 Task: Find connections with filter location Tengrela with filter topic #Managementwith filter profile language French with filter current company Huntsman Corporation with filter school Subodh Public School with filter industry Meat Products Manufacturing with filter service category WordPress Design with filter keywords title Sales Associate
Action: Mouse moved to (611, 83)
Screenshot: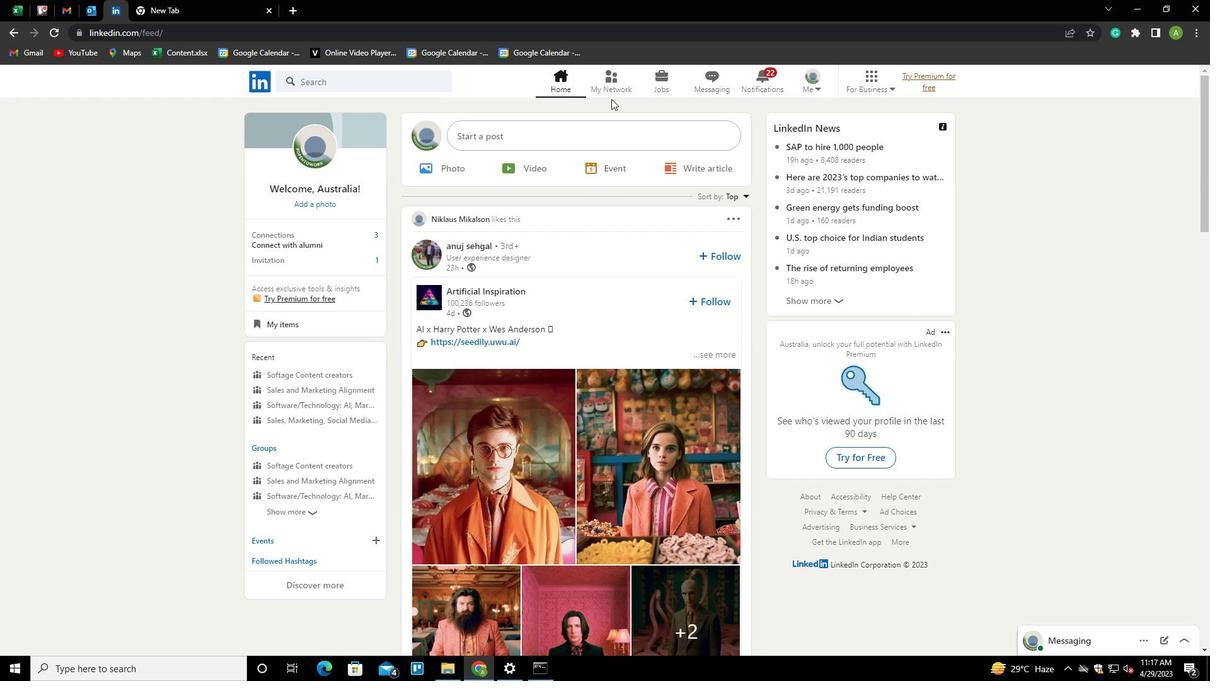 
Action: Mouse pressed left at (611, 83)
Screenshot: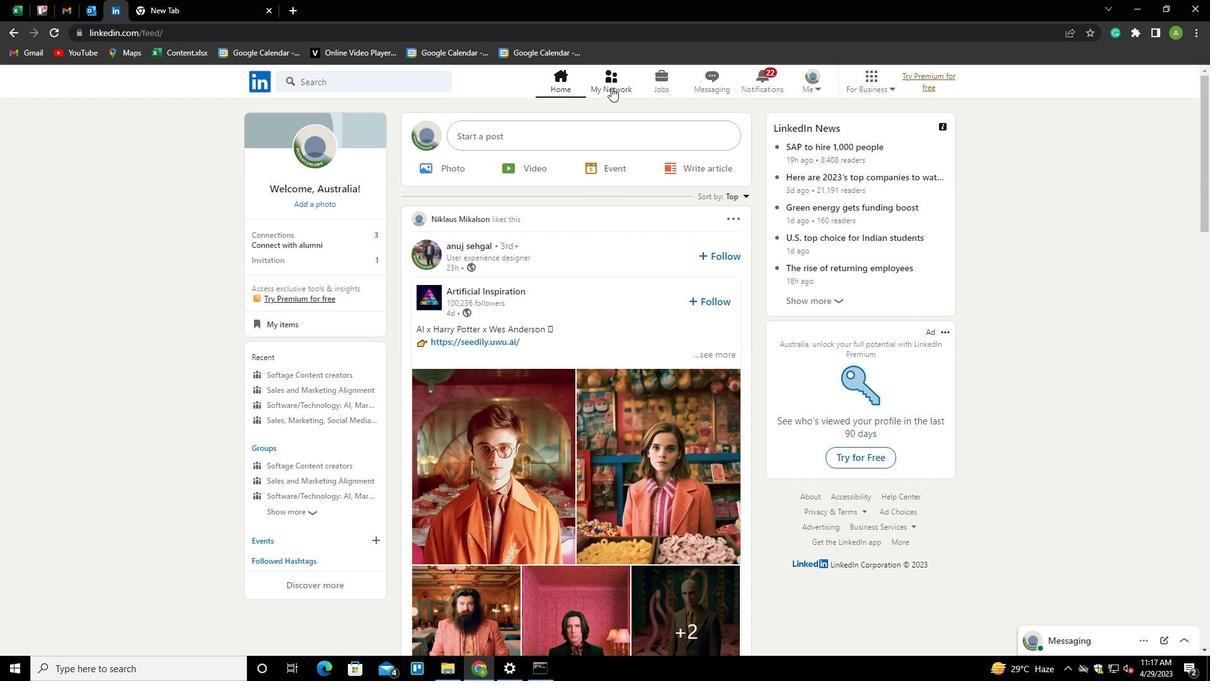 
Action: Mouse moved to (345, 148)
Screenshot: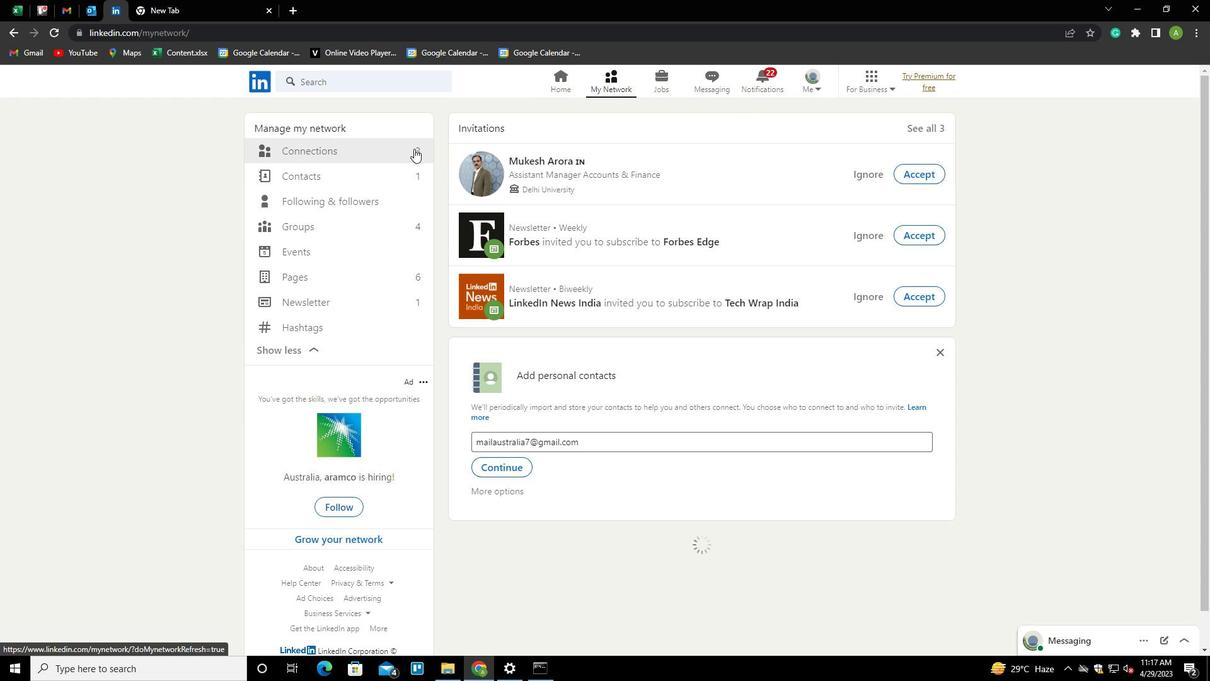 
Action: Mouse pressed left at (345, 148)
Screenshot: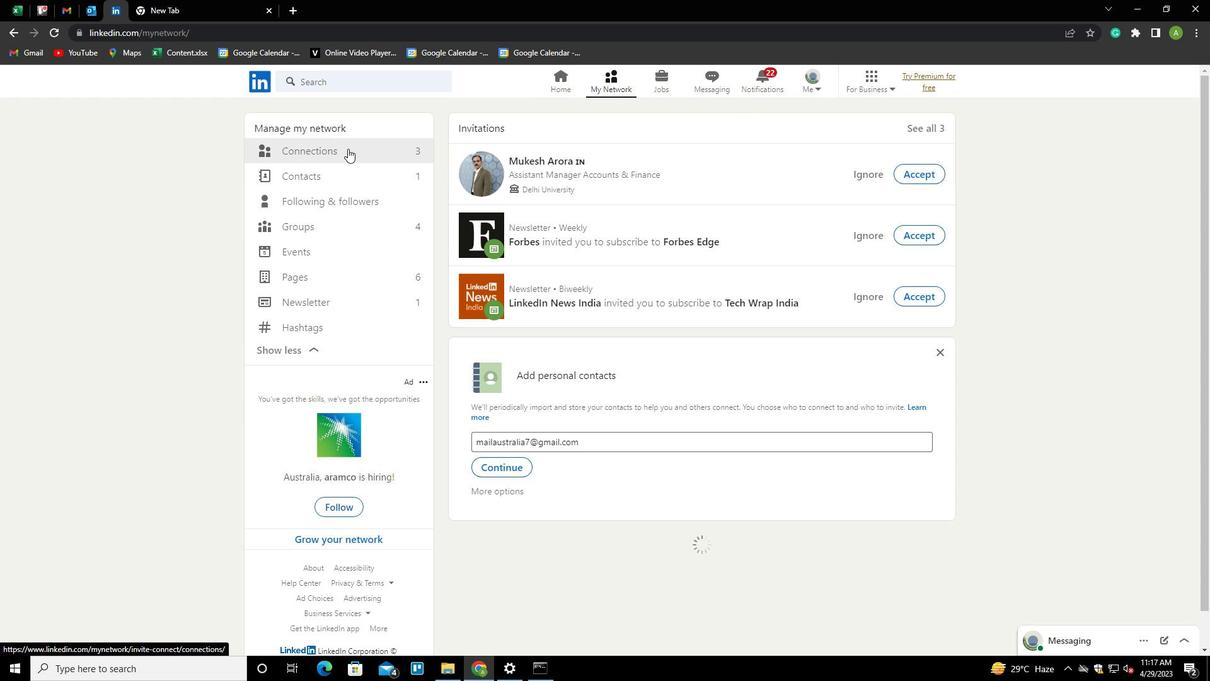 
Action: Mouse moved to (682, 155)
Screenshot: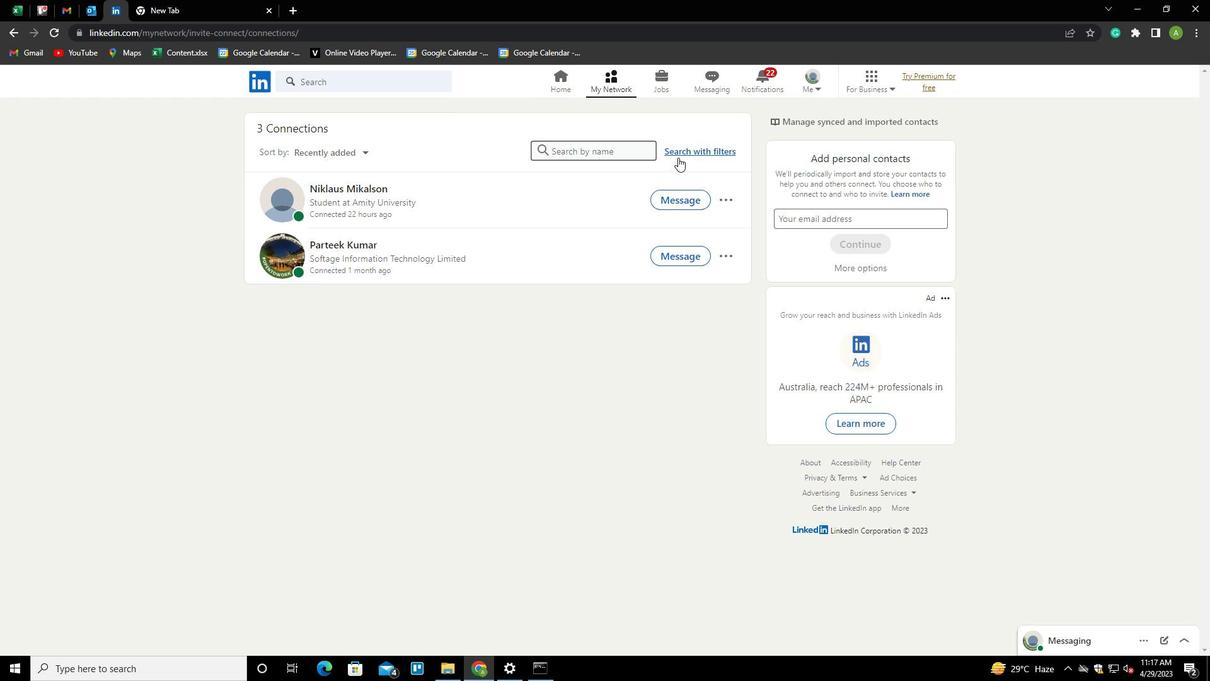 
Action: Mouse pressed left at (682, 155)
Screenshot: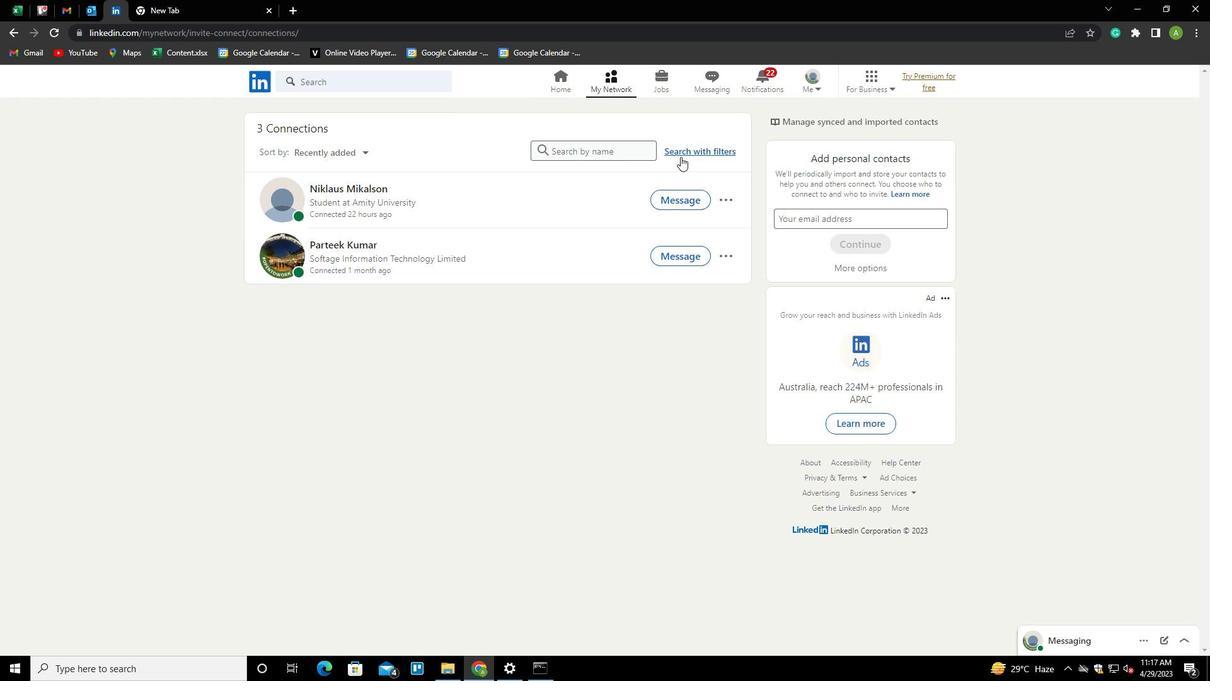 
Action: Mouse moved to (642, 115)
Screenshot: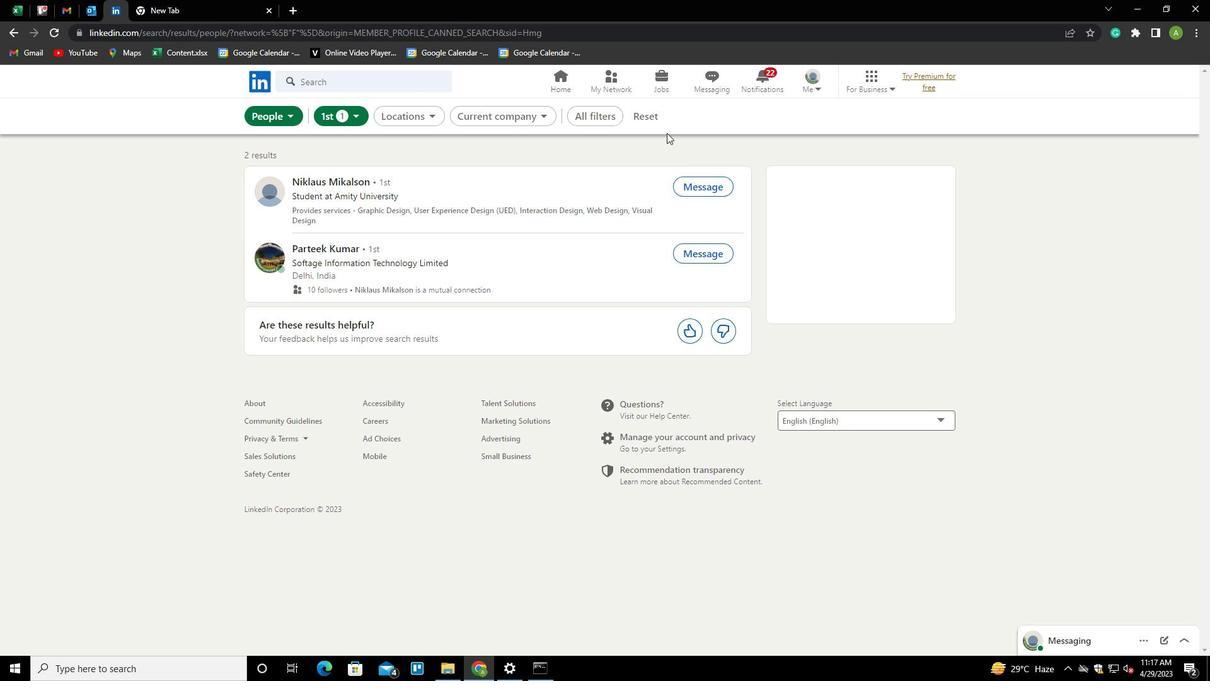 
Action: Mouse pressed left at (642, 115)
Screenshot: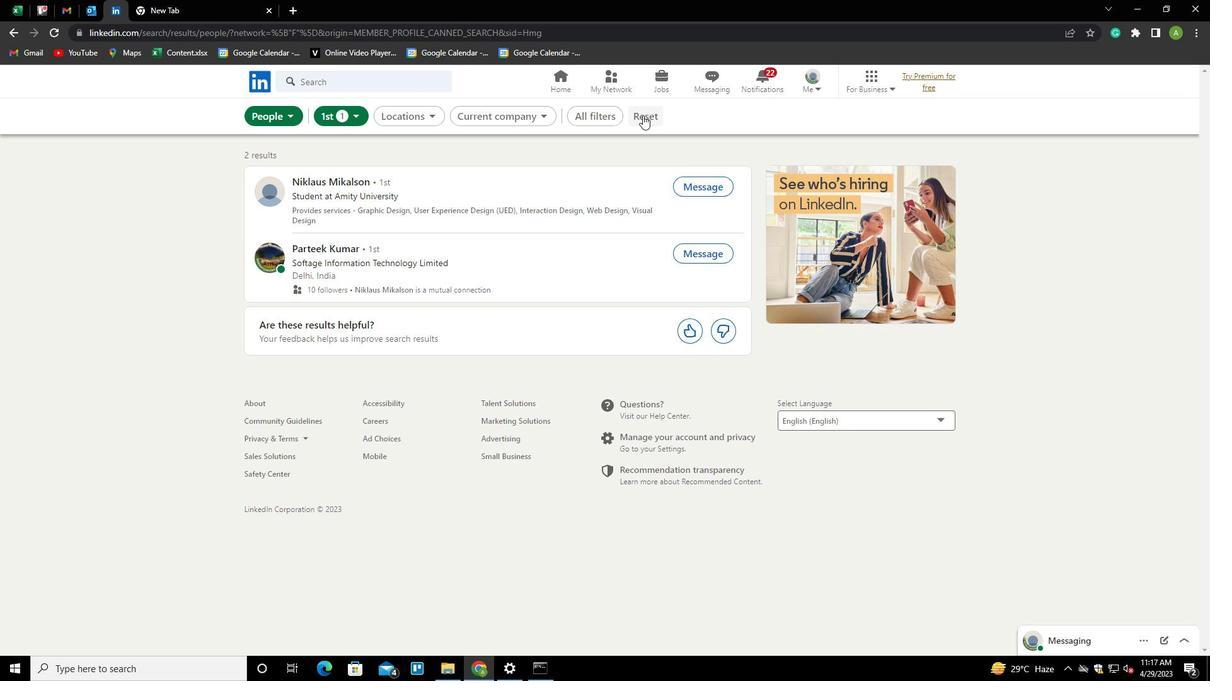 
Action: Mouse moved to (636, 114)
Screenshot: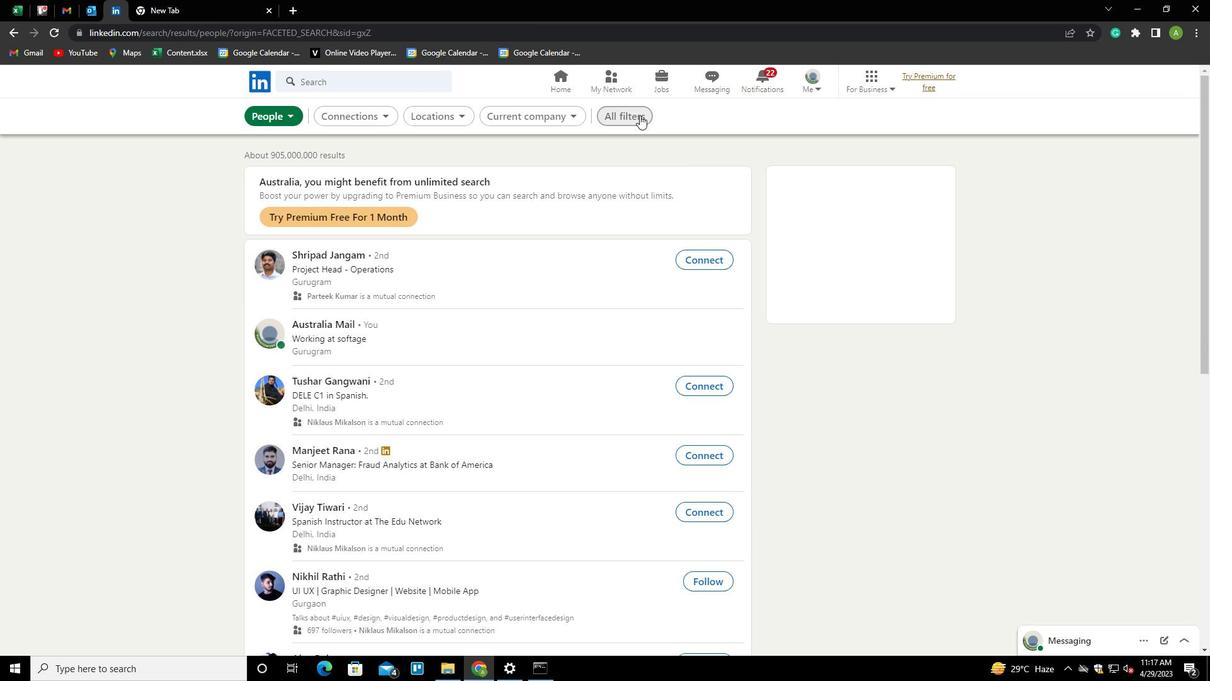 
Action: Mouse pressed left at (636, 114)
Screenshot: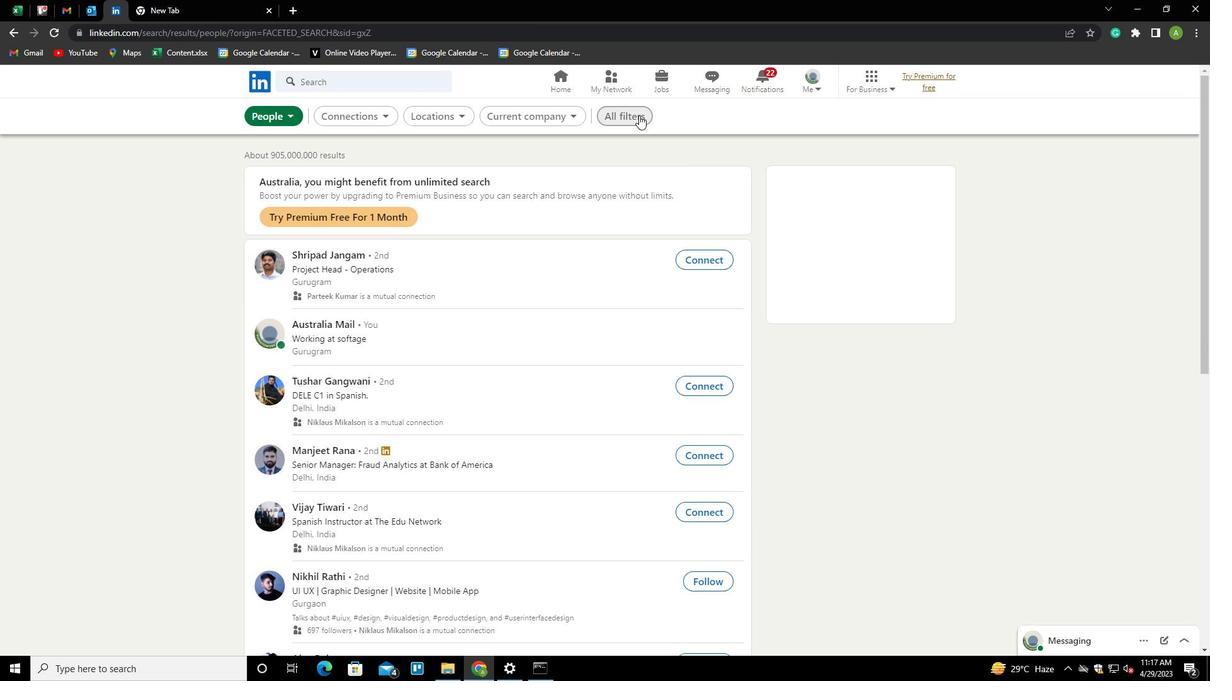 
Action: Mouse moved to (892, 295)
Screenshot: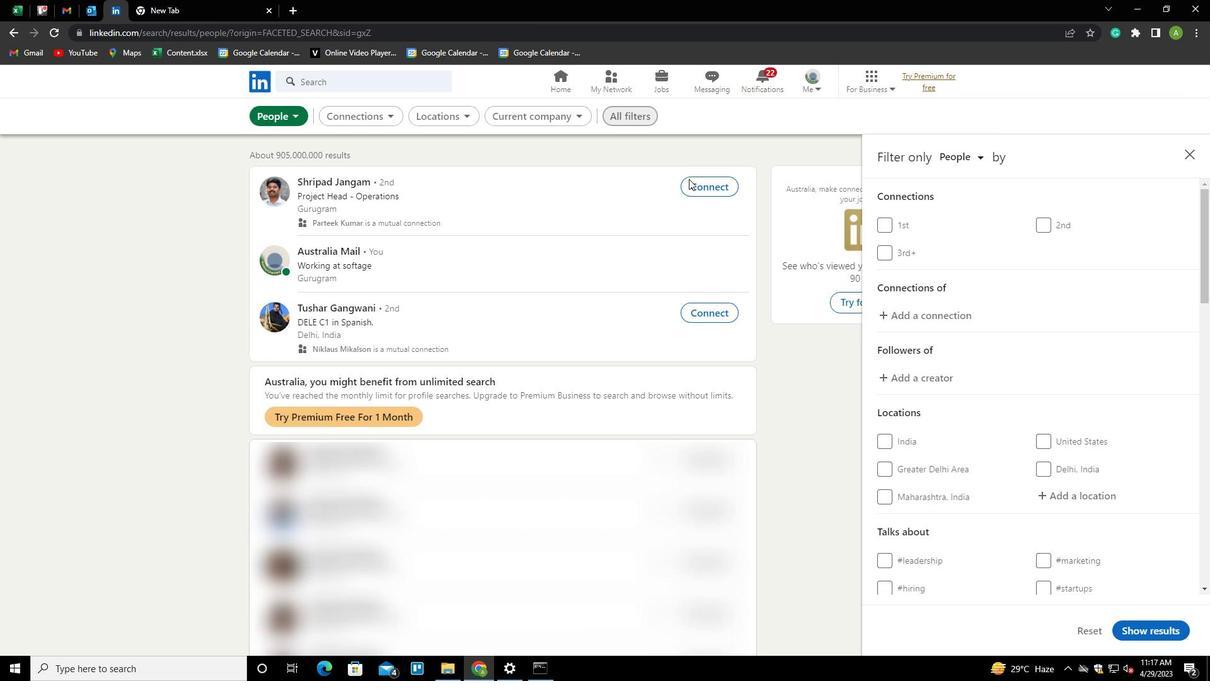 
Action: Mouse scrolled (892, 294) with delta (0, 0)
Screenshot: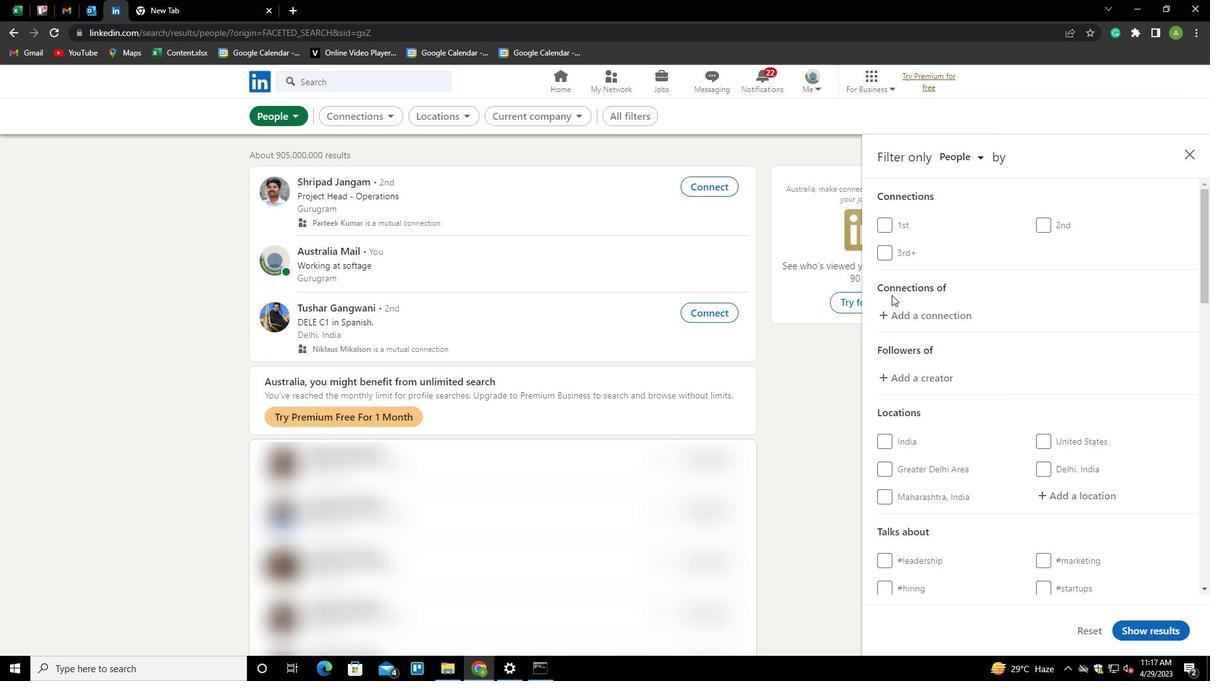 
Action: Mouse scrolled (892, 294) with delta (0, 0)
Screenshot: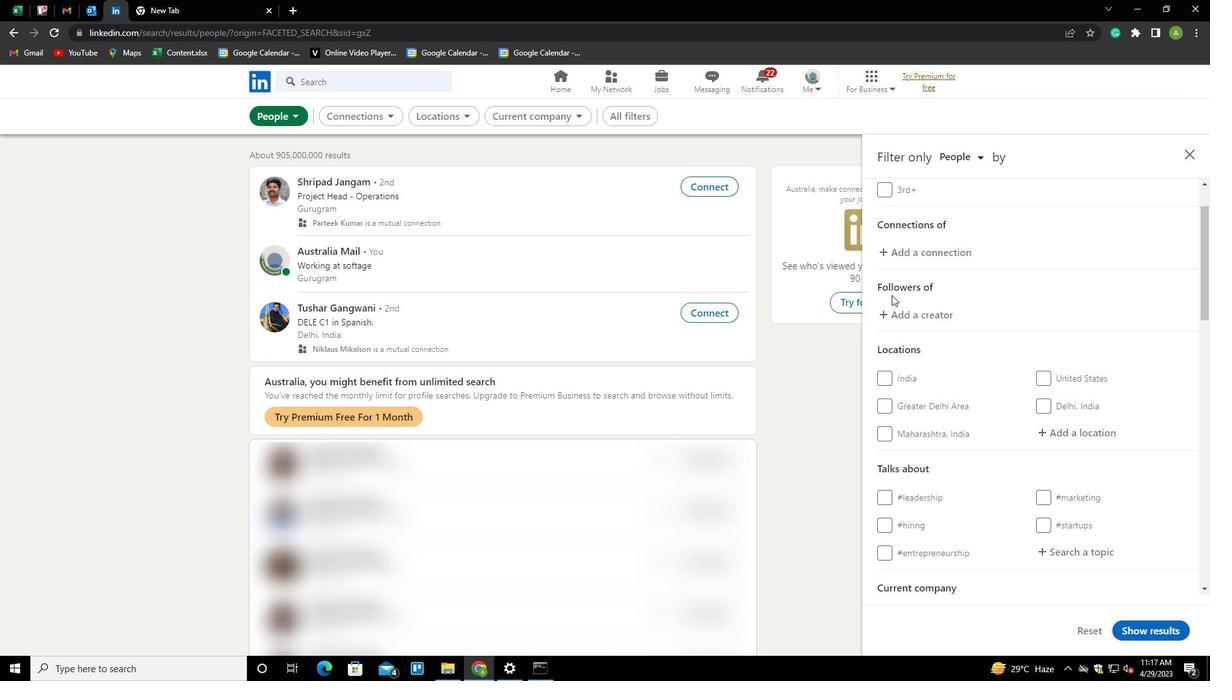 
Action: Mouse scrolled (892, 294) with delta (0, 0)
Screenshot: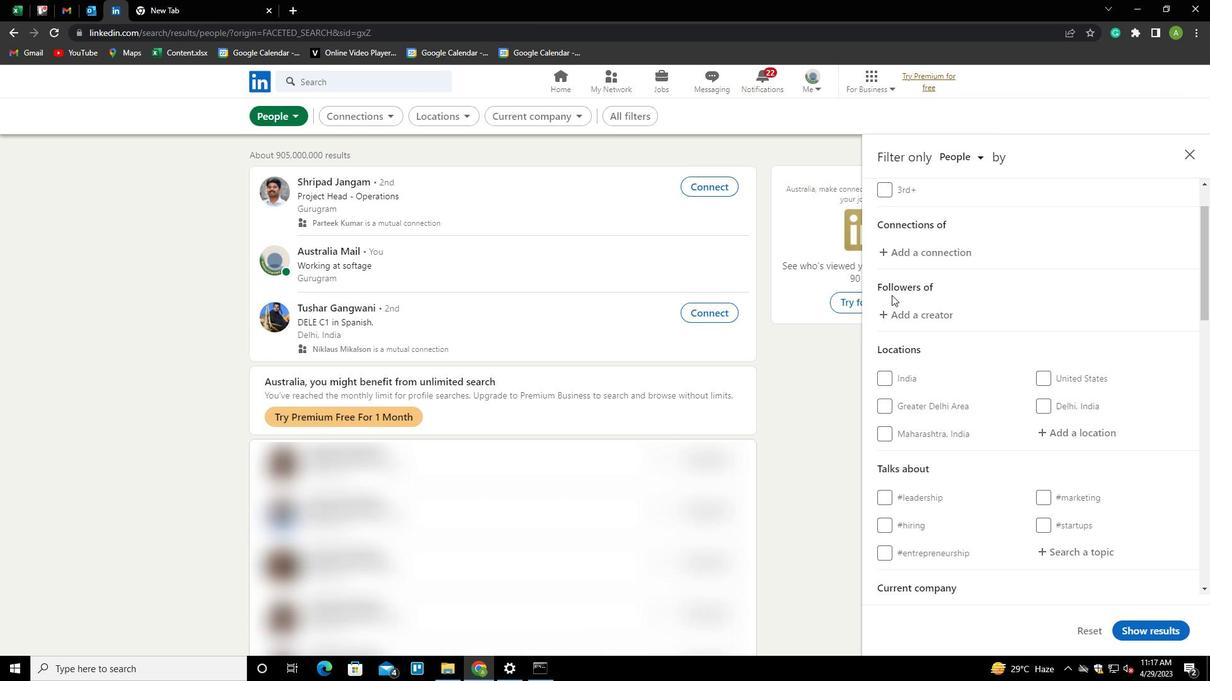 
Action: Mouse moved to (1042, 303)
Screenshot: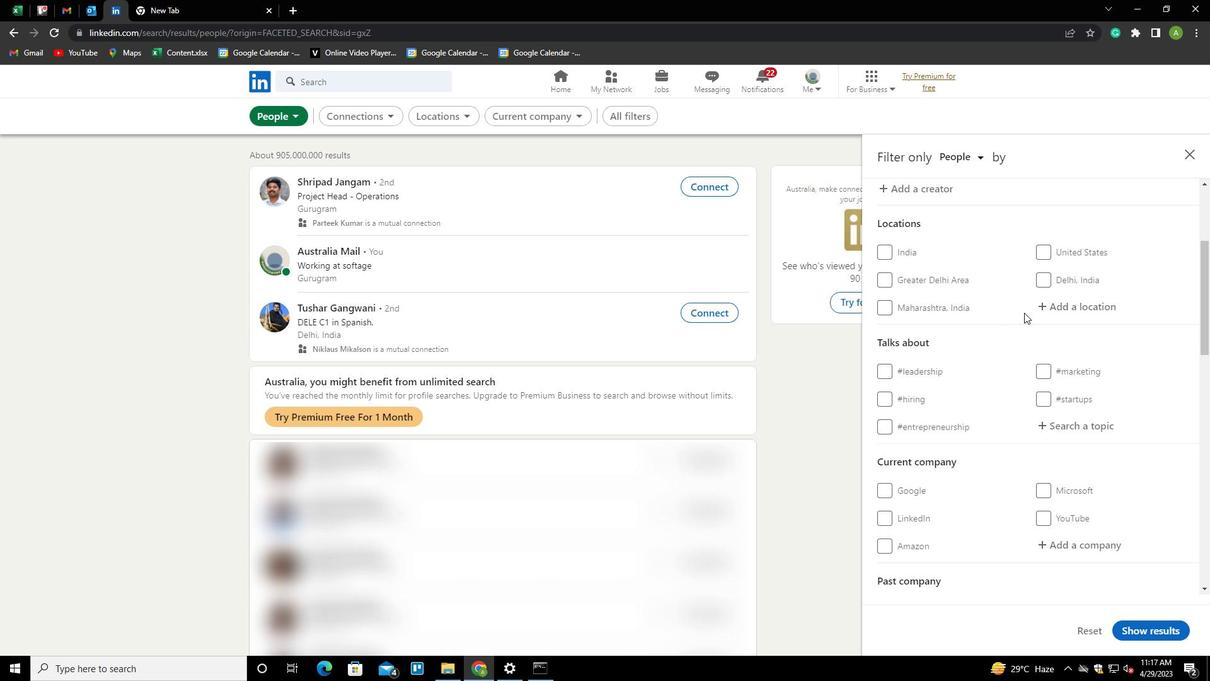 
Action: Mouse pressed left at (1042, 303)
Screenshot: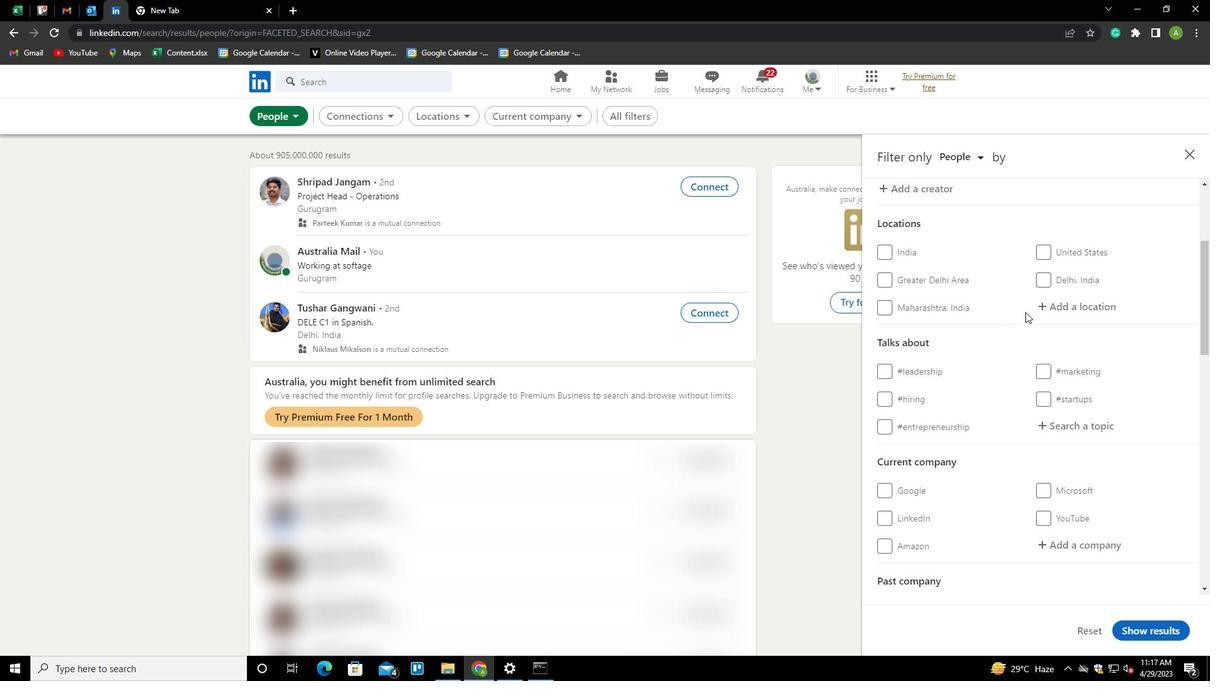 
Action: Mouse moved to (1052, 305)
Screenshot: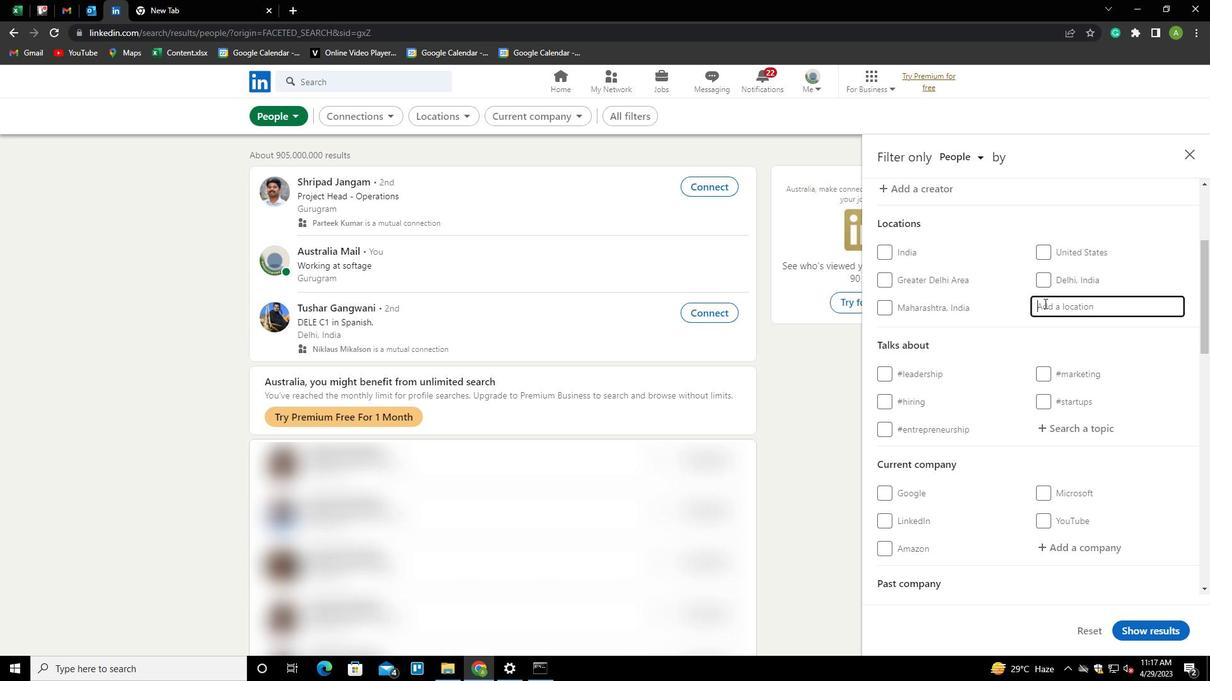 
Action: Mouse pressed left at (1052, 305)
Screenshot: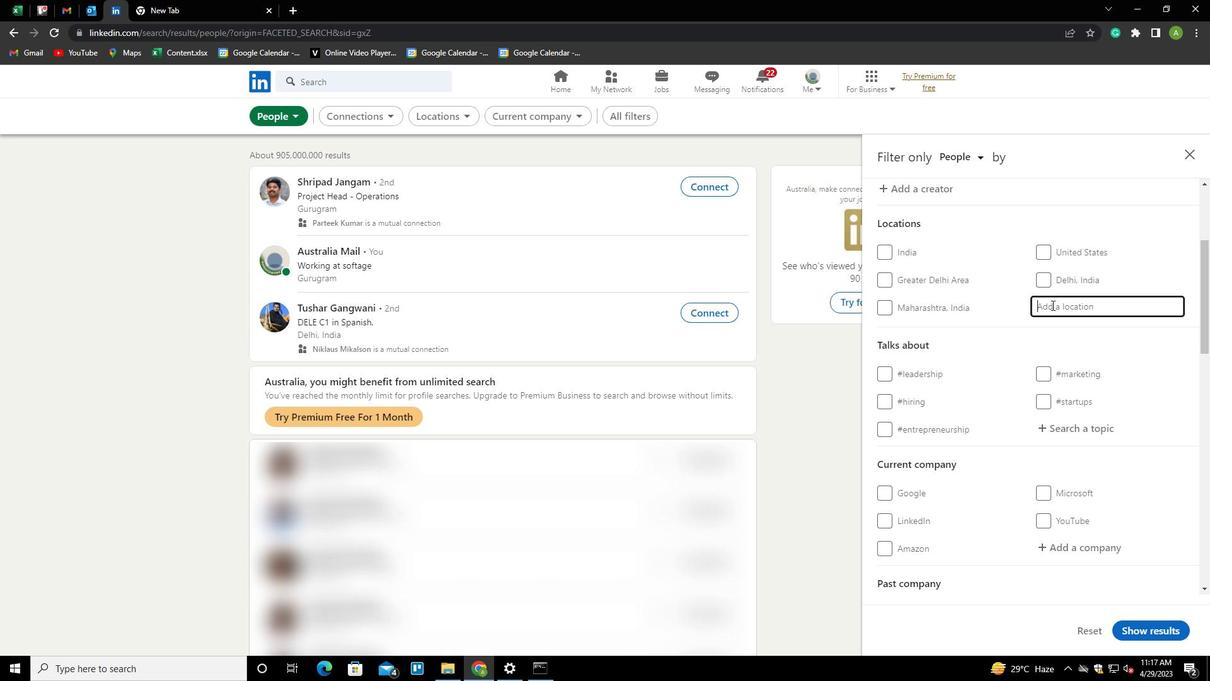 
Action: Key pressed <Key.shift>TENGRELA<Key.down><Key.enter>
Screenshot: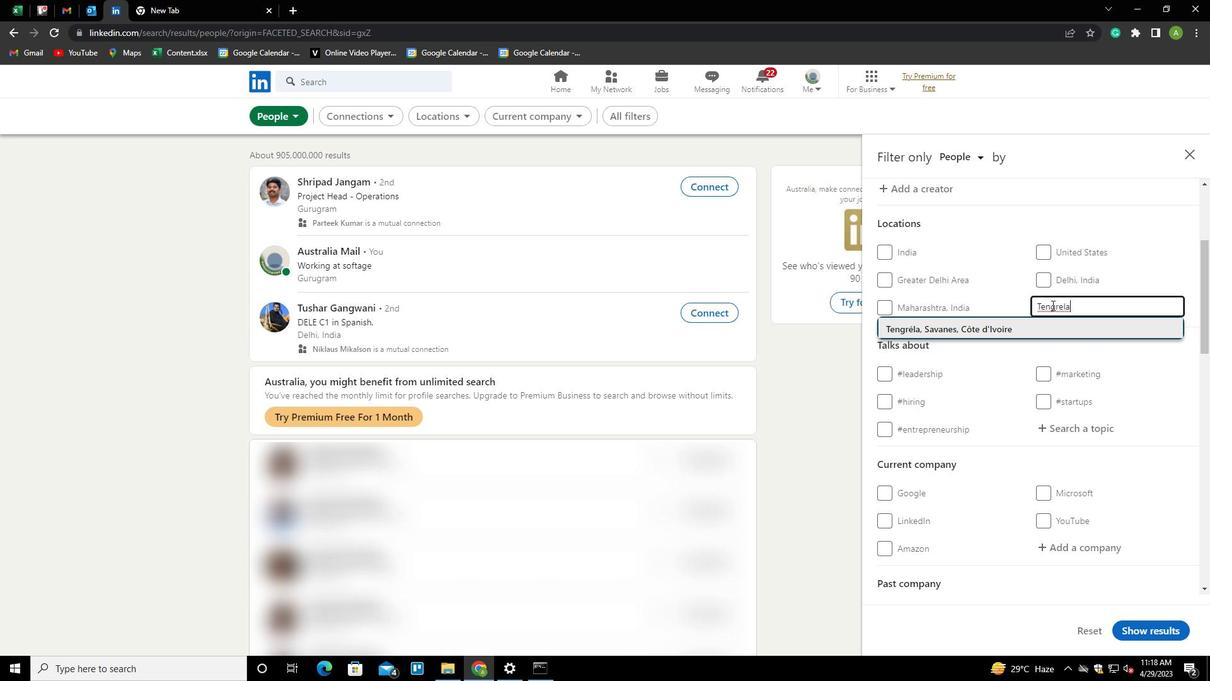
Action: Mouse scrolled (1052, 304) with delta (0, 0)
Screenshot: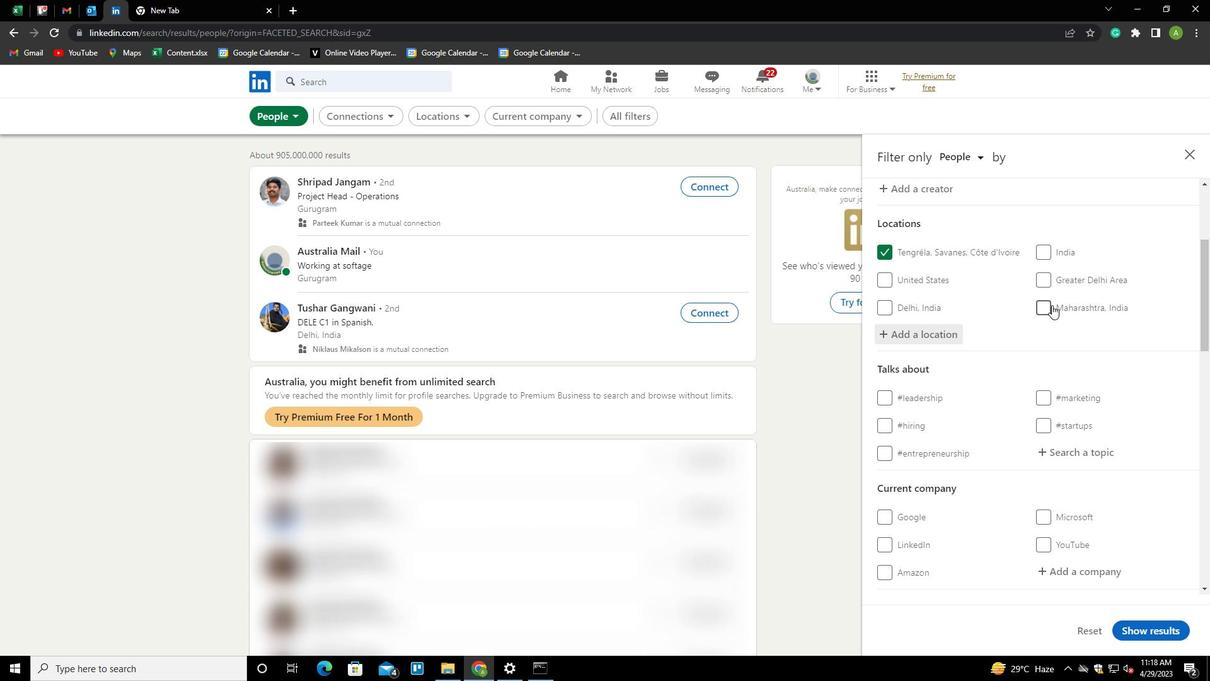
Action: Mouse scrolled (1052, 304) with delta (0, 0)
Screenshot: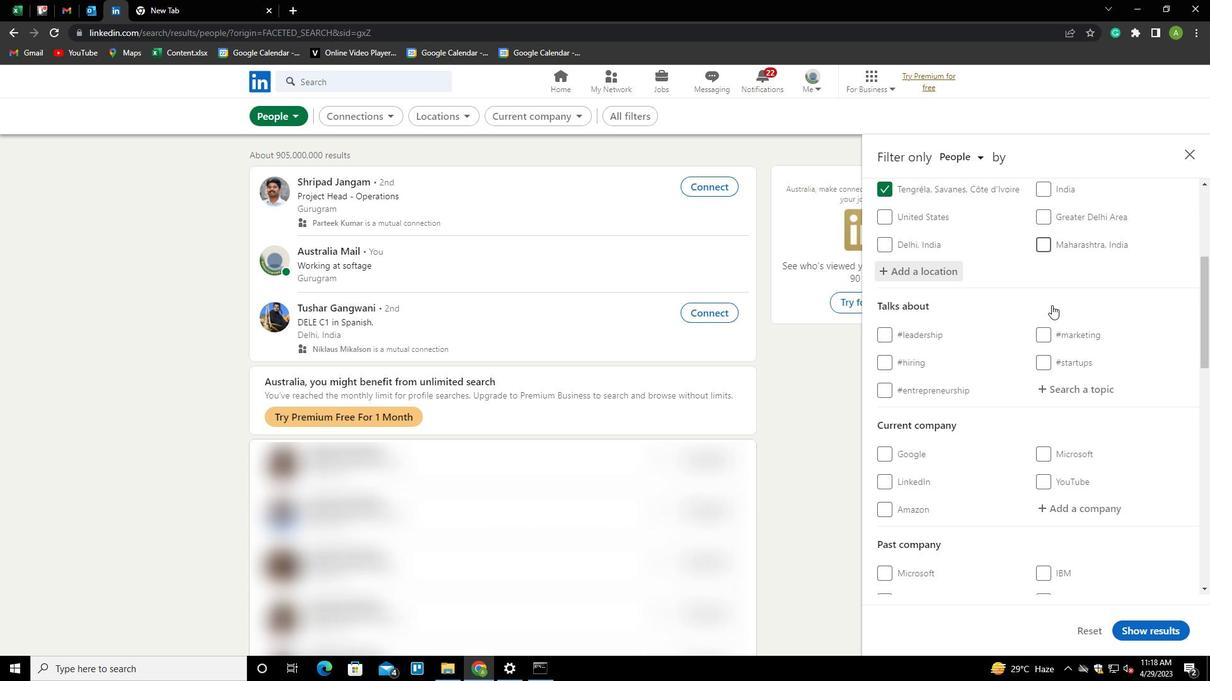 
Action: Mouse scrolled (1052, 304) with delta (0, 0)
Screenshot: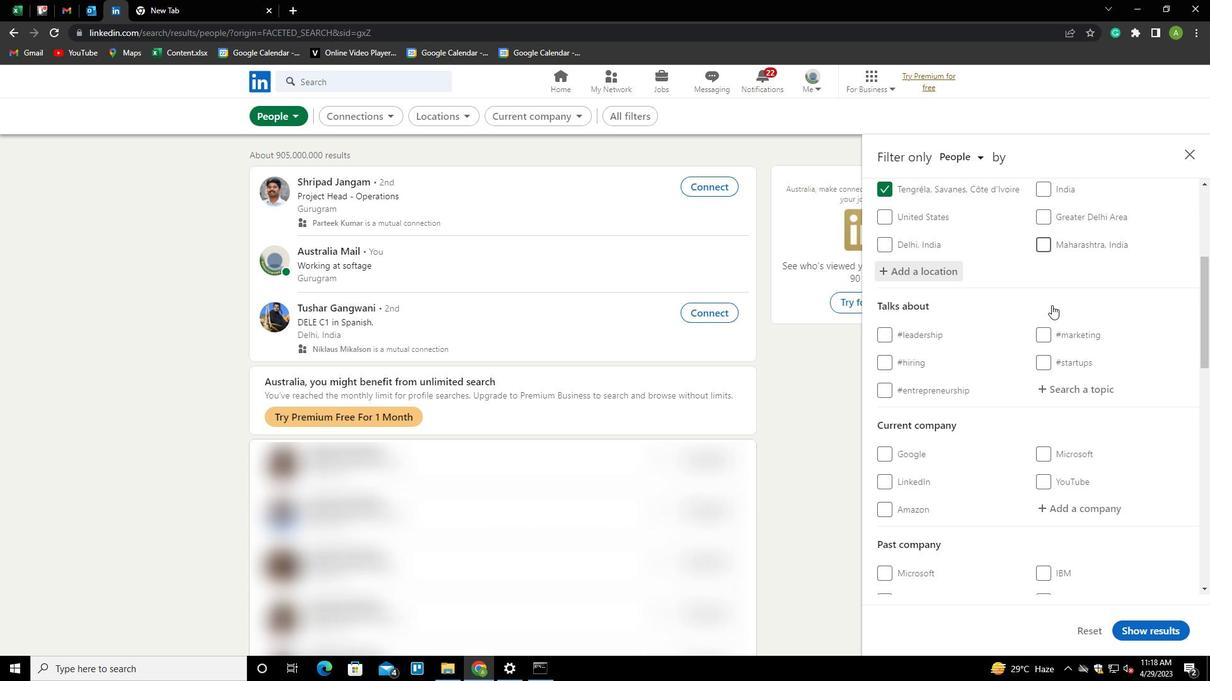 
Action: Mouse moved to (1063, 268)
Screenshot: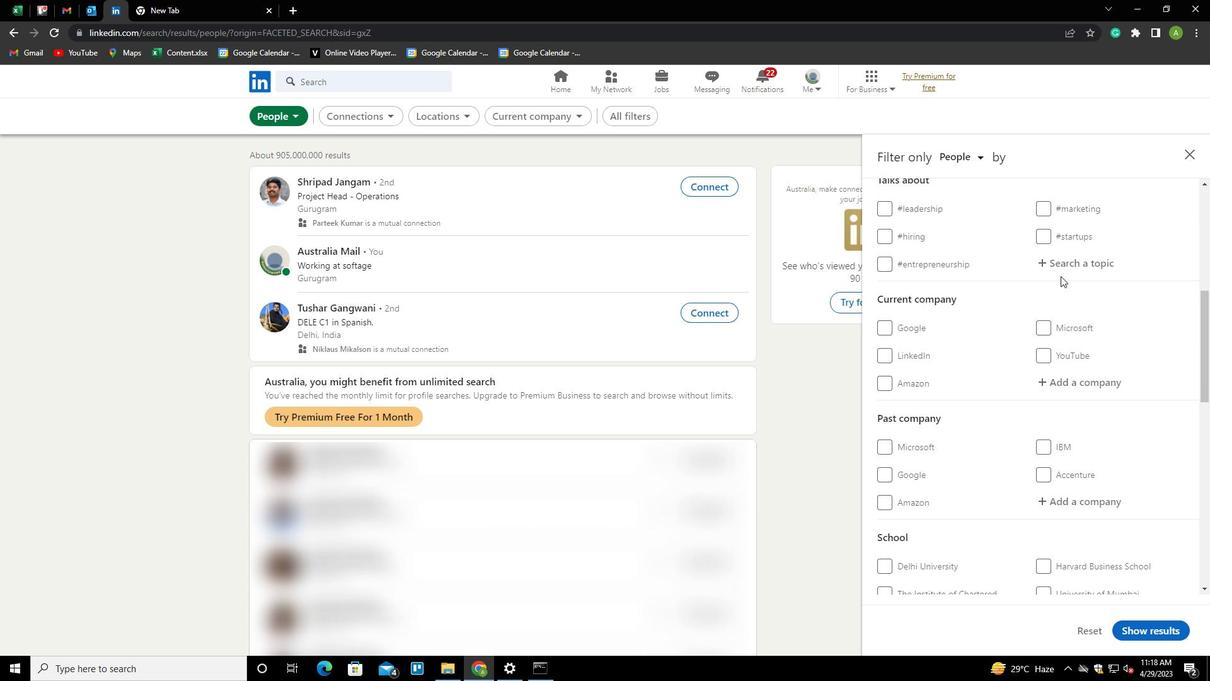 
Action: Mouse pressed left at (1063, 268)
Screenshot: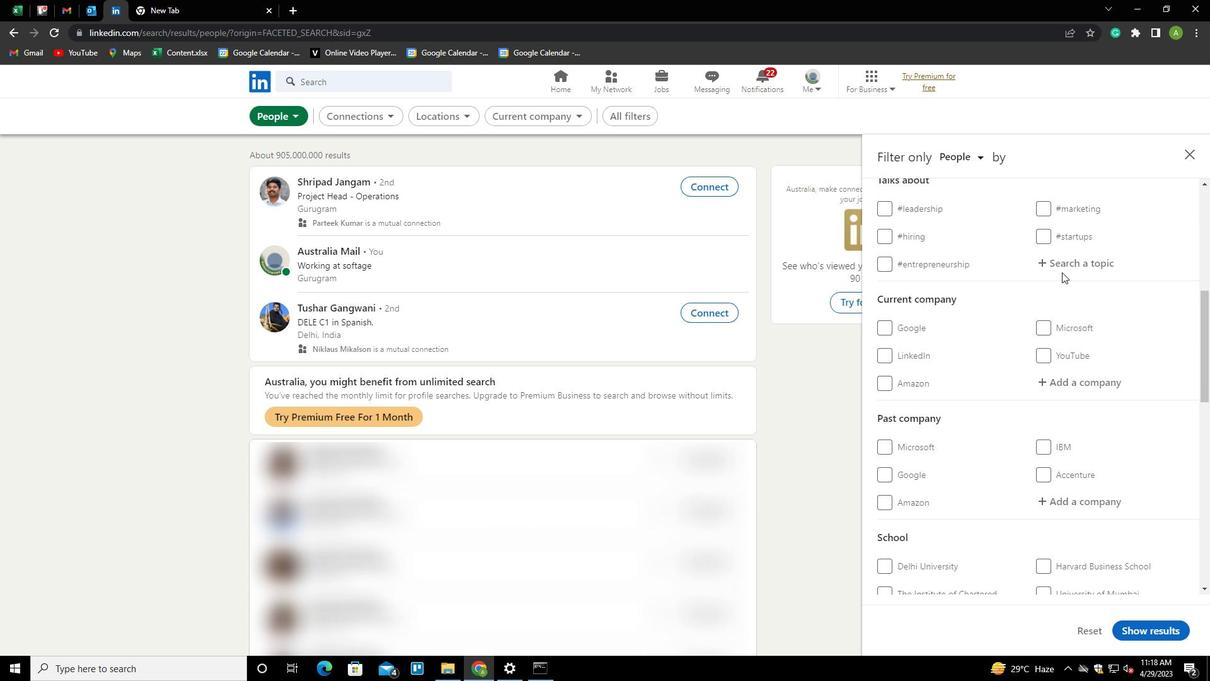 
Action: Key pressed <Key.shift>MANGEMENT<Key.down><Key.enter>
Screenshot: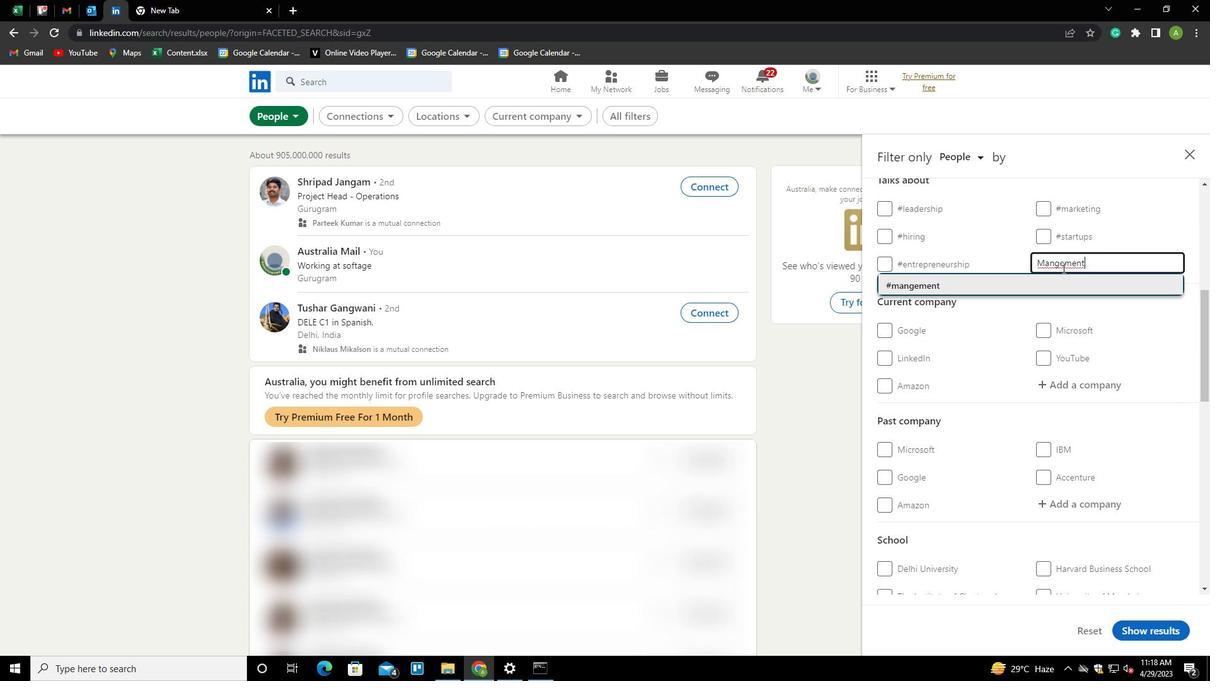 
Action: Mouse scrolled (1063, 267) with delta (0, 0)
Screenshot: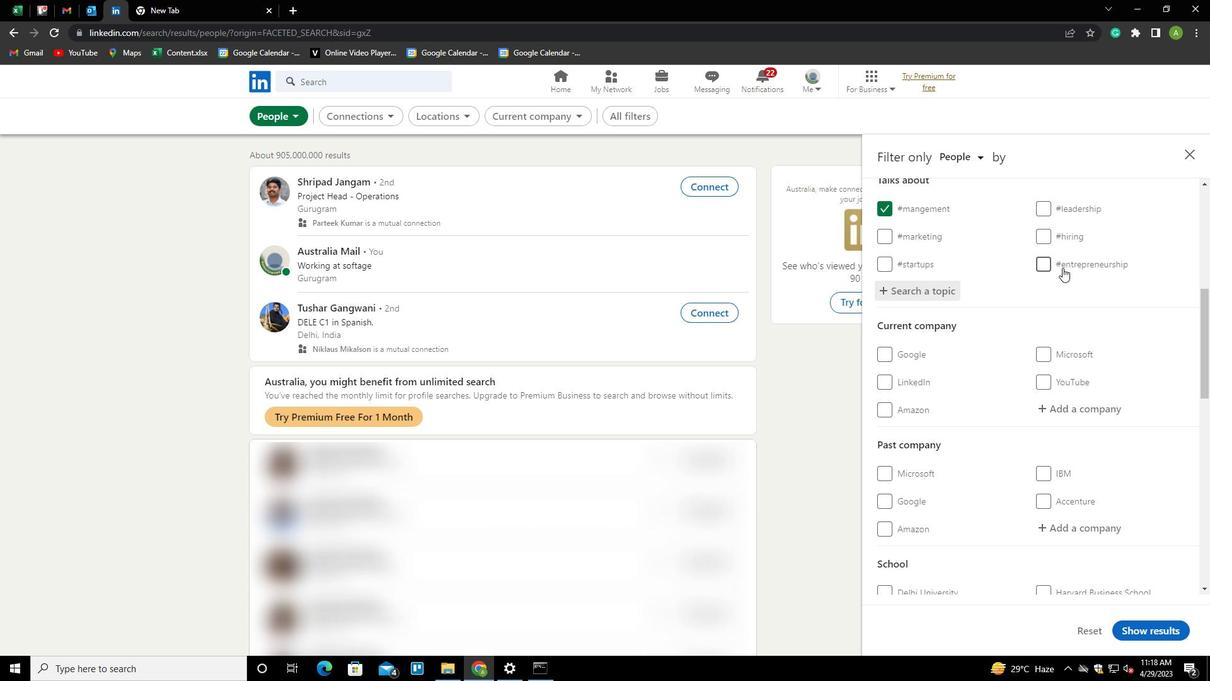 
Action: Mouse scrolled (1063, 267) with delta (0, 0)
Screenshot: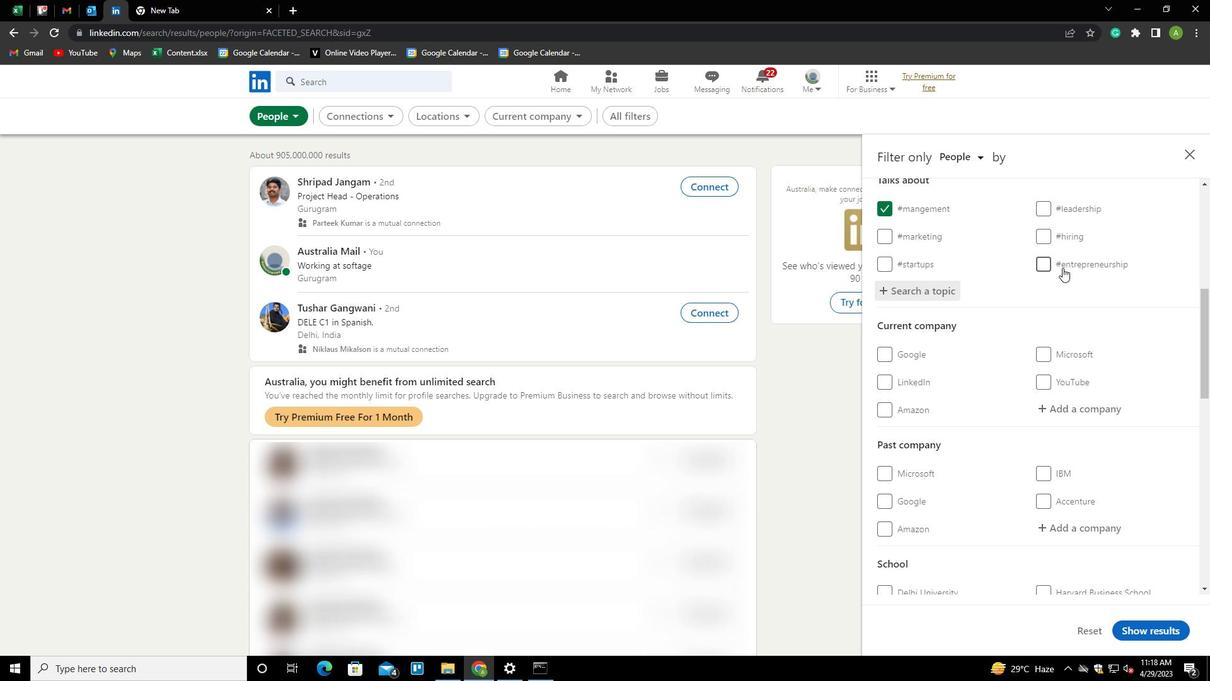 
Action: Mouse scrolled (1063, 267) with delta (0, 0)
Screenshot: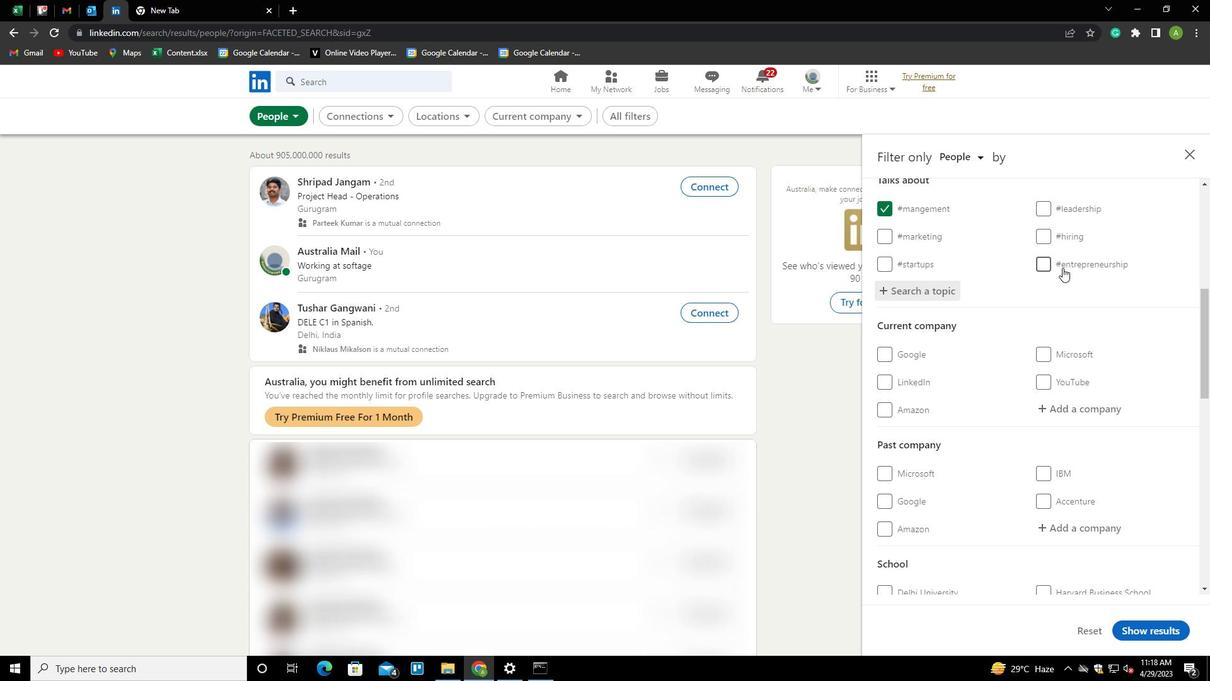 
Action: Mouse scrolled (1063, 267) with delta (0, 0)
Screenshot: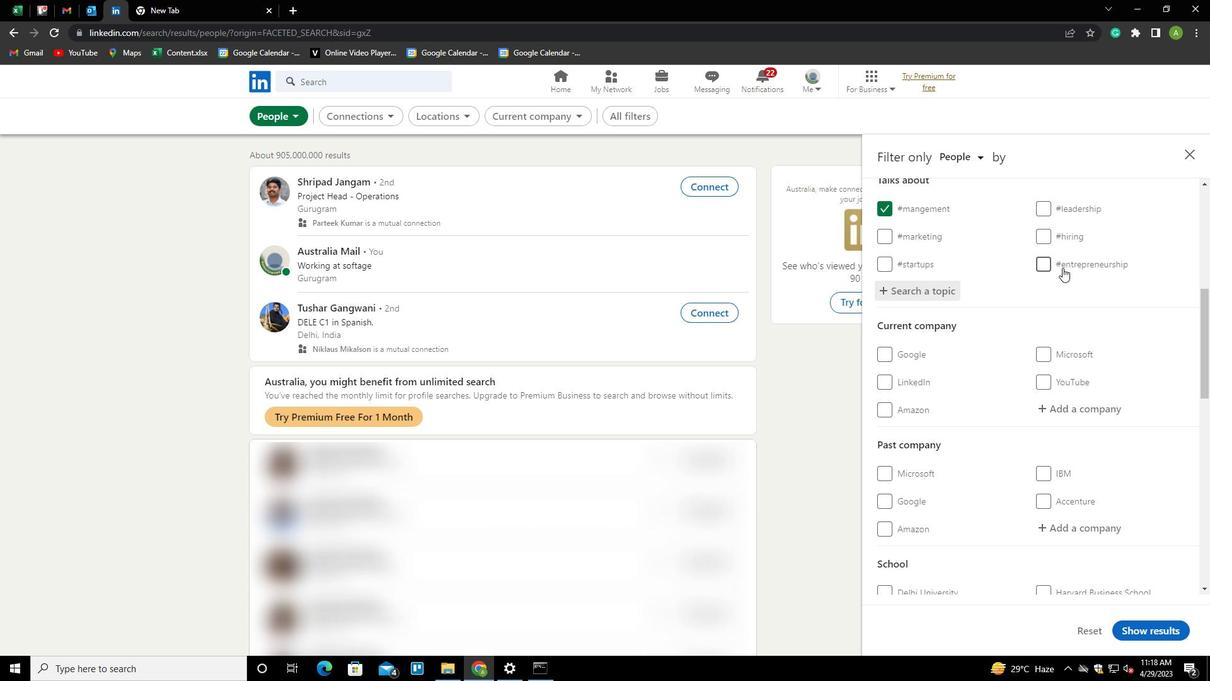 
Action: Mouse scrolled (1063, 267) with delta (0, 0)
Screenshot: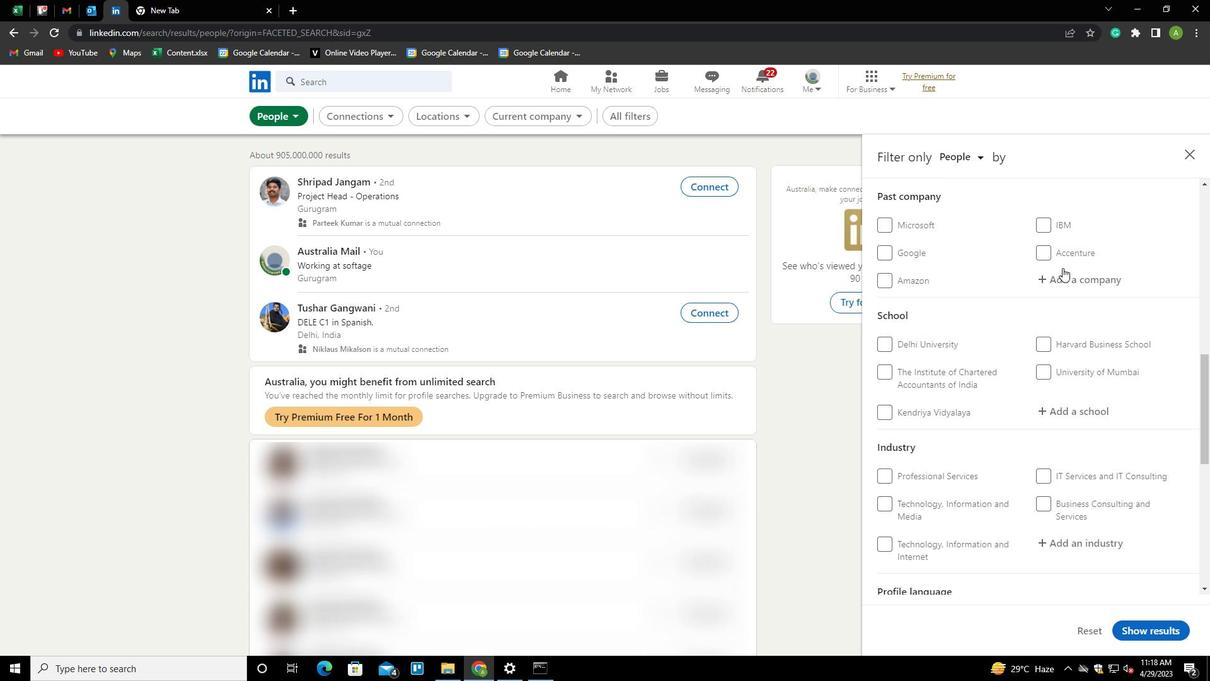 
Action: Mouse scrolled (1063, 267) with delta (0, 0)
Screenshot: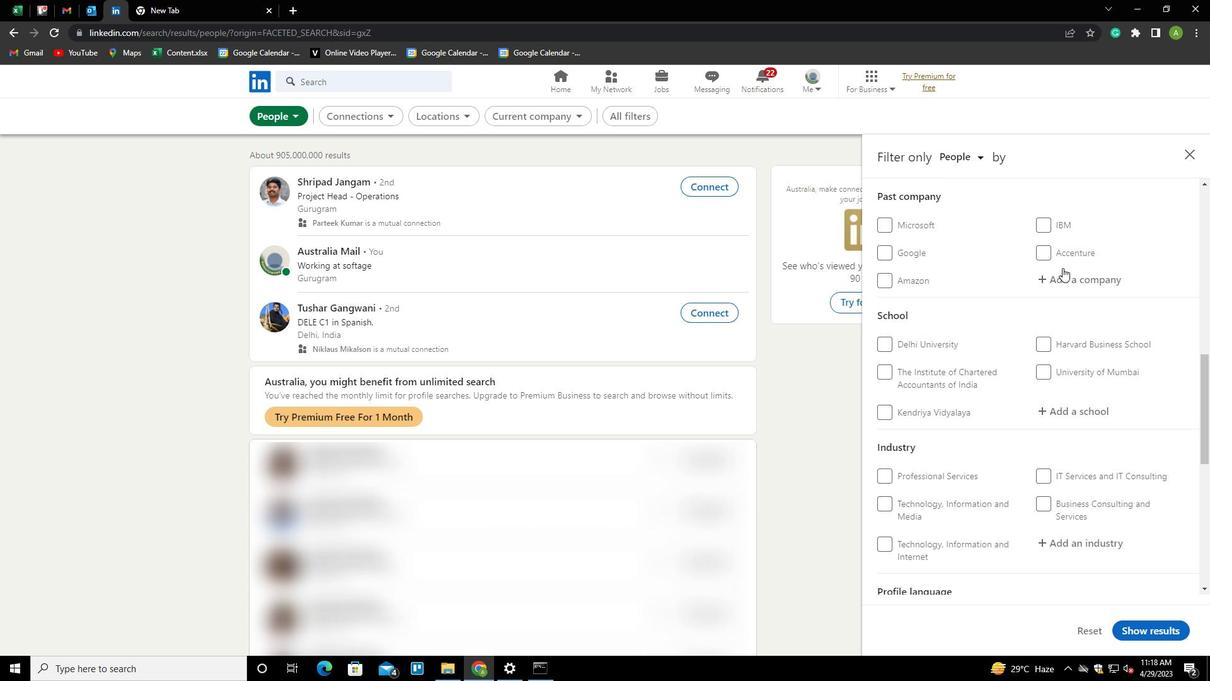 
Action: Mouse scrolled (1063, 267) with delta (0, 0)
Screenshot: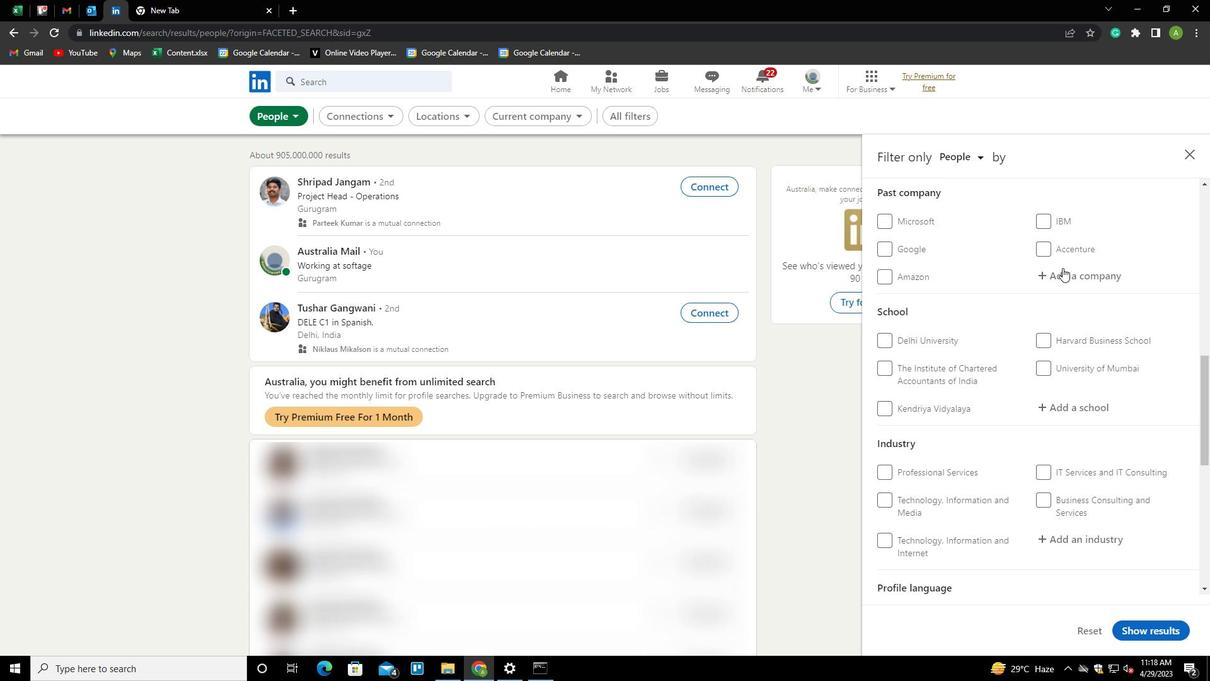 
Action: Mouse scrolled (1063, 267) with delta (0, 0)
Screenshot: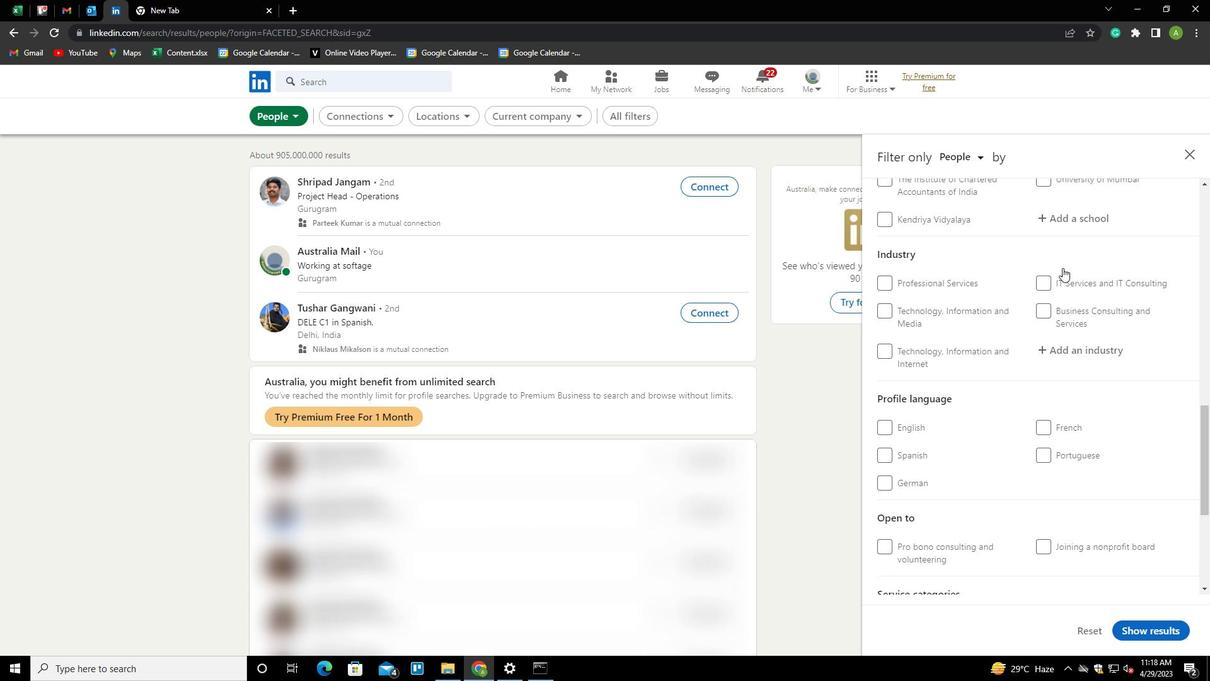 
Action: Mouse scrolled (1063, 267) with delta (0, 0)
Screenshot: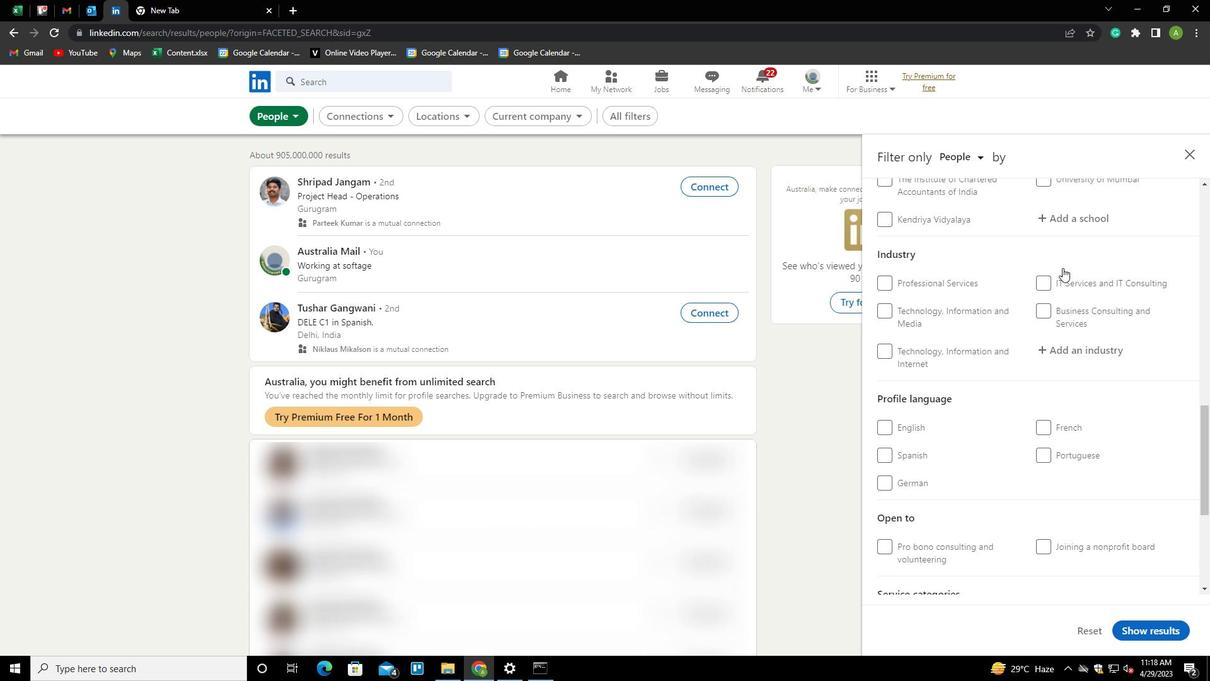 
Action: Mouse moved to (1051, 298)
Screenshot: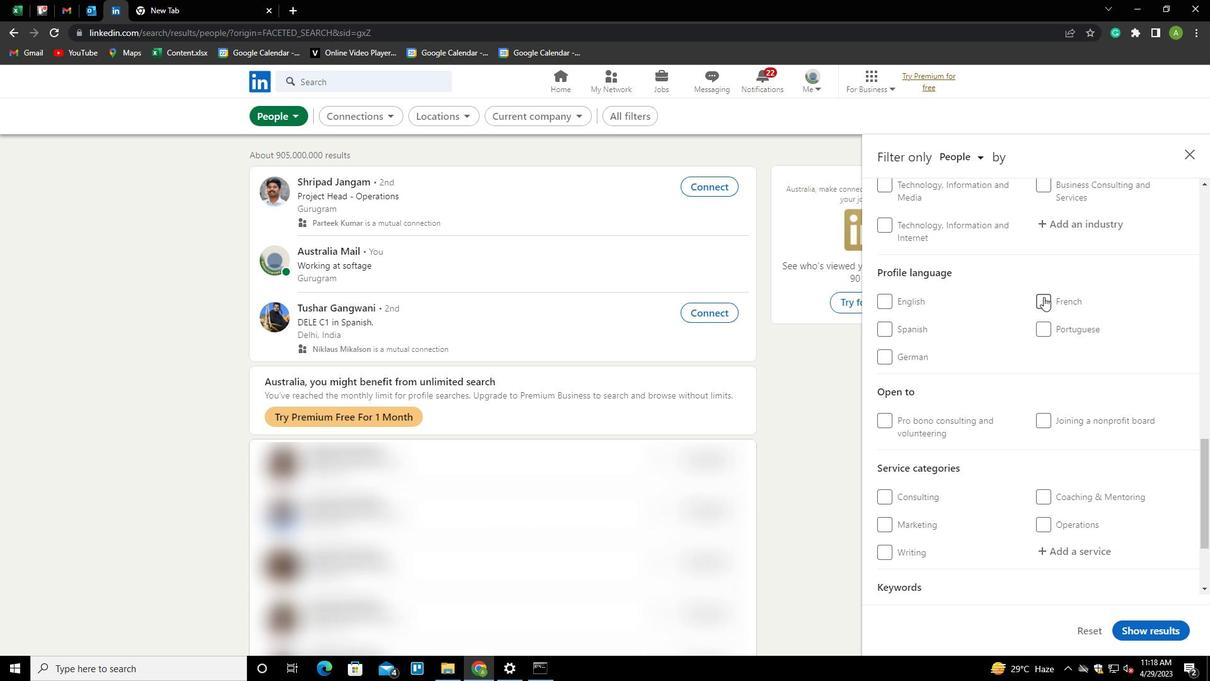 
Action: Mouse pressed left at (1051, 298)
Screenshot: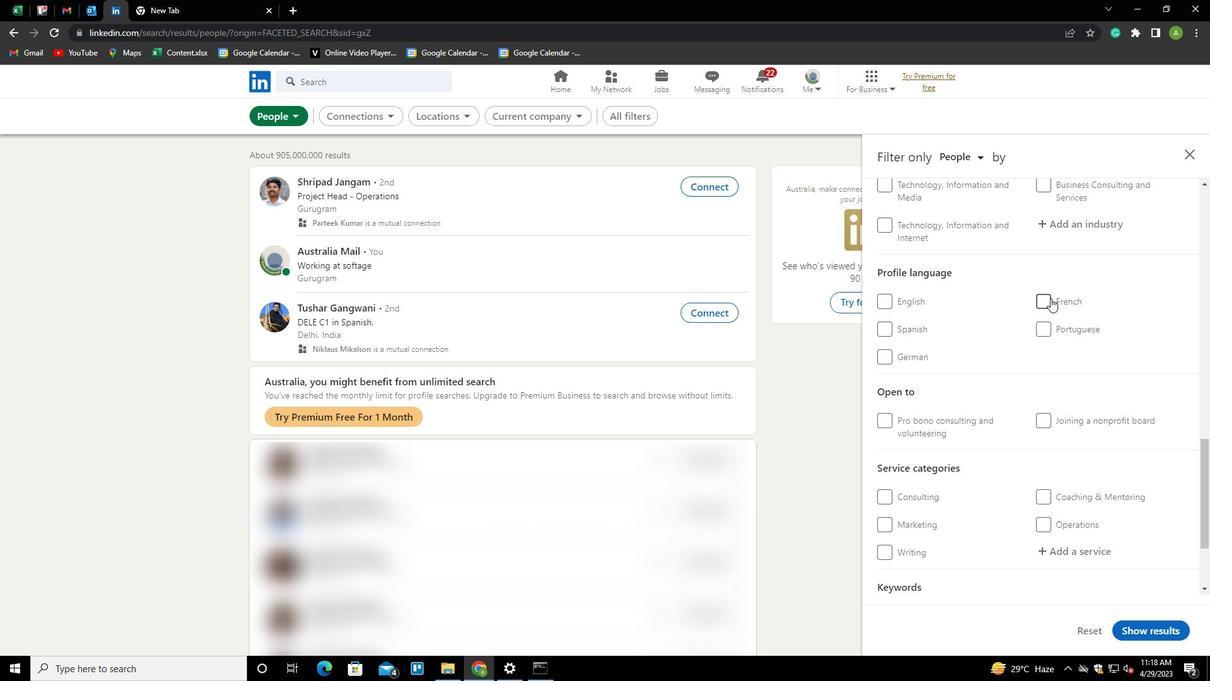 
Action: Mouse moved to (1075, 321)
Screenshot: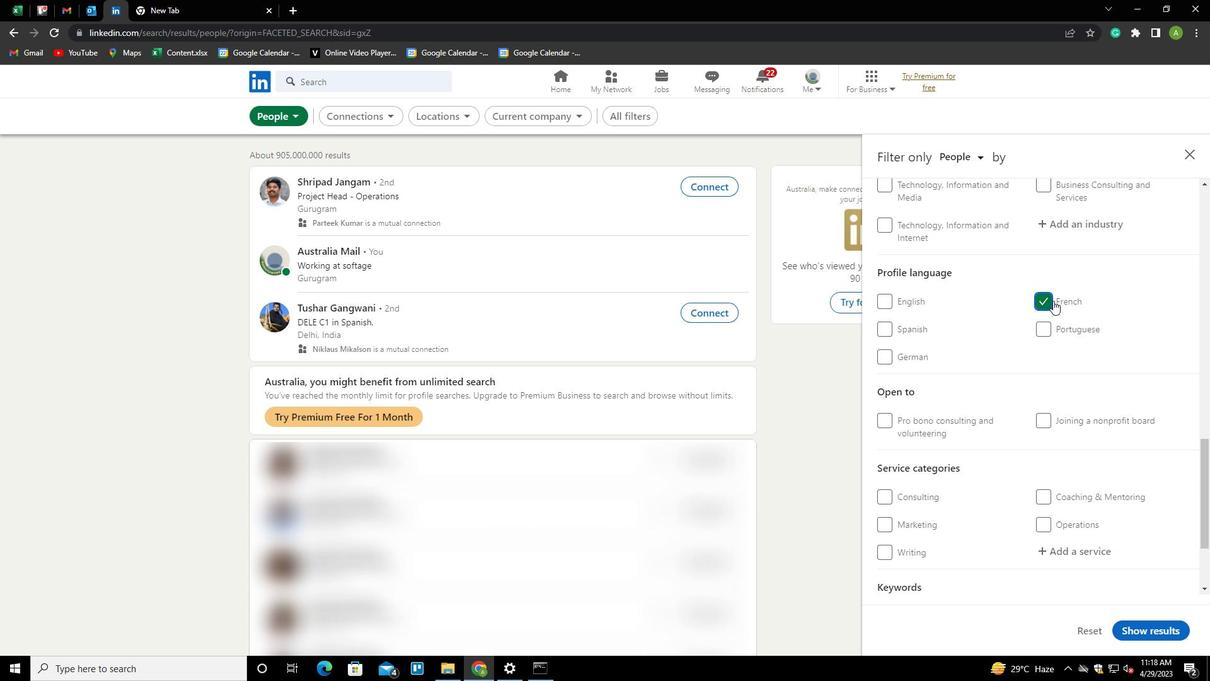 
Action: Mouse scrolled (1075, 322) with delta (0, 0)
Screenshot: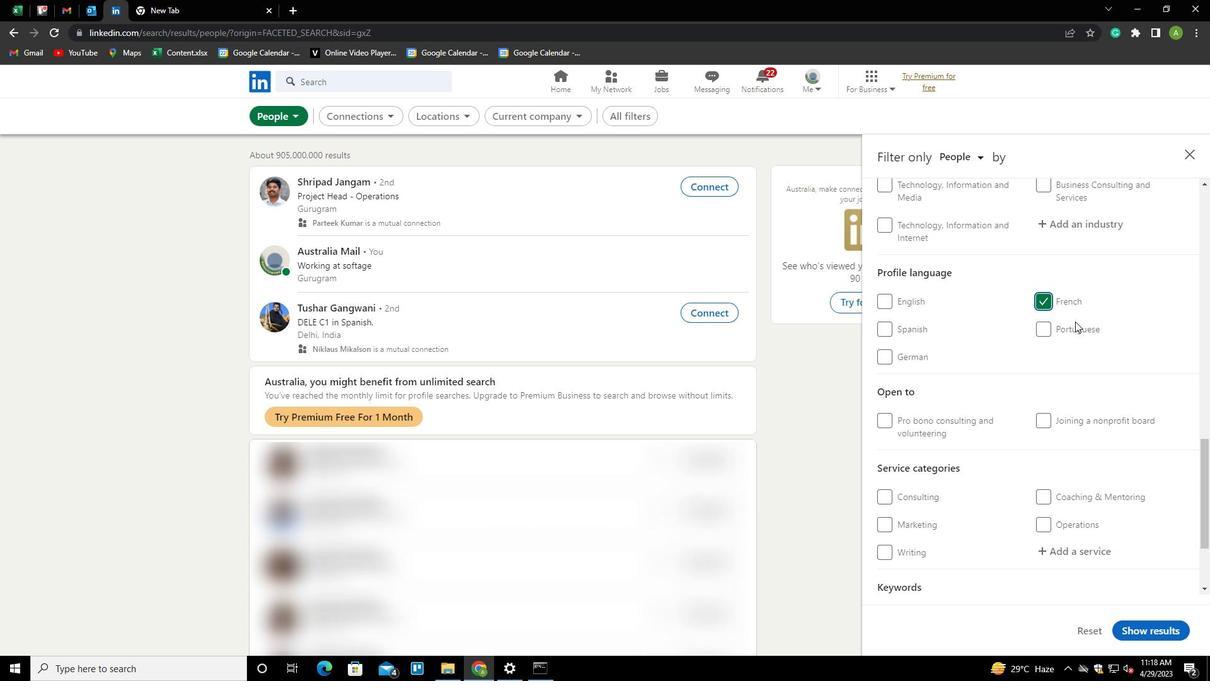 
Action: Mouse scrolled (1075, 322) with delta (0, 0)
Screenshot: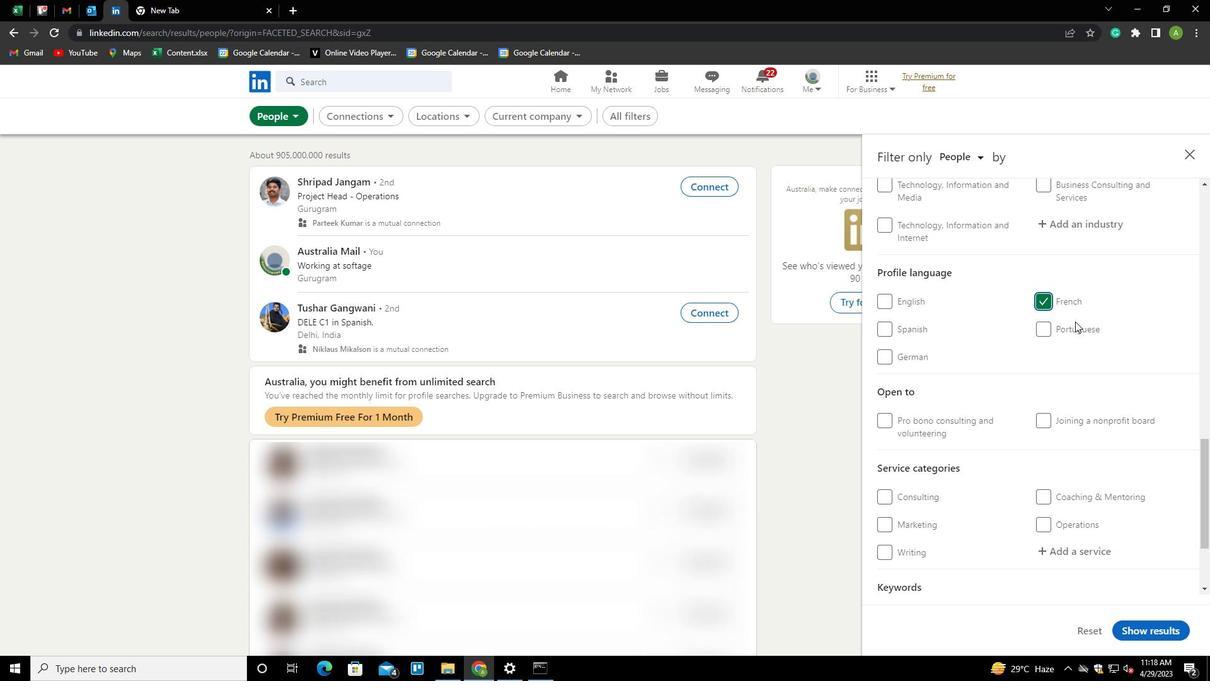 
Action: Mouse scrolled (1075, 322) with delta (0, 0)
Screenshot: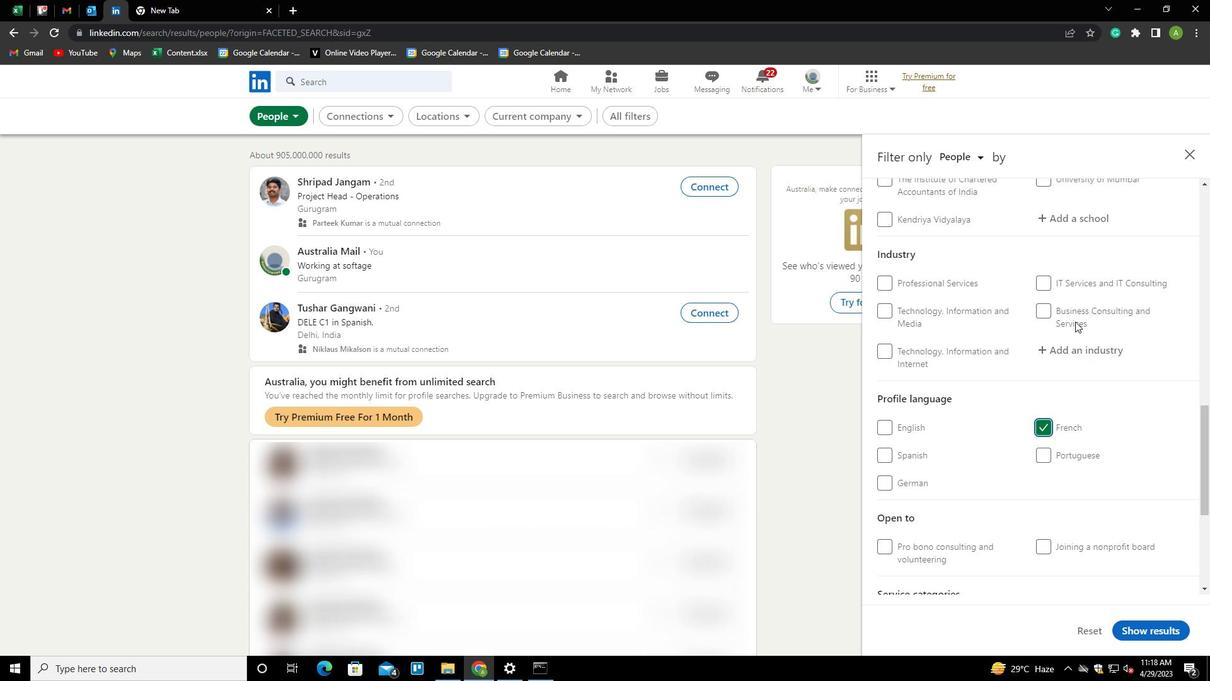 
Action: Mouse scrolled (1075, 322) with delta (0, 0)
Screenshot: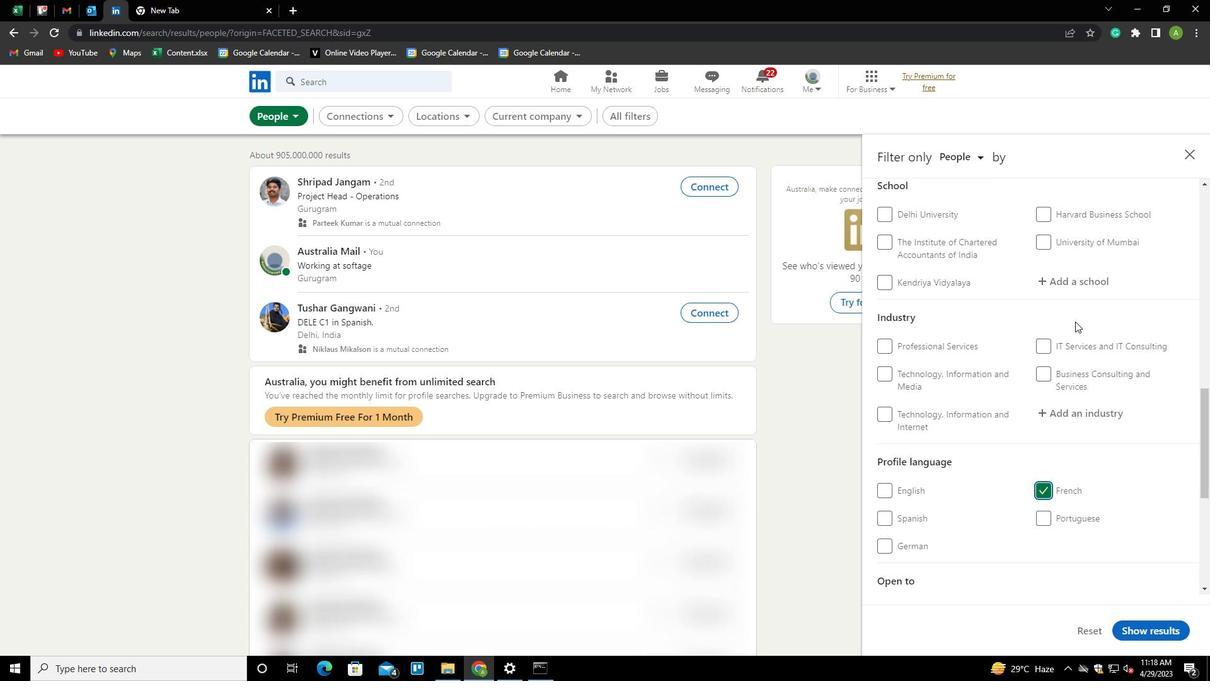 
Action: Mouse scrolled (1075, 322) with delta (0, 0)
Screenshot: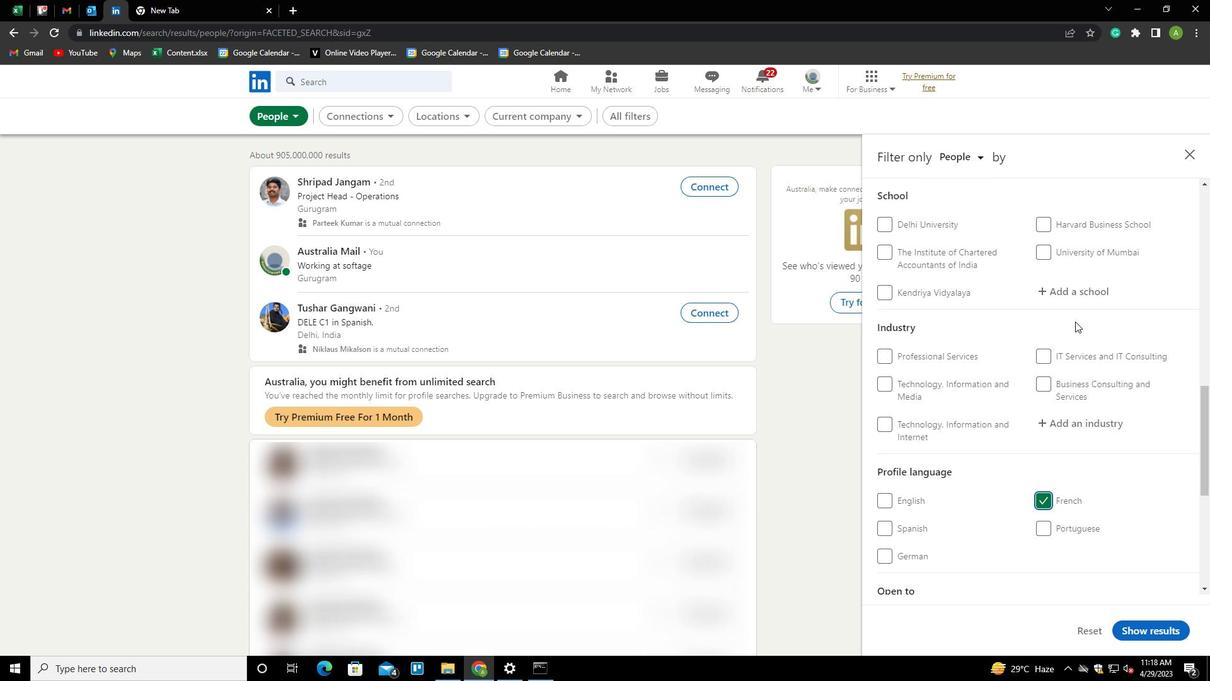 
Action: Mouse scrolled (1075, 322) with delta (0, 0)
Screenshot: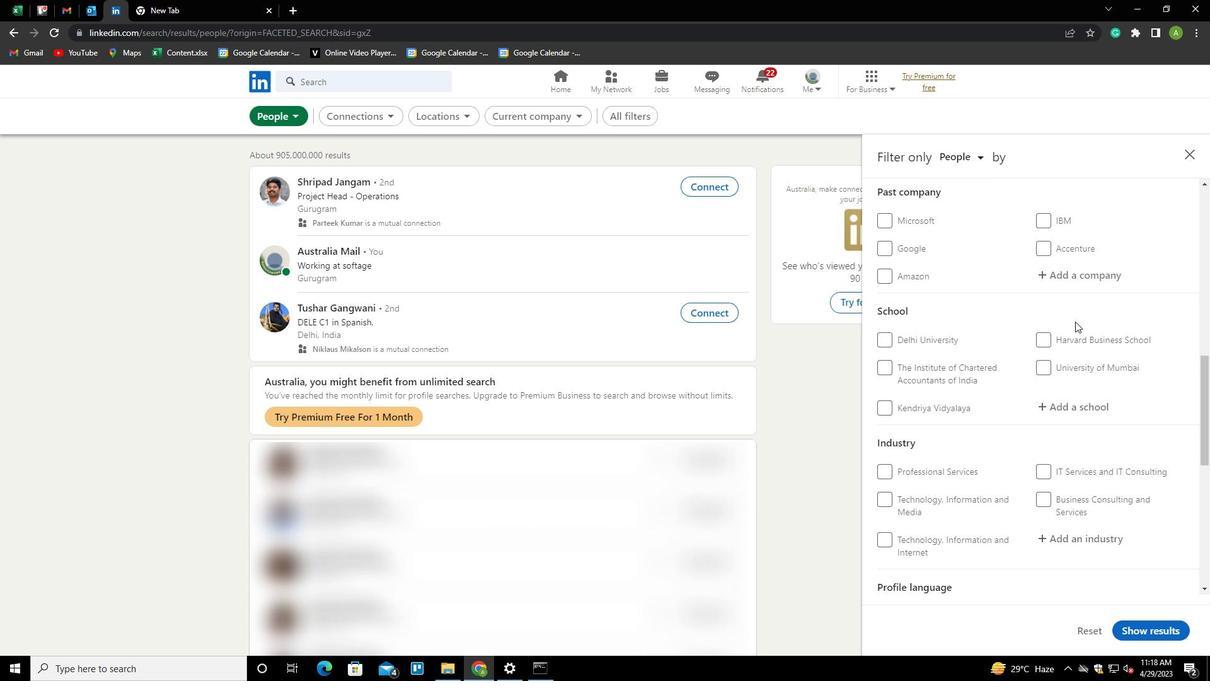 
Action: Mouse scrolled (1075, 322) with delta (0, 0)
Screenshot: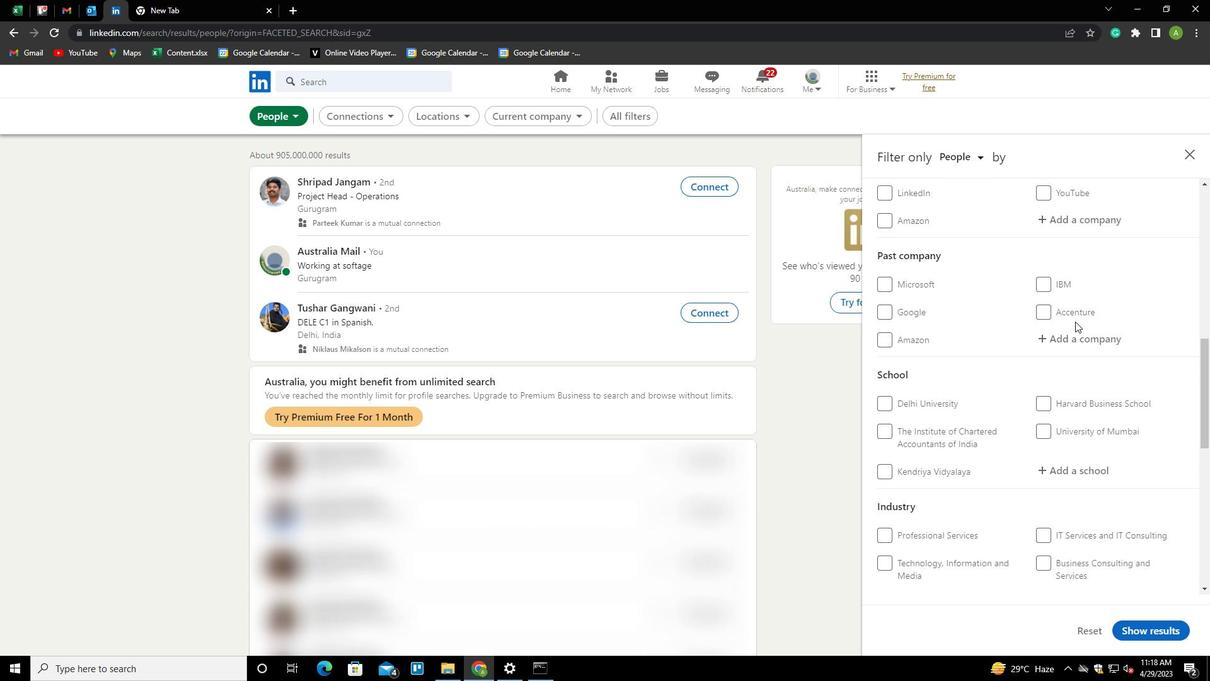 
Action: Mouse scrolled (1075, 322) with delta (0, 0)
Screenshot: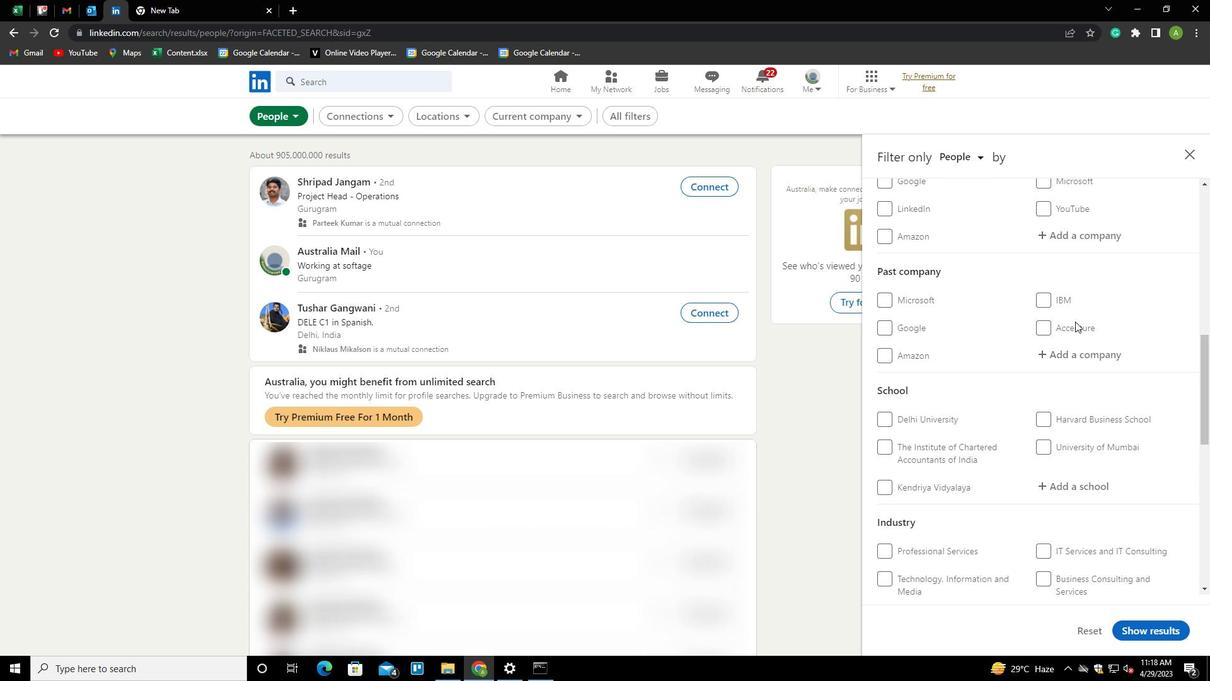 
Action: Mouse moved to (1078, 344)
Screenshot: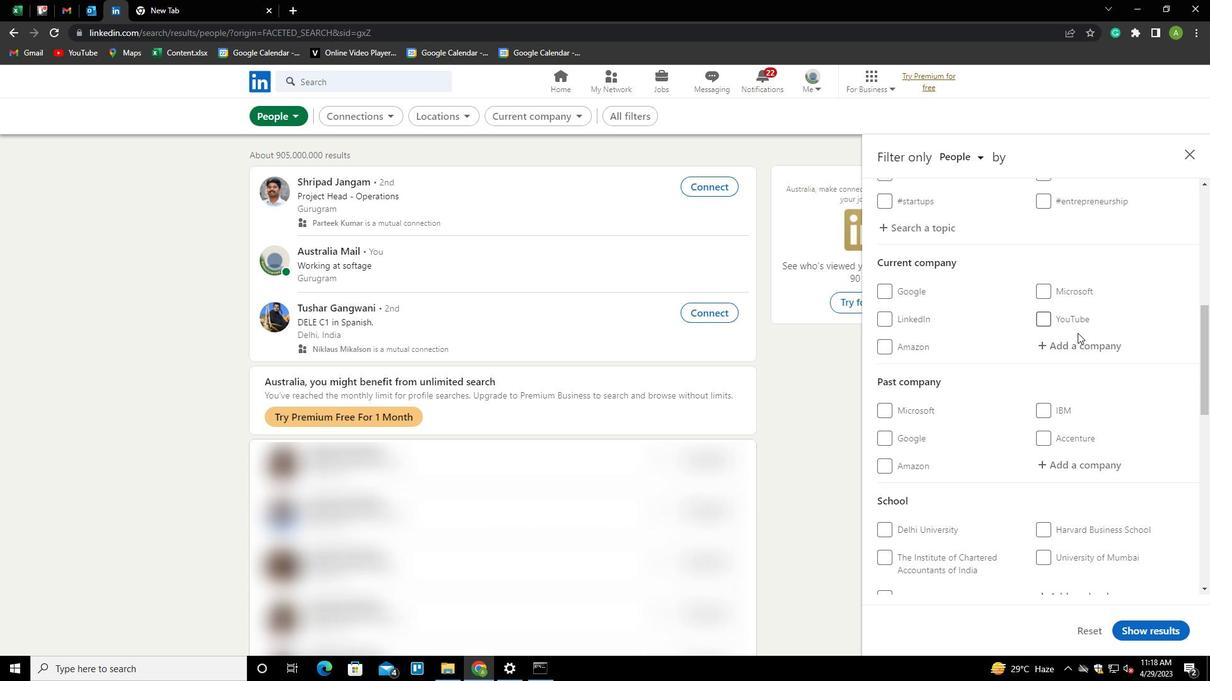 
Action: Mouse pressed left at (1078, 344)
Screenshot: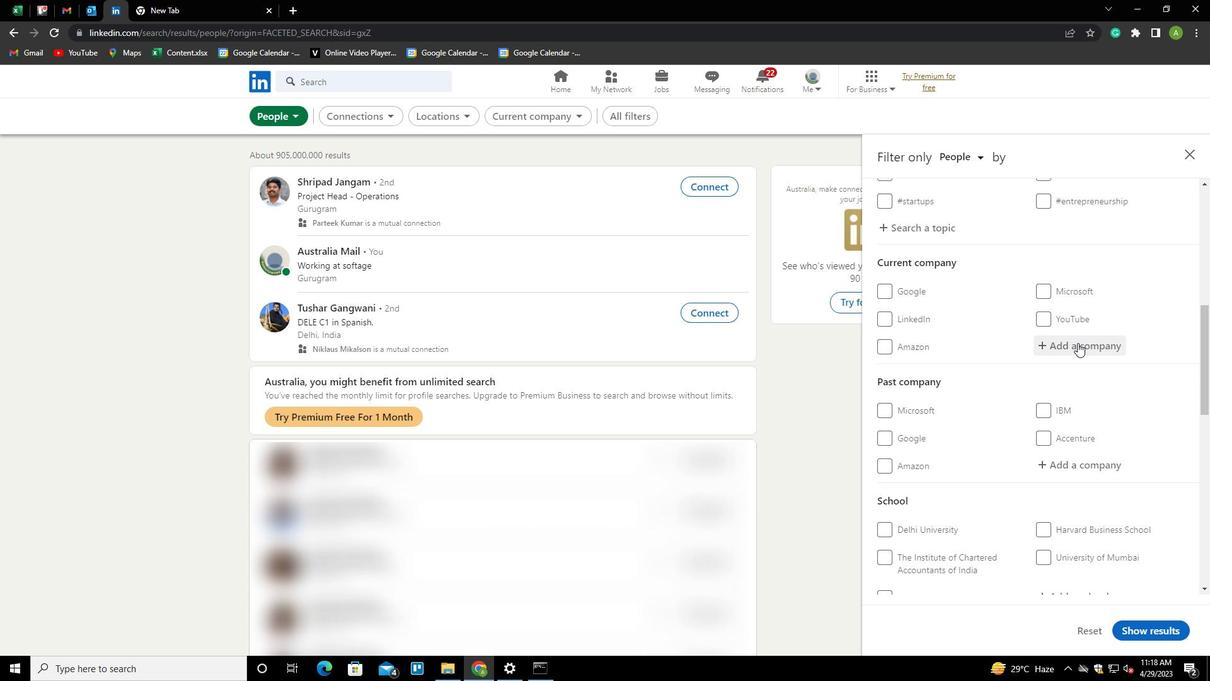 
Action: Key pressed <Key.shift>HUNTS<Key.space>M<Key.backspace><Key.backspace>MAN<Key.down><Key.enter>
Screenshot: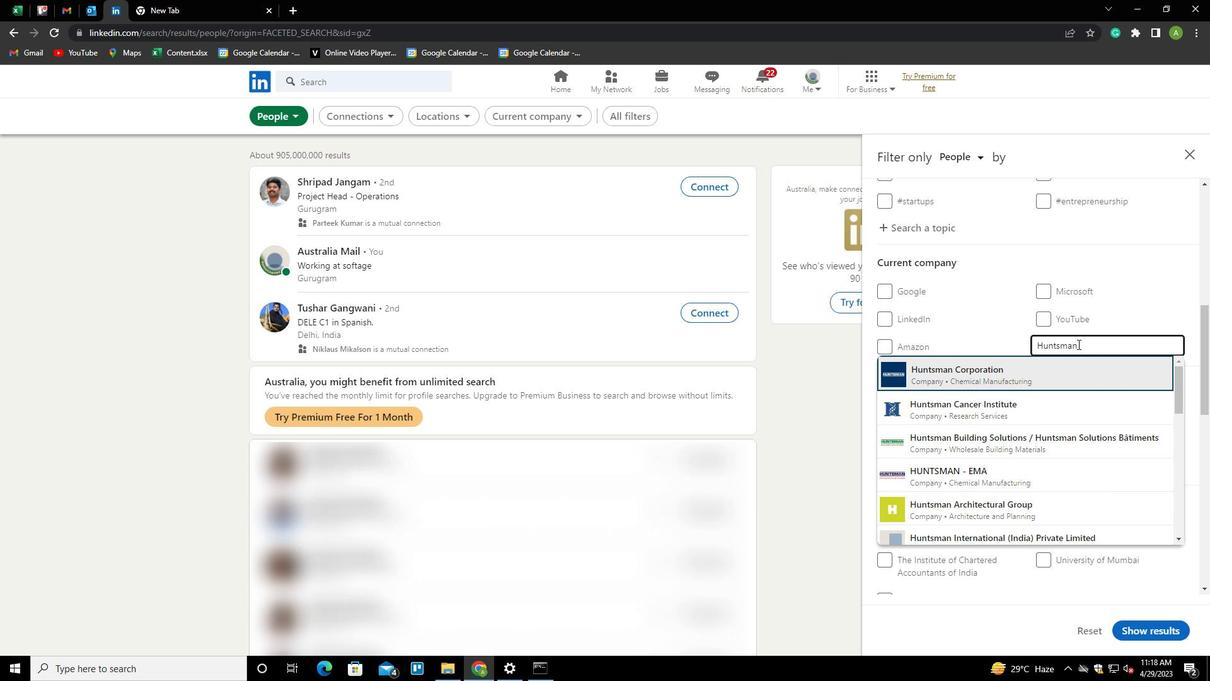
Action: Mouse moved to (1078, 315)
Screenshot: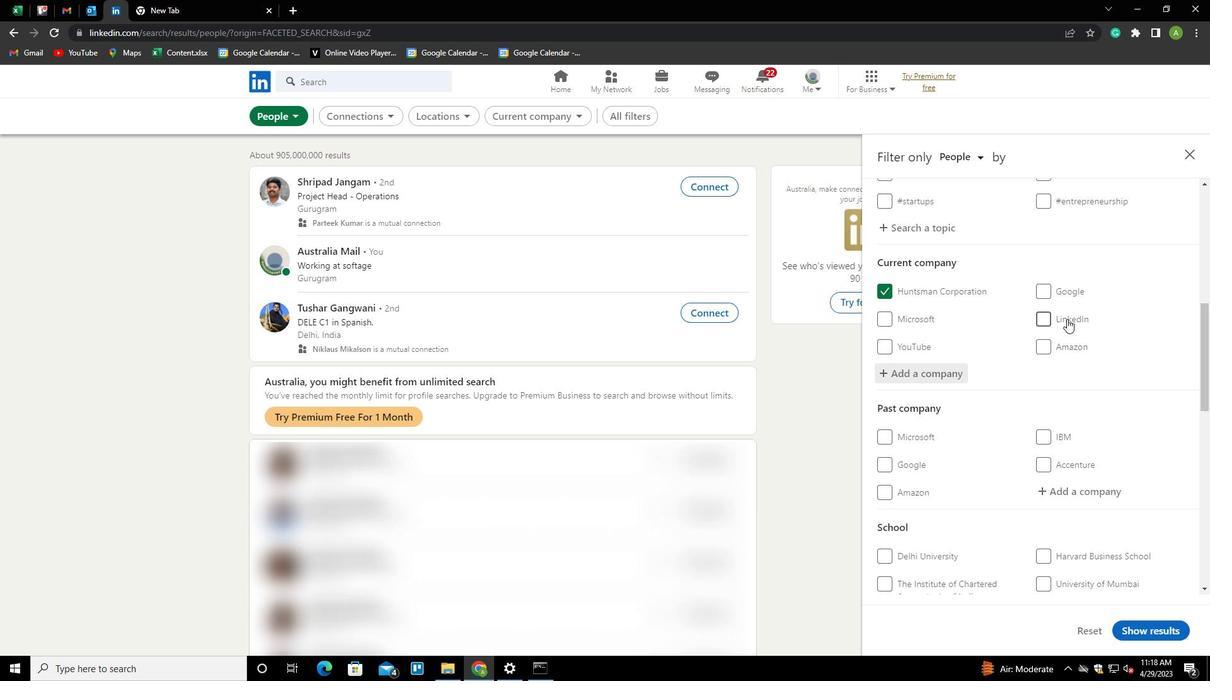 
Action: Mouse scrolled (1078, 314) with delta (0, 0)
Screenshot: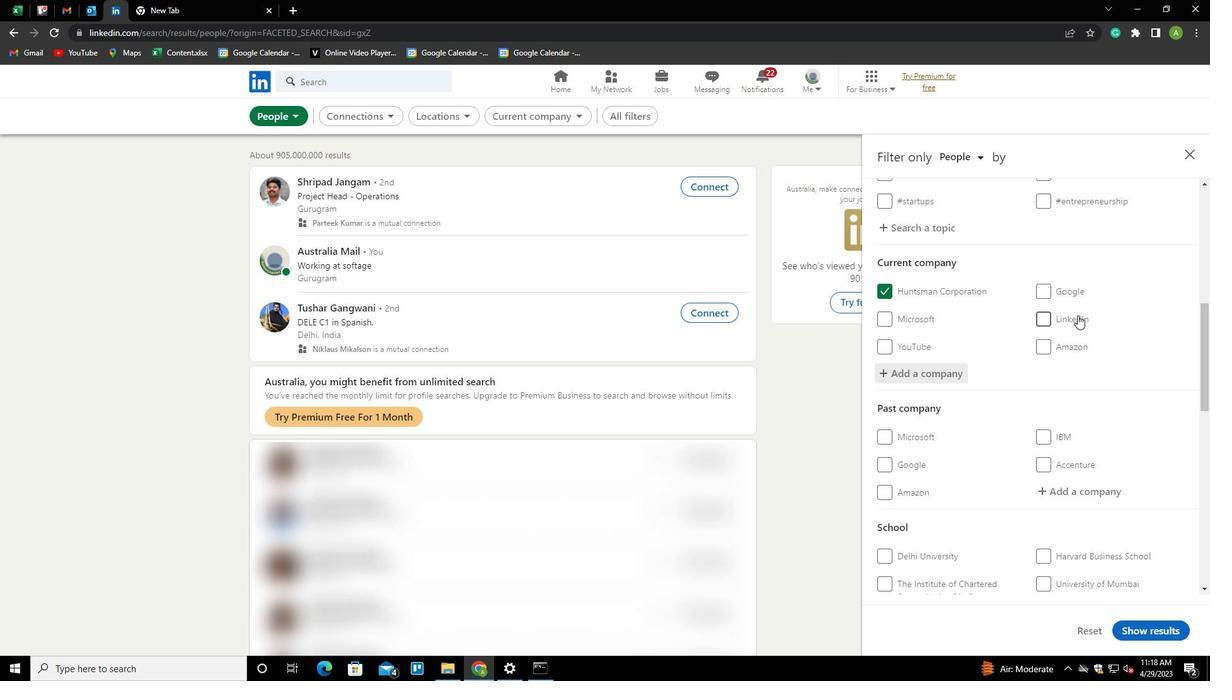 
Action: Mouse moved to (1078, 315)
Screenshot: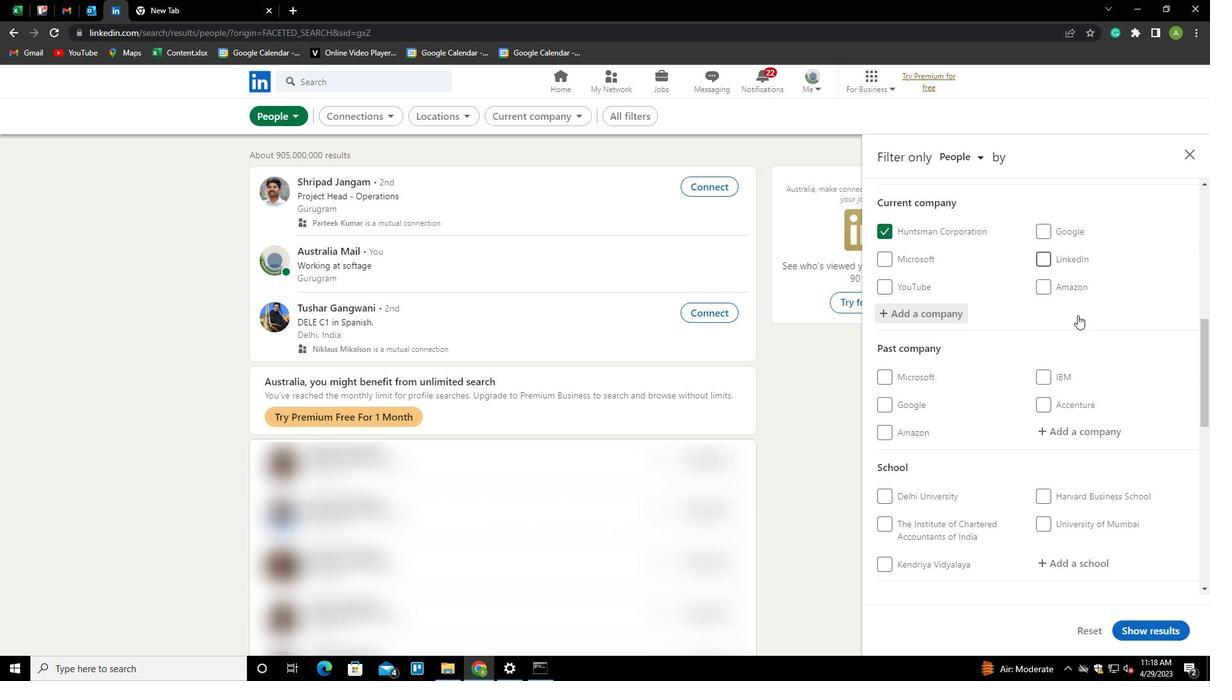 
Action: Mouse scrolled (1078, 315) with delta (0, 0)
Screenshot: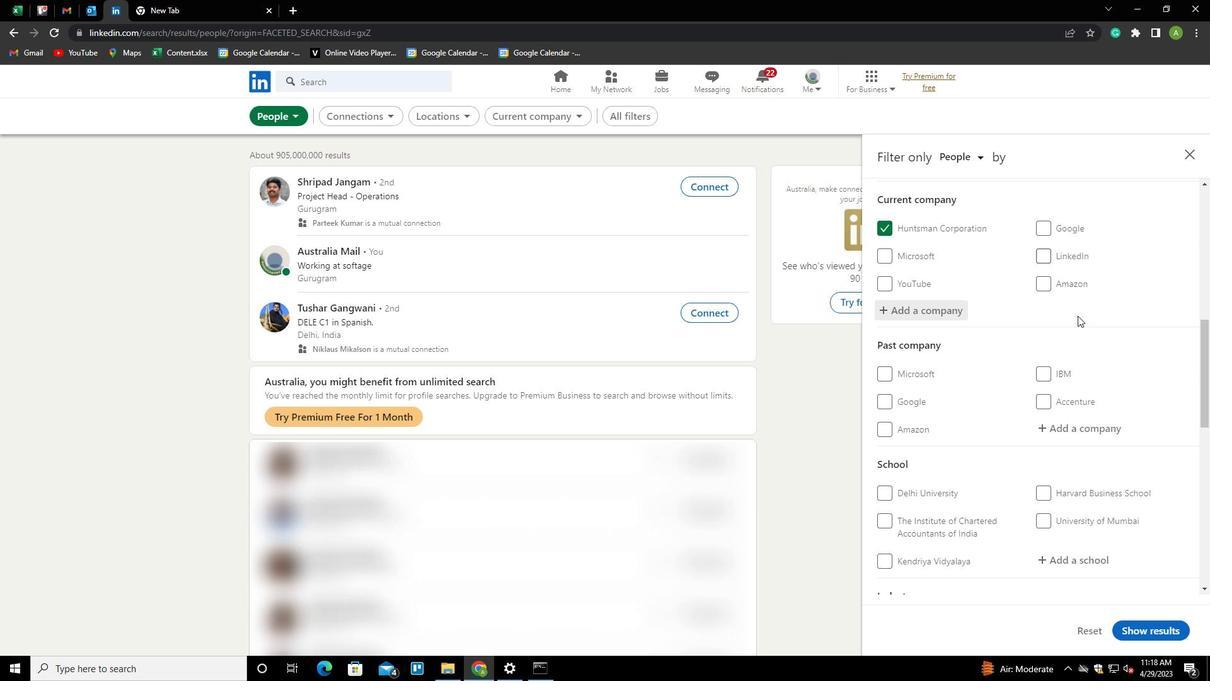 
Action: Mouse scrolled (1078, 315) with delta (0, 0)
Screenshot: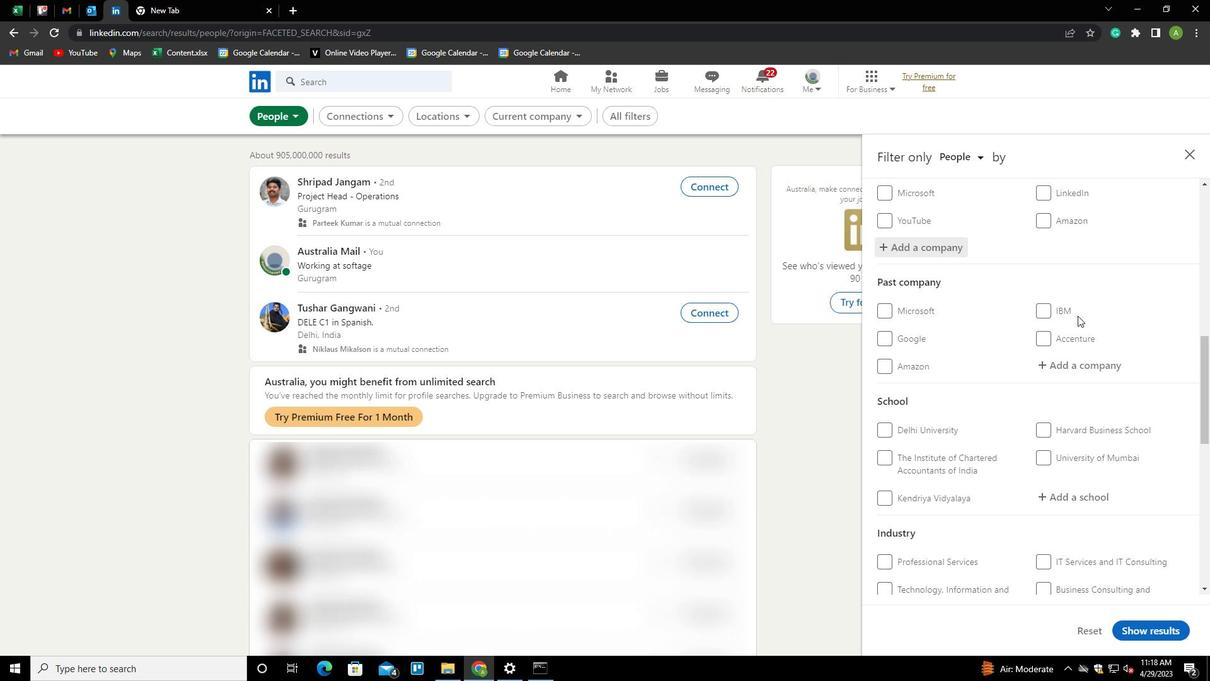 
Action: Mouse scrolled (1078, 315) with delta (0, 0)
Screenshot: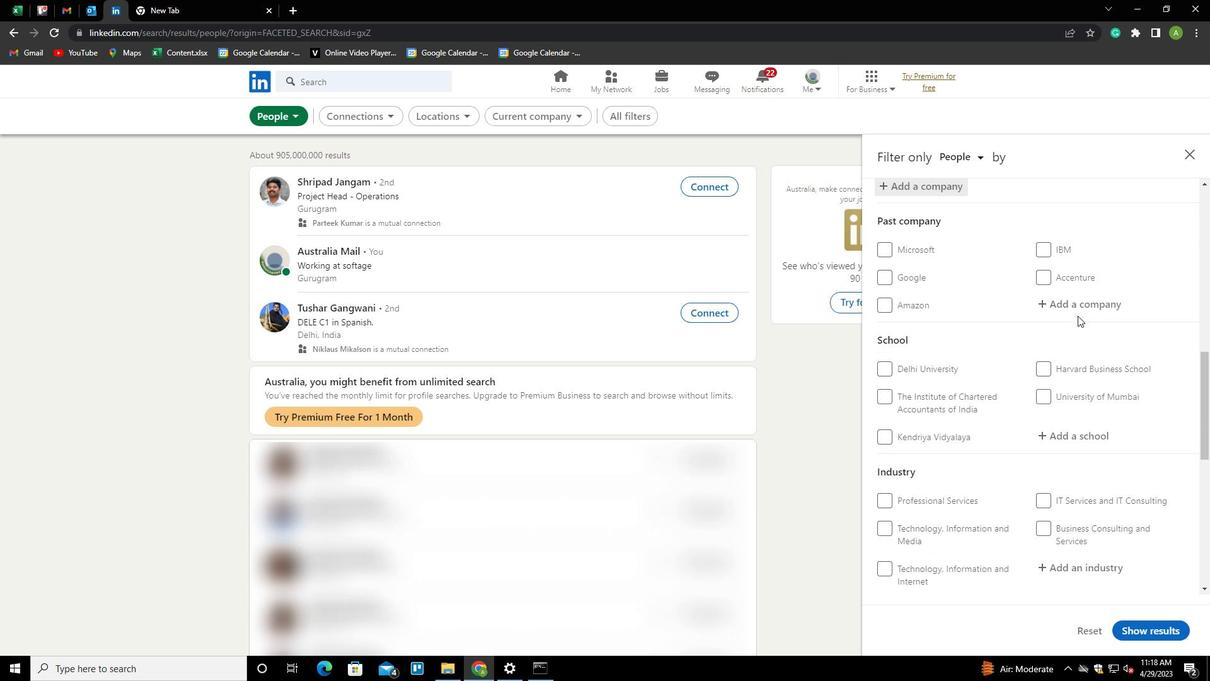 
Action: Mouse scrolled (1078, 315) with delta (0, 0)
Screenshot: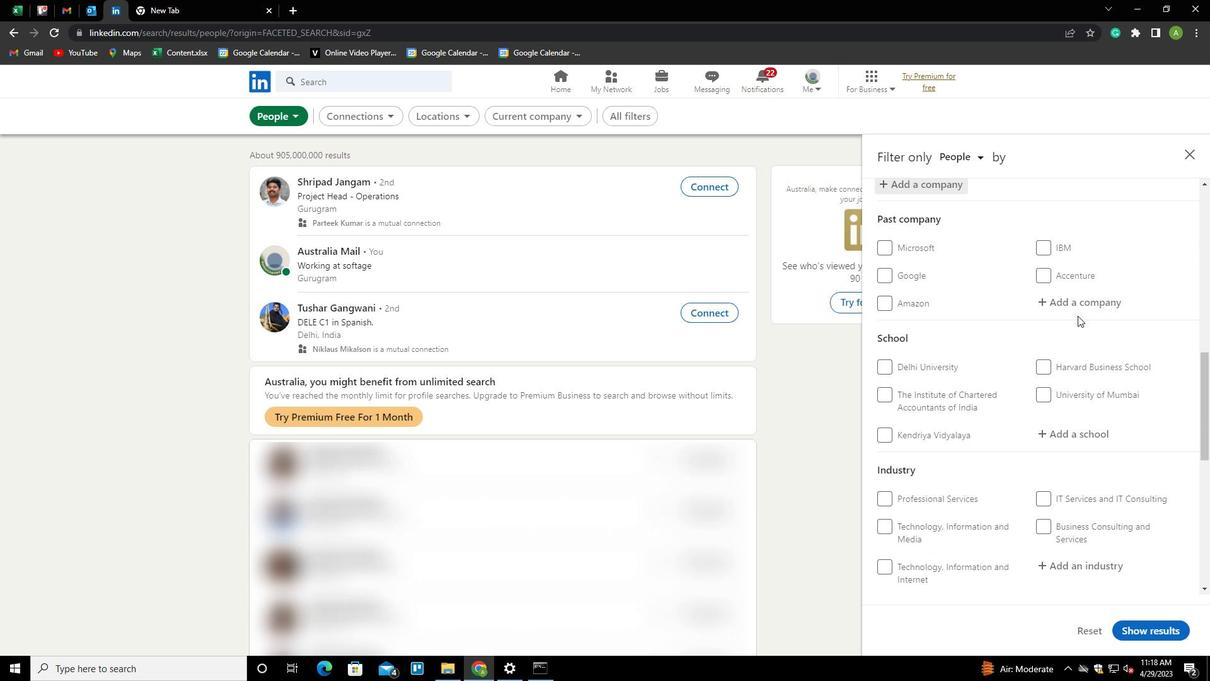 
Action: Mouse moved to (1071, 306)
Screenshot: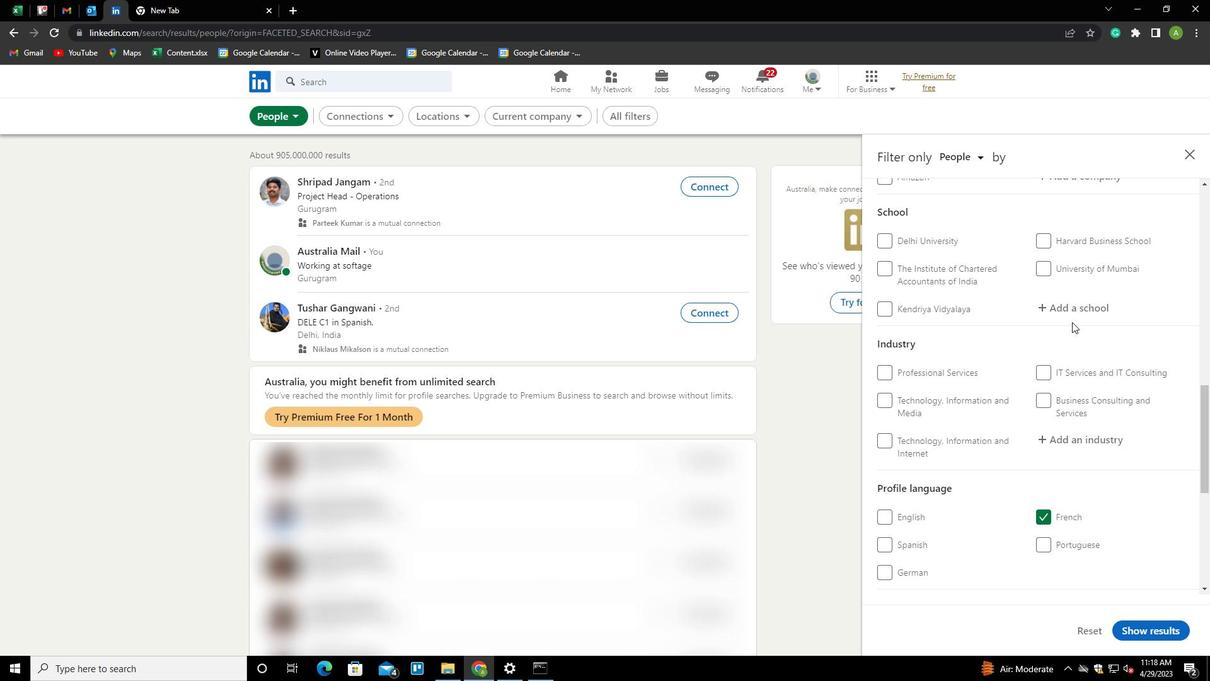 
Action: Mouse pressed left at (1071, 306)
Screenshot: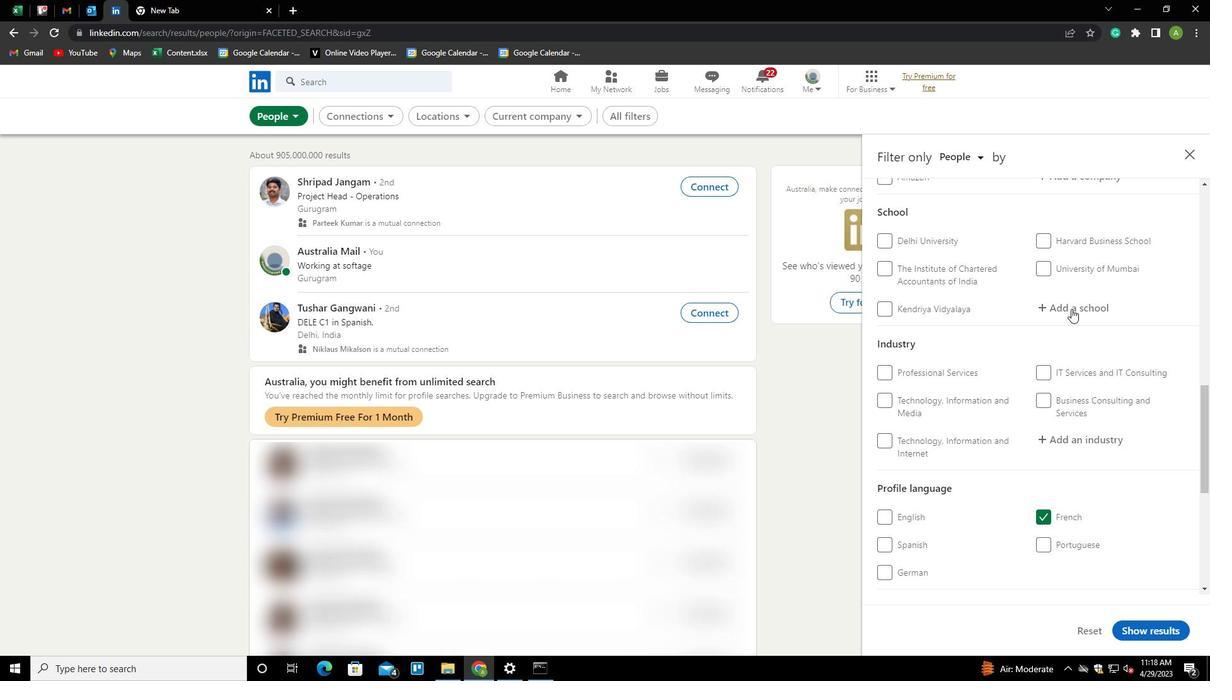 
Action: Key pressed <Key.shift>SUBODH<Key.down><Key.enter>
Screenshot: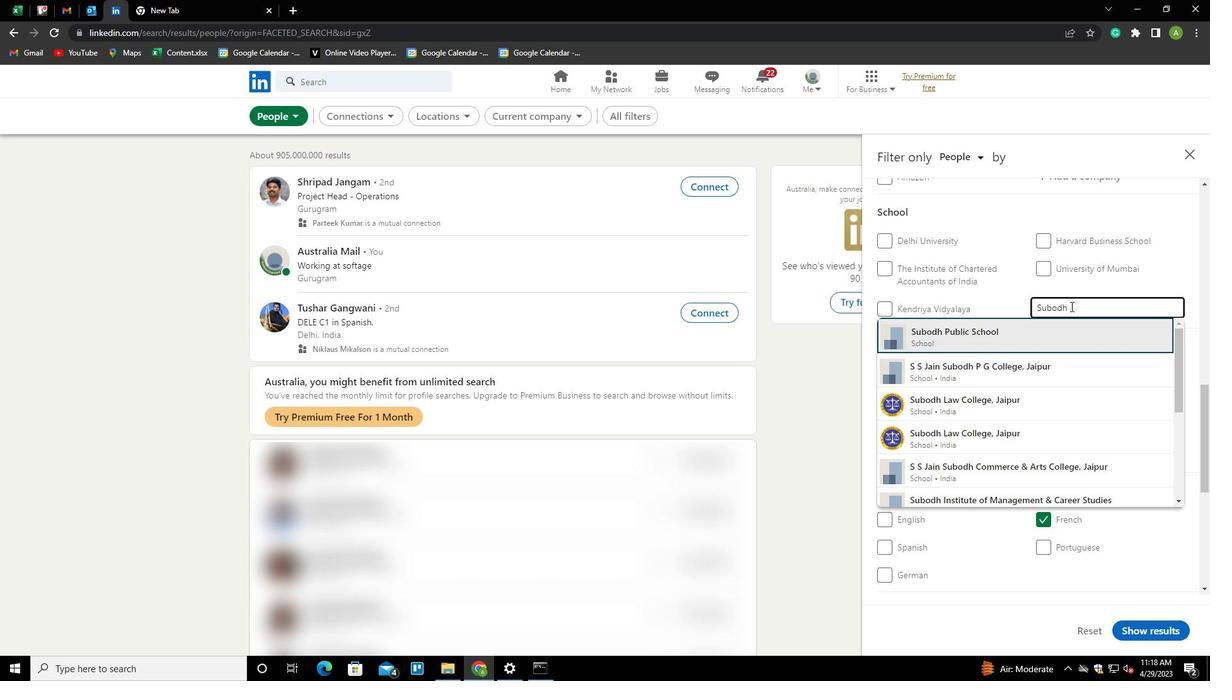 
Action: Mouse scrolled (1071, 305) with delta (0, 0)
Screenshot: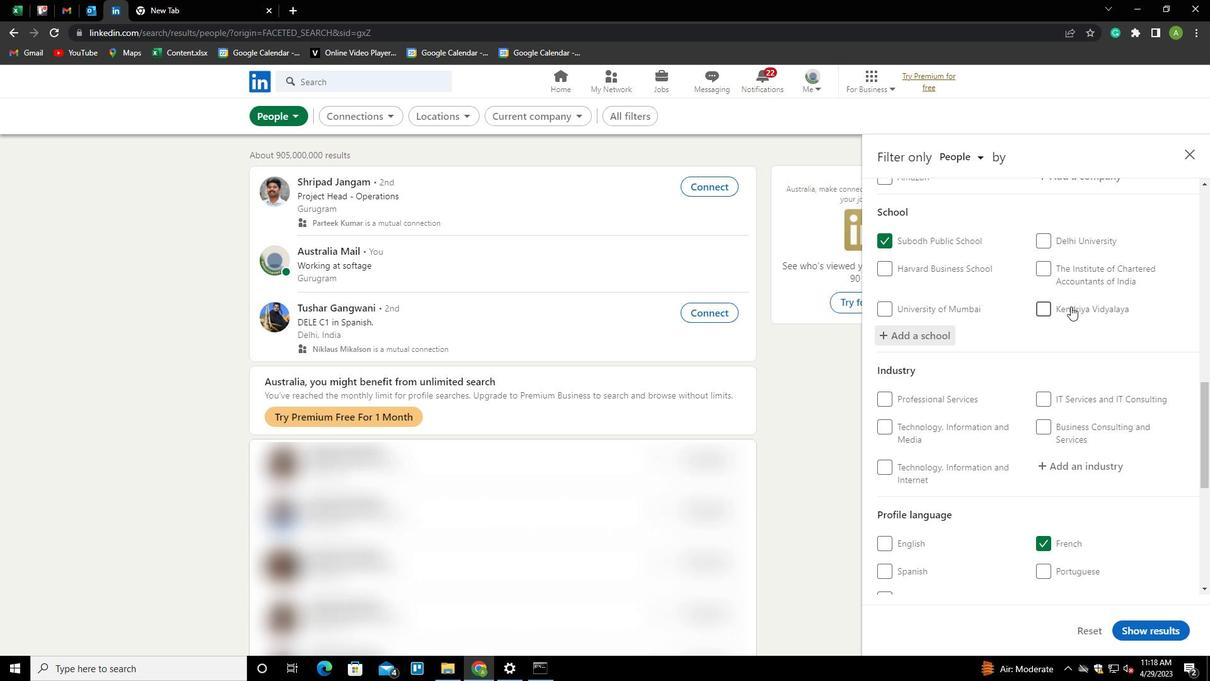 
Action: Mouse scrolled (1071, 305) with delta (0, 0)
Screenshot: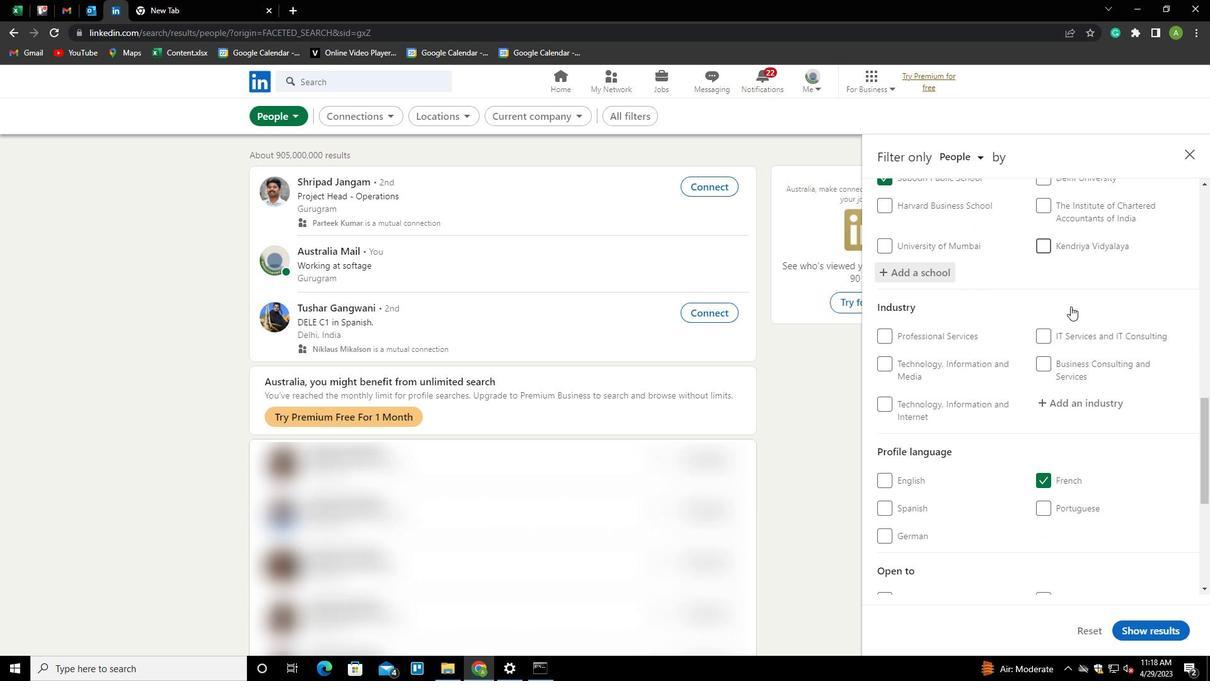 
Action: Mouse moved to (1068, 319)
Screenshot: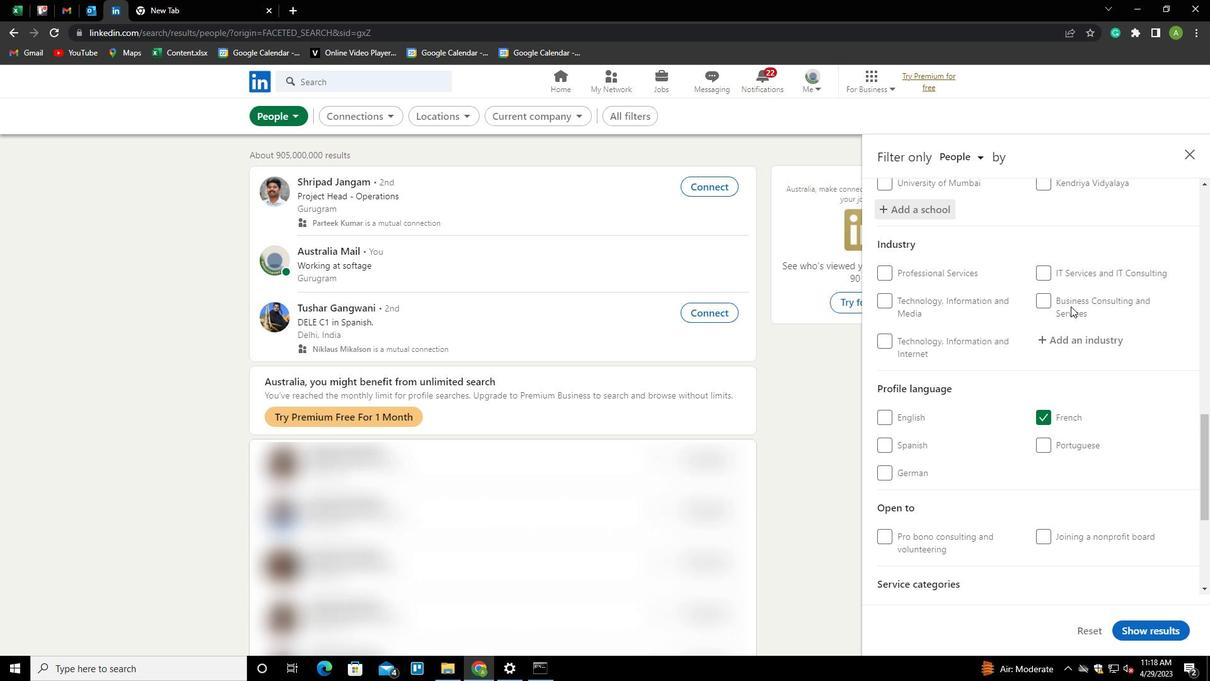 
Action: Mouse scrolled (1068, 318) with delta (0, 0)
Screenshot: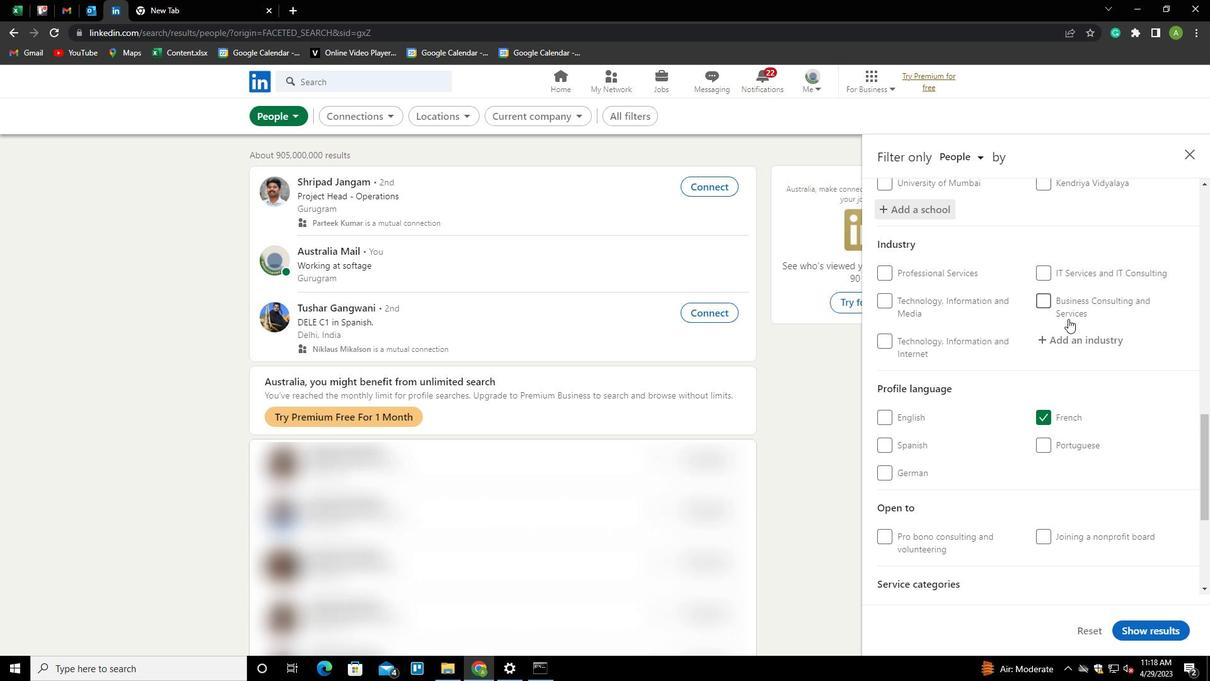 
Action: Mouse scrolled (1068, 318) with delta (0, 0)
Screenshot: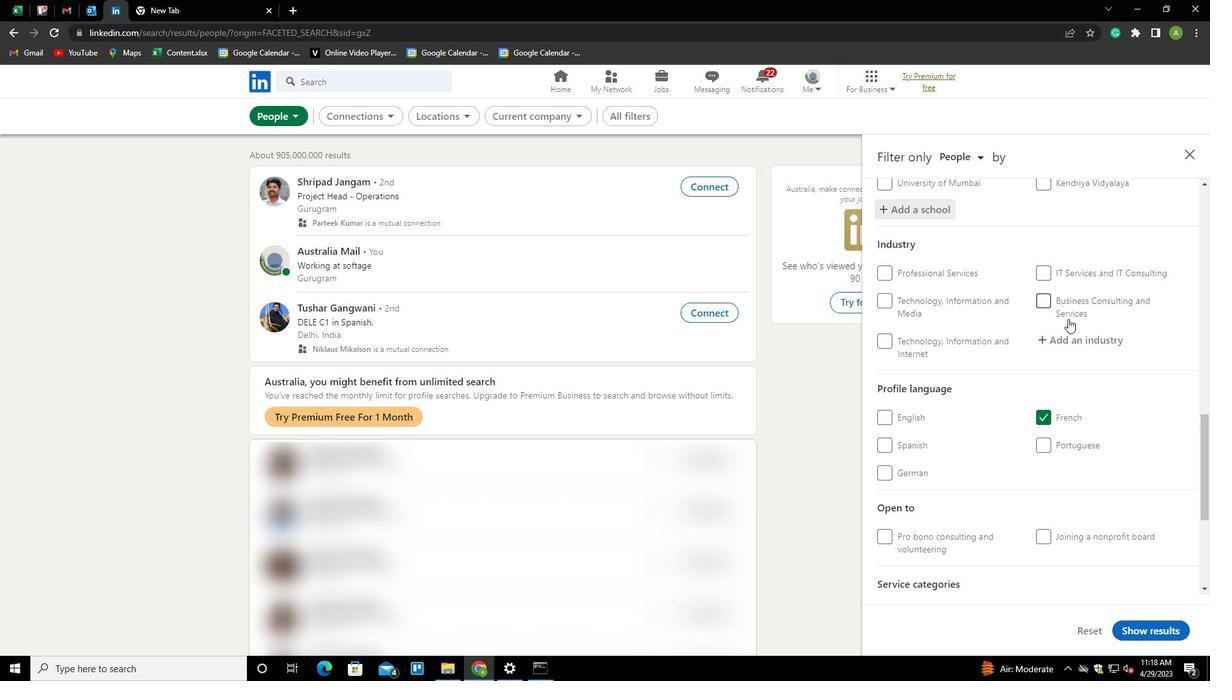 
Action: Mouse moved to (1061, 218)
Screenshot: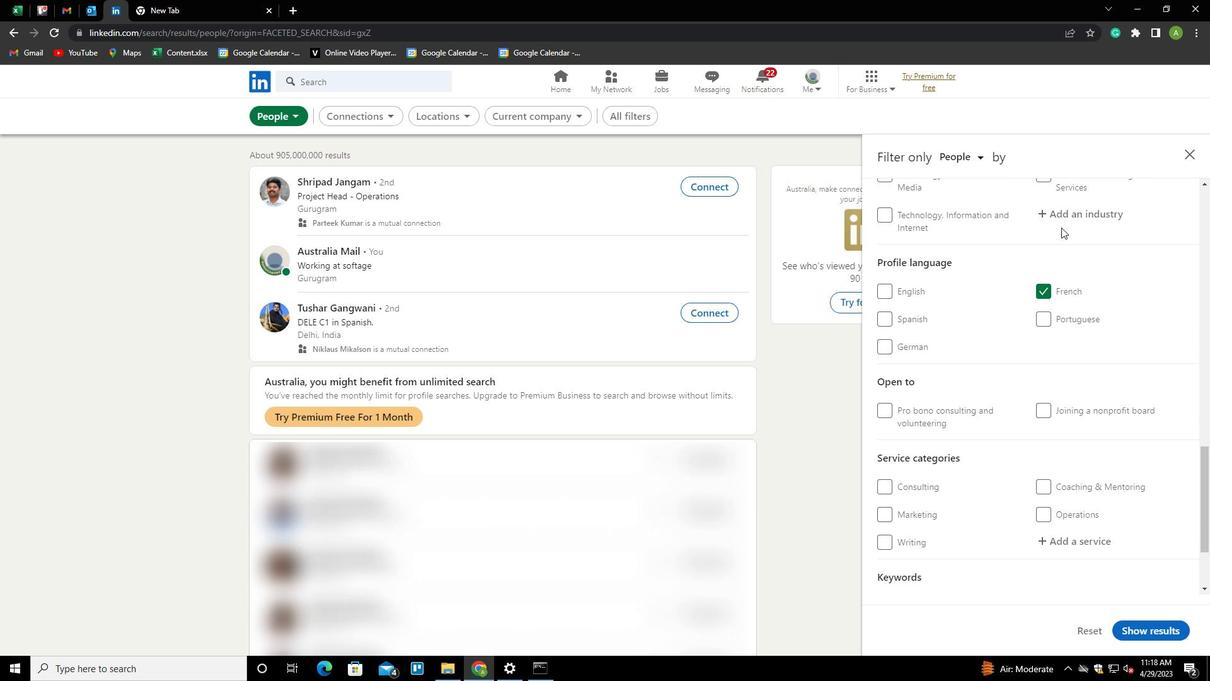 
Action: Mouse pressed left at (1061, 218)
Screenshot: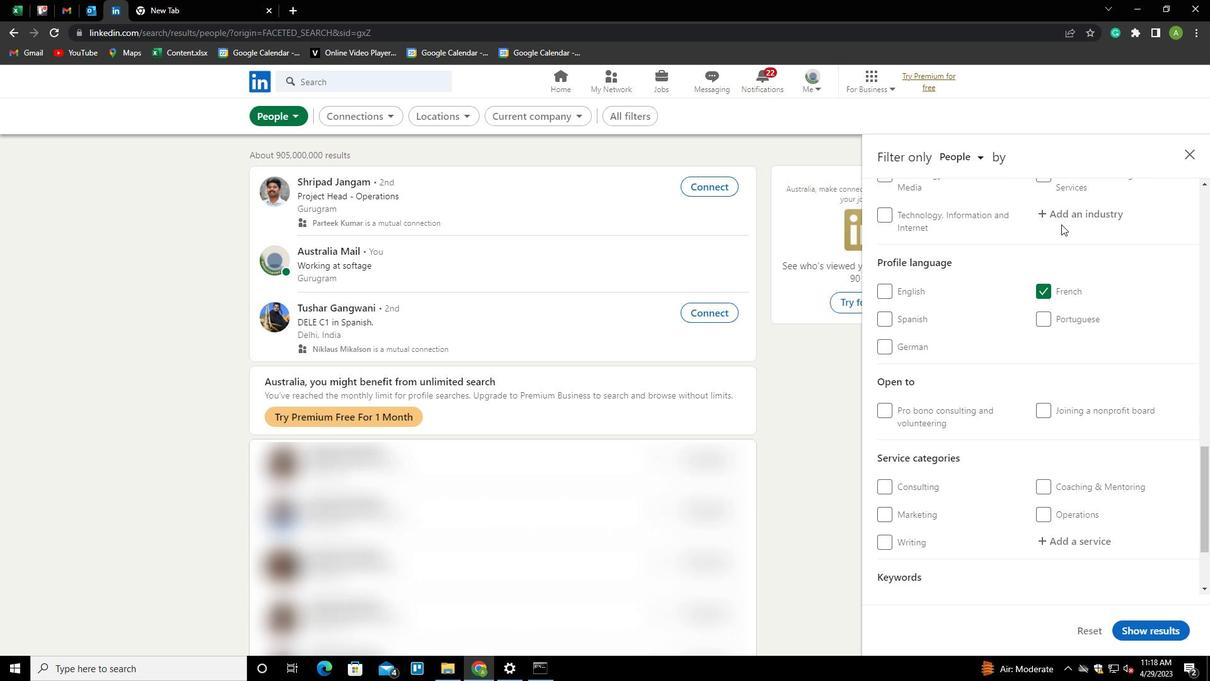 
Action: Key pressed <Key.shift>MEST<Key.backspace><Key.backspace>AT<Key.down><Key.enter>
Screenshot: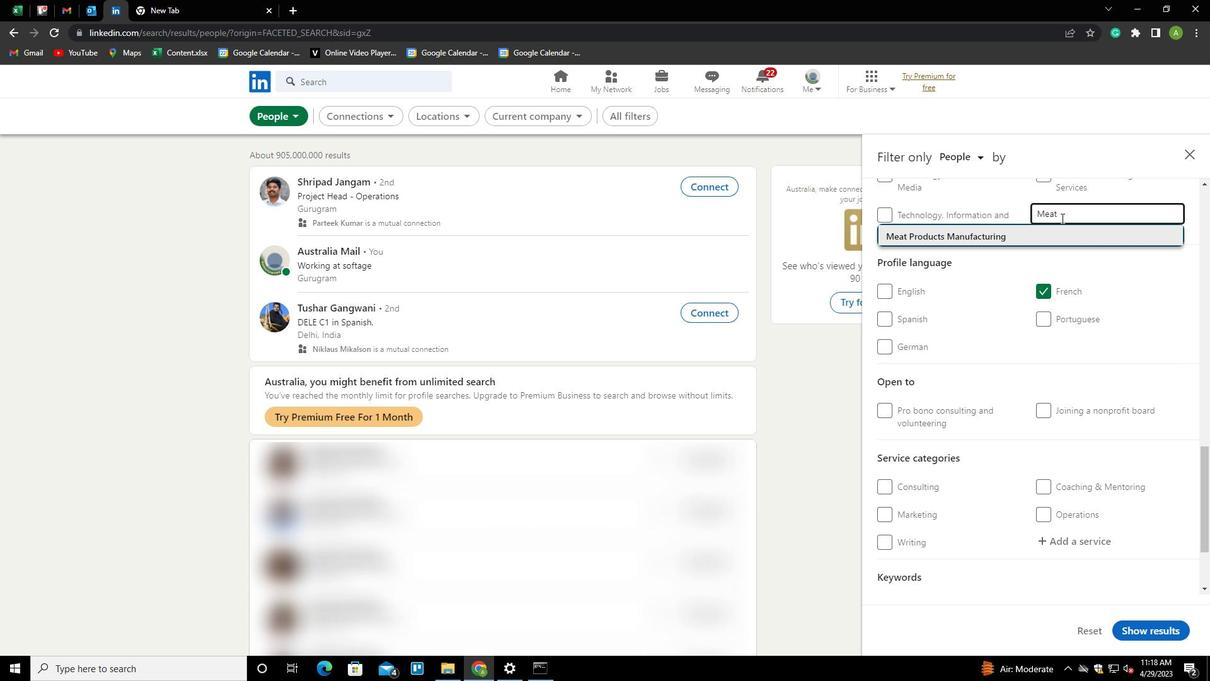 
Action: Mouse scrolled (1061, 217) with delta (0, 0)
Screenshot: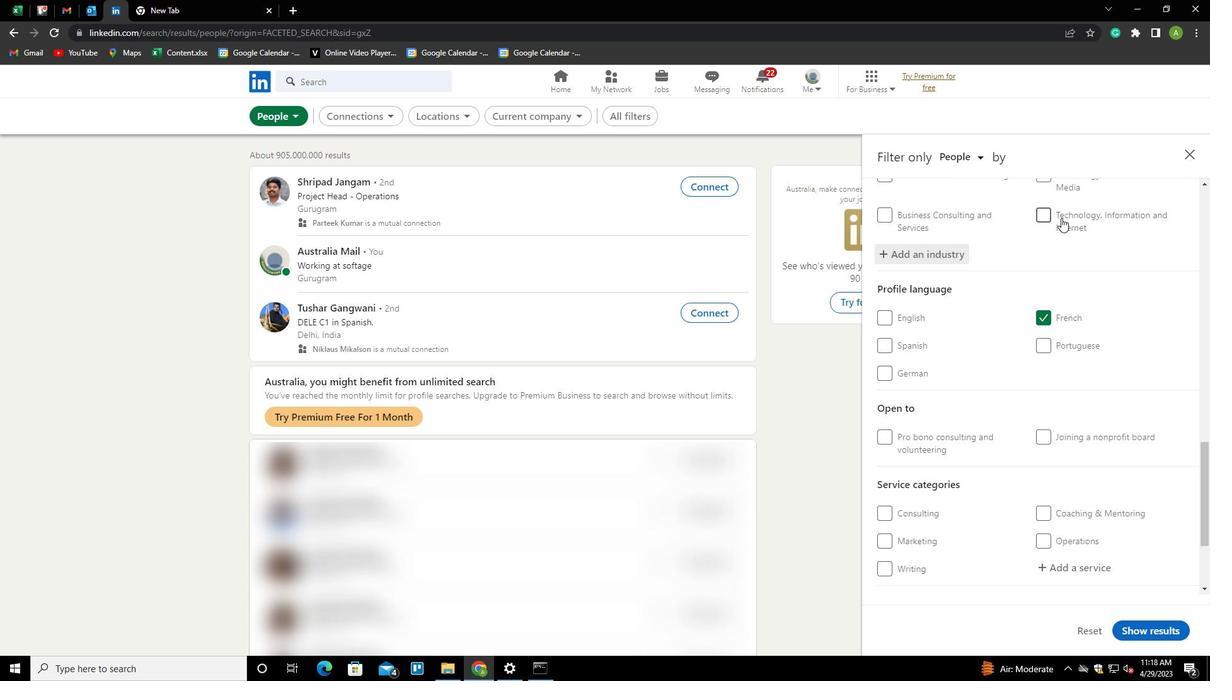 
Action: Mouse scrolled (1061, 217) with delta (0, 0)
Screenshot: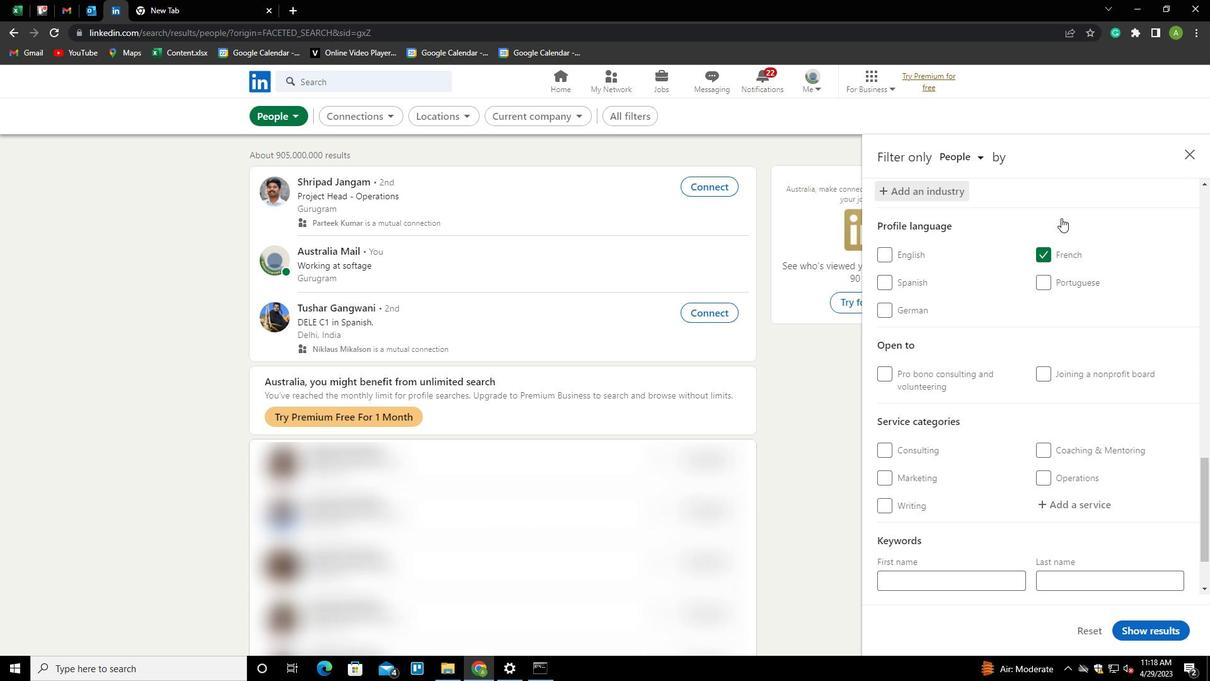 
Action: Mouse scrolled (1061, 217) with delta (0, 0)
Screenshot: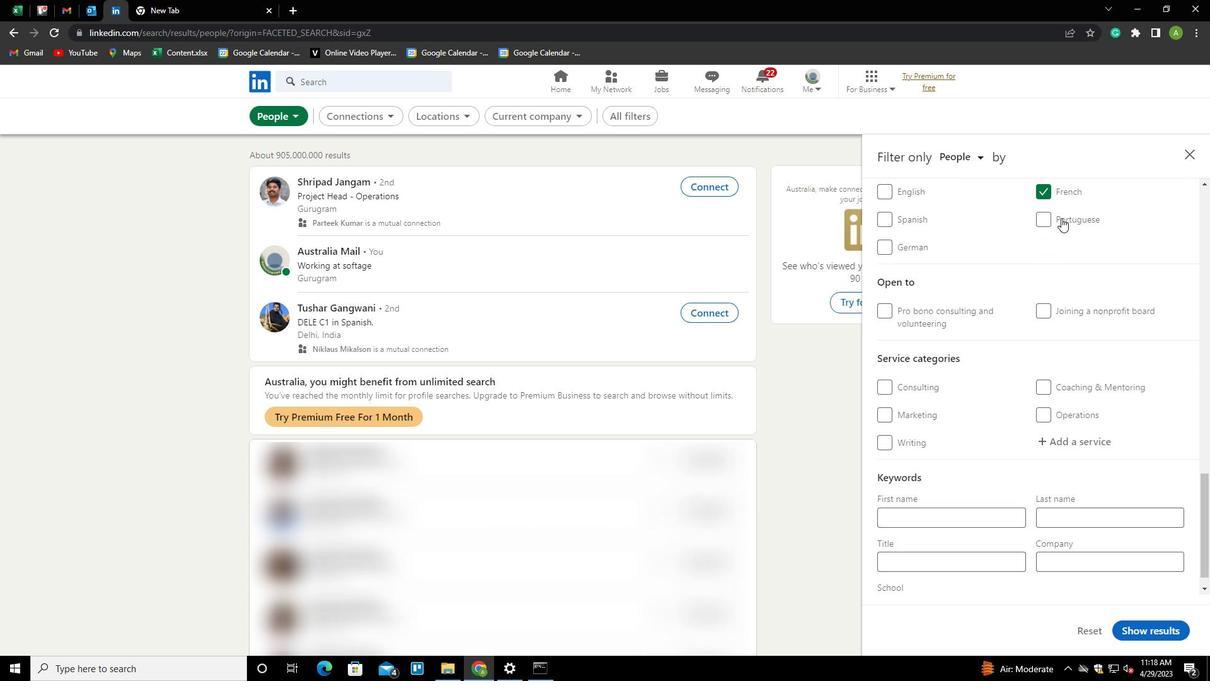
Action: Mouse scrolled (1061, 217) with delta (0, 0)
Screenshot: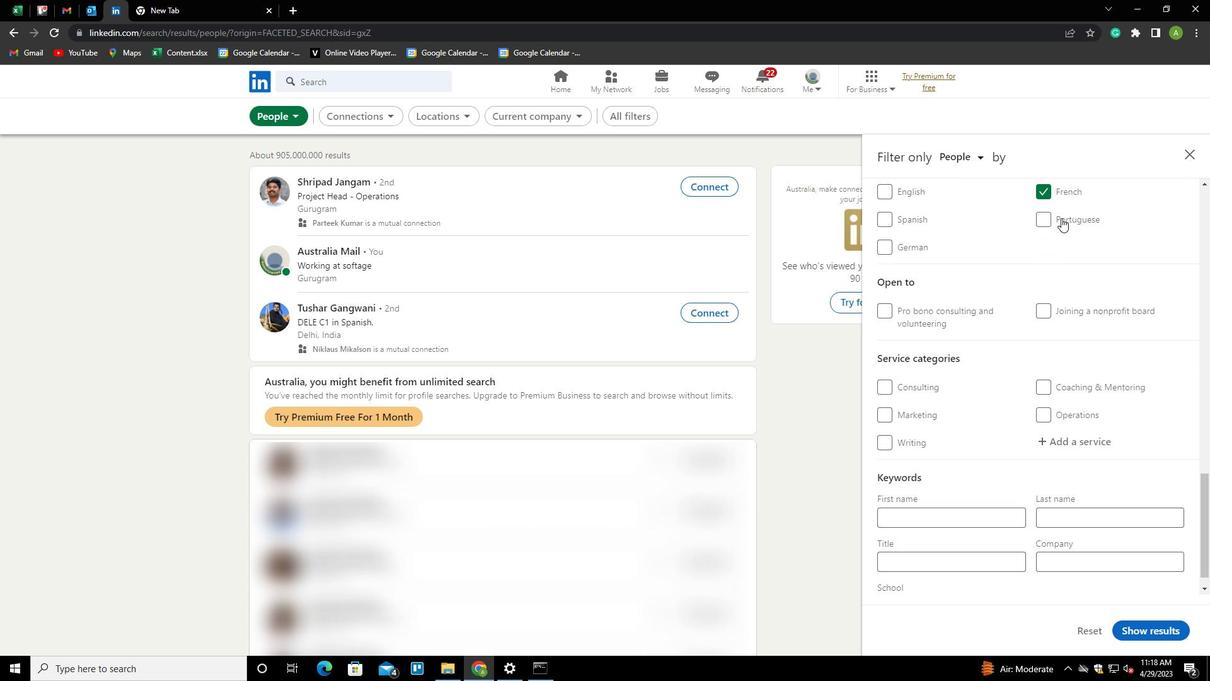 
Action: Mouse scrolled (1061, 217) with delta (0, 0)
Screenshot: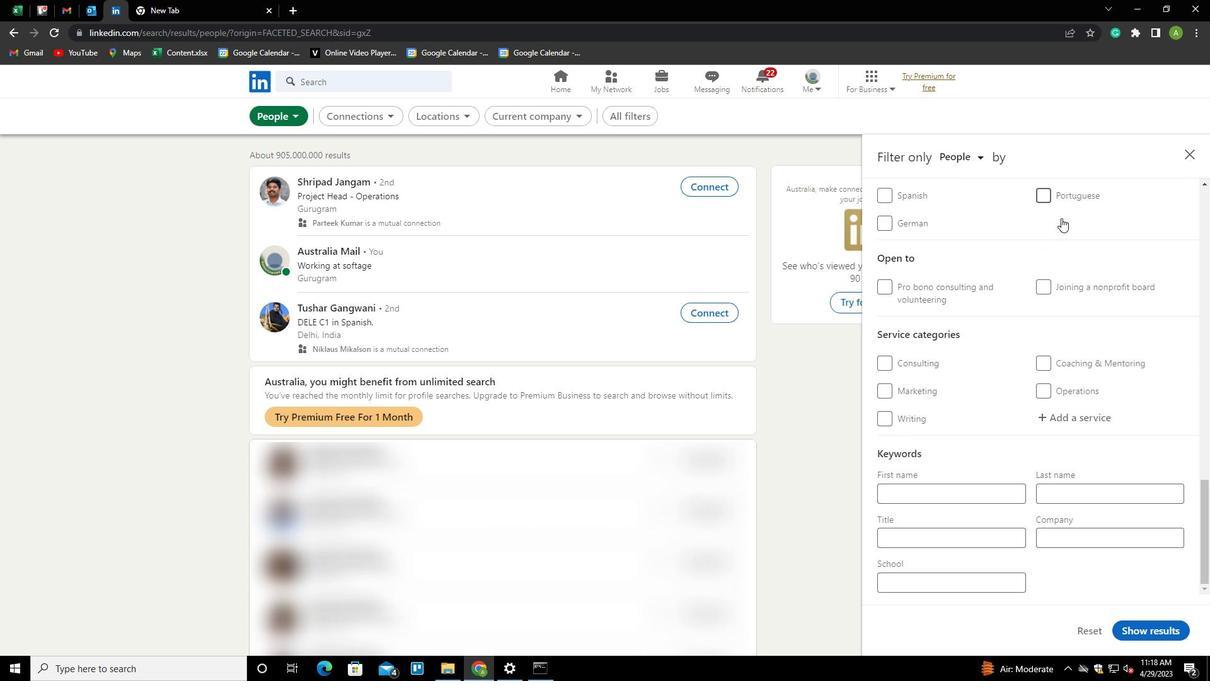 
Action: Mouse scrolled (1061, 217) with delta (0, 0)
Screenshot: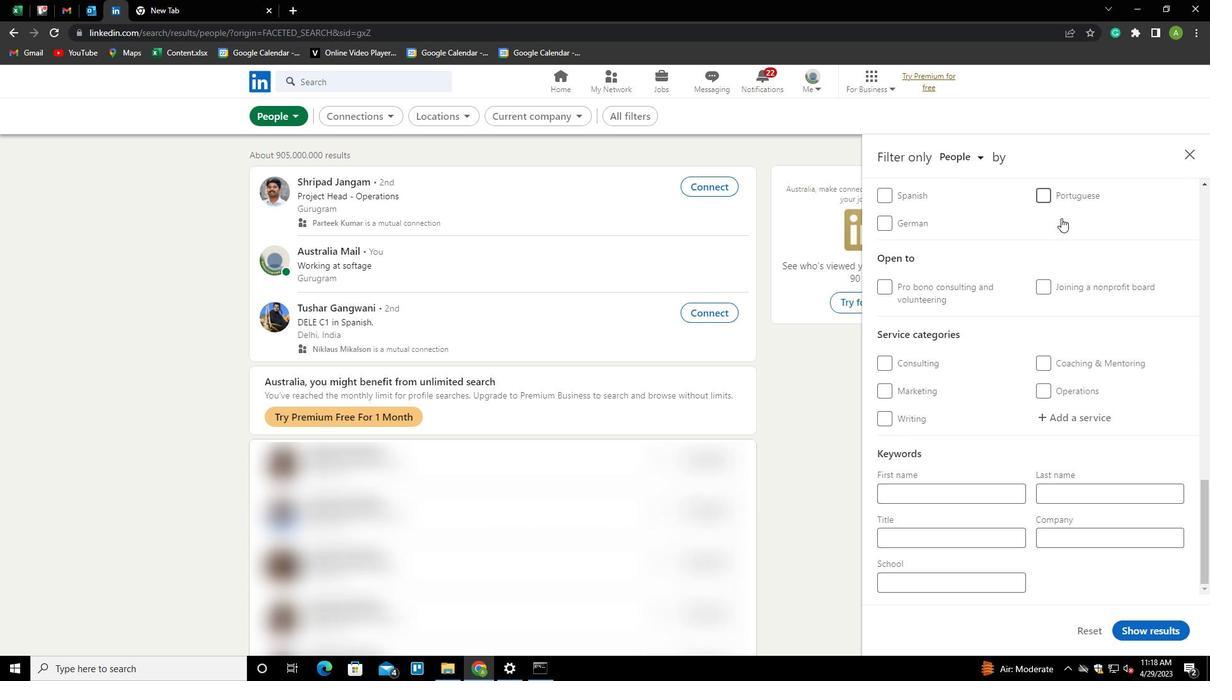 
Action: Mouse moved to (1070, 411)
Screenshot: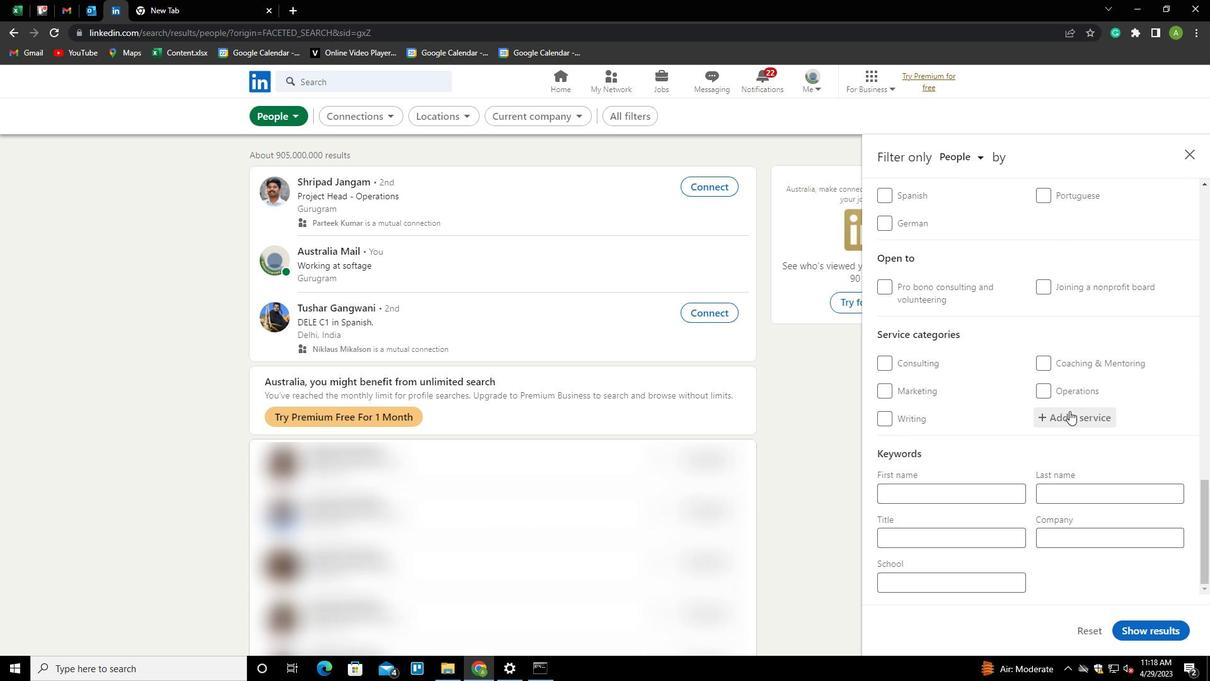 
Action: Mouse pressed left at (1070, 411)
Screenshot: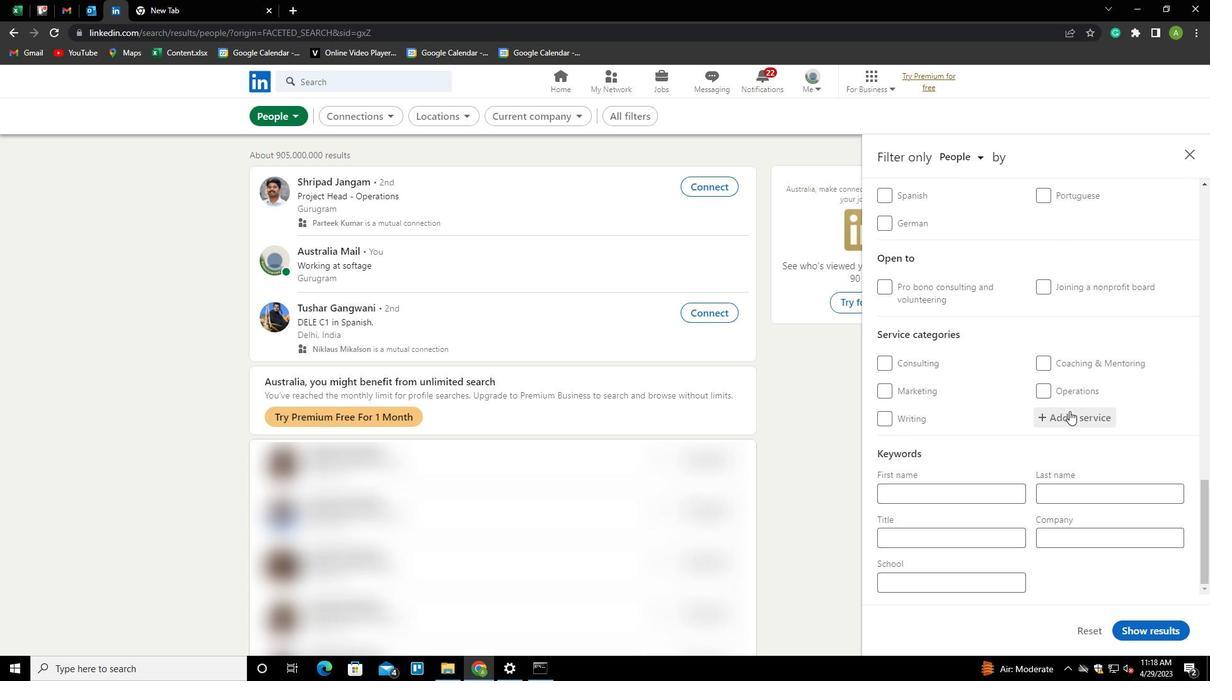 
Action: Mouse moved to (1074, 418)
Screenshot: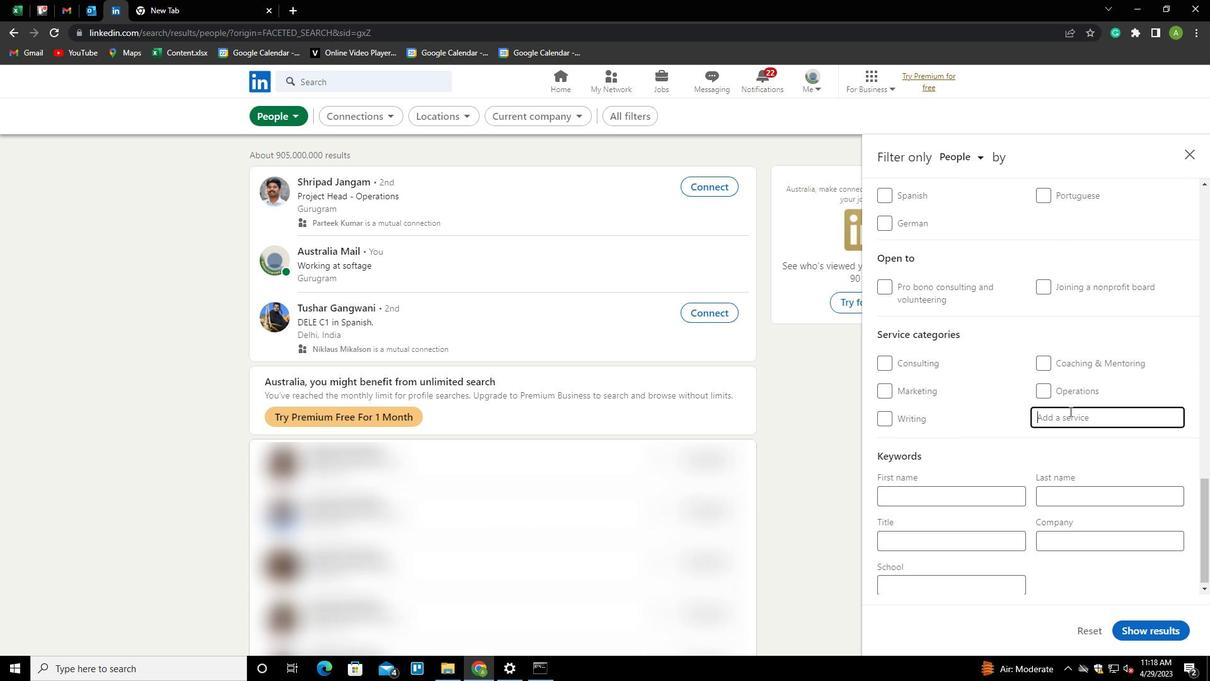 
Action: Mouse pressed left at (1074, 418)
Screenshot: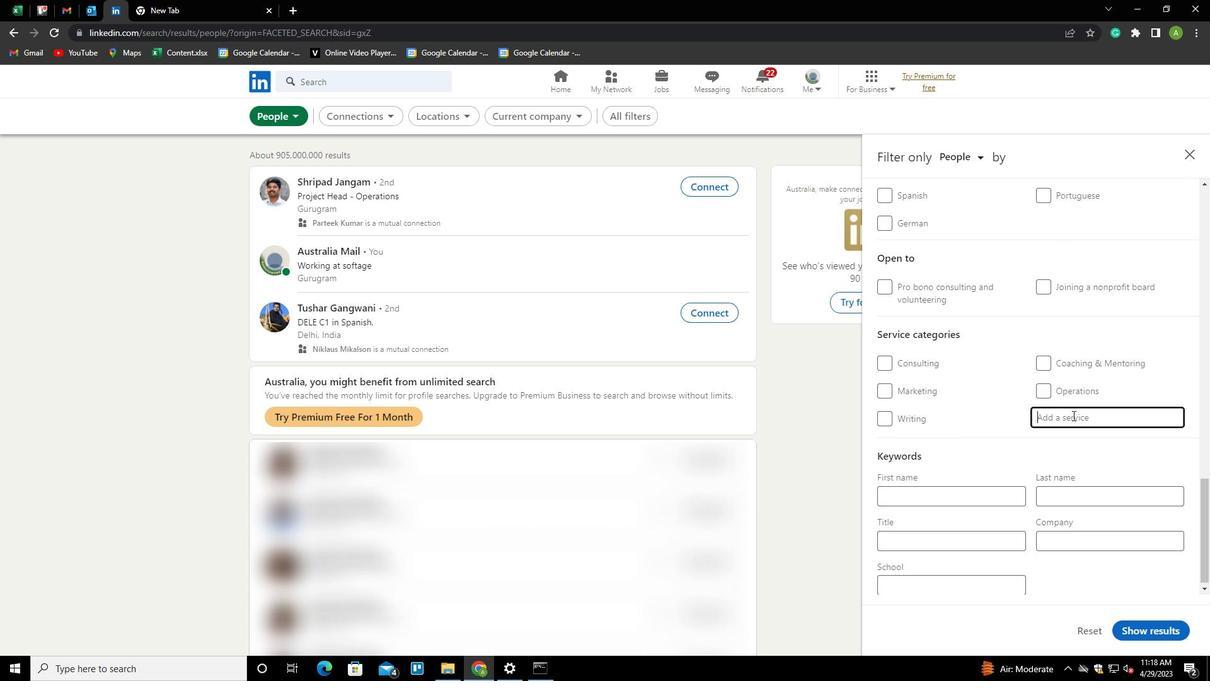 
Action: Key pressed <Key.shift><Key.shift><Key.shift><Key.shift><Key.shift>WORD<Key.shift>P<Key.down><Key.enter>
Screenshot: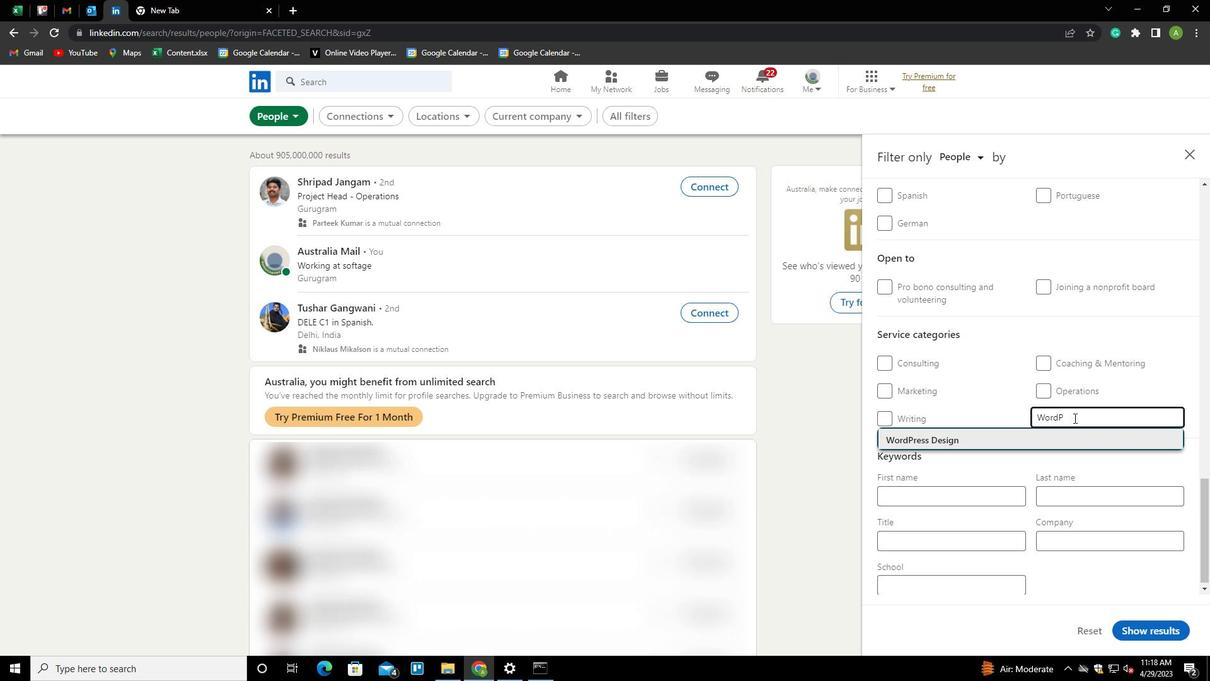 
Action: Mouse scrolled (1074, 417) with delta (0, 0)
Screenshot: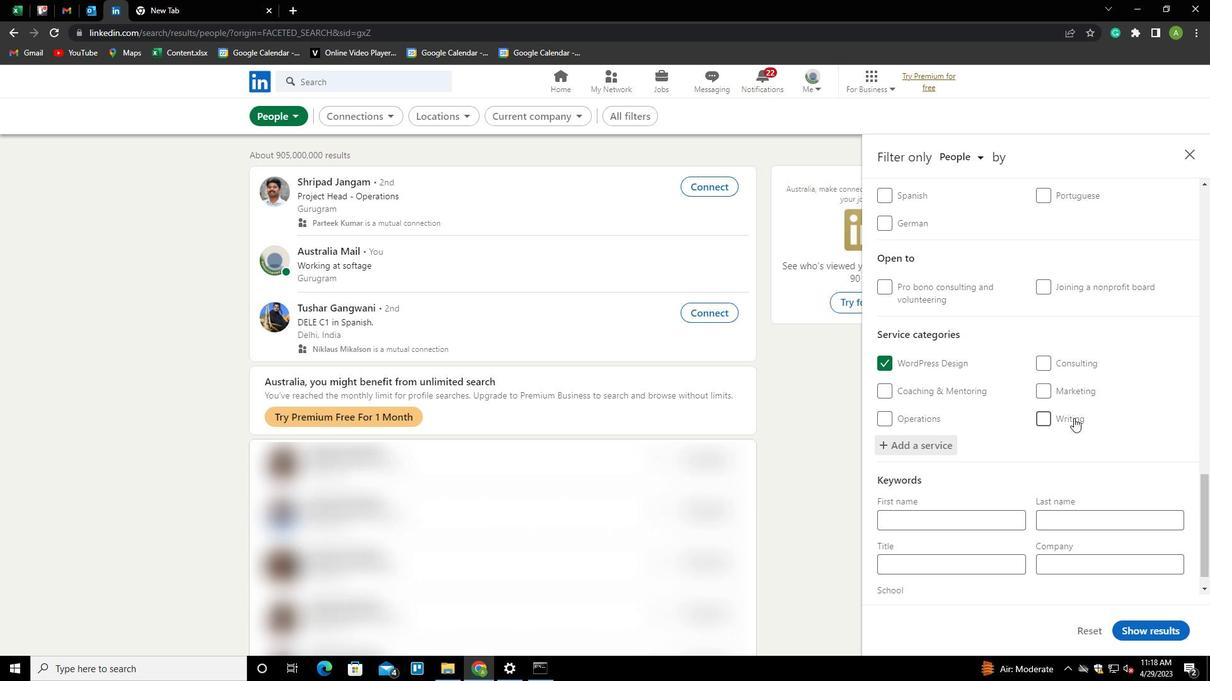 
Action: Mouse scrolled (1074, 417) with delta (0, 0)
Screenshot: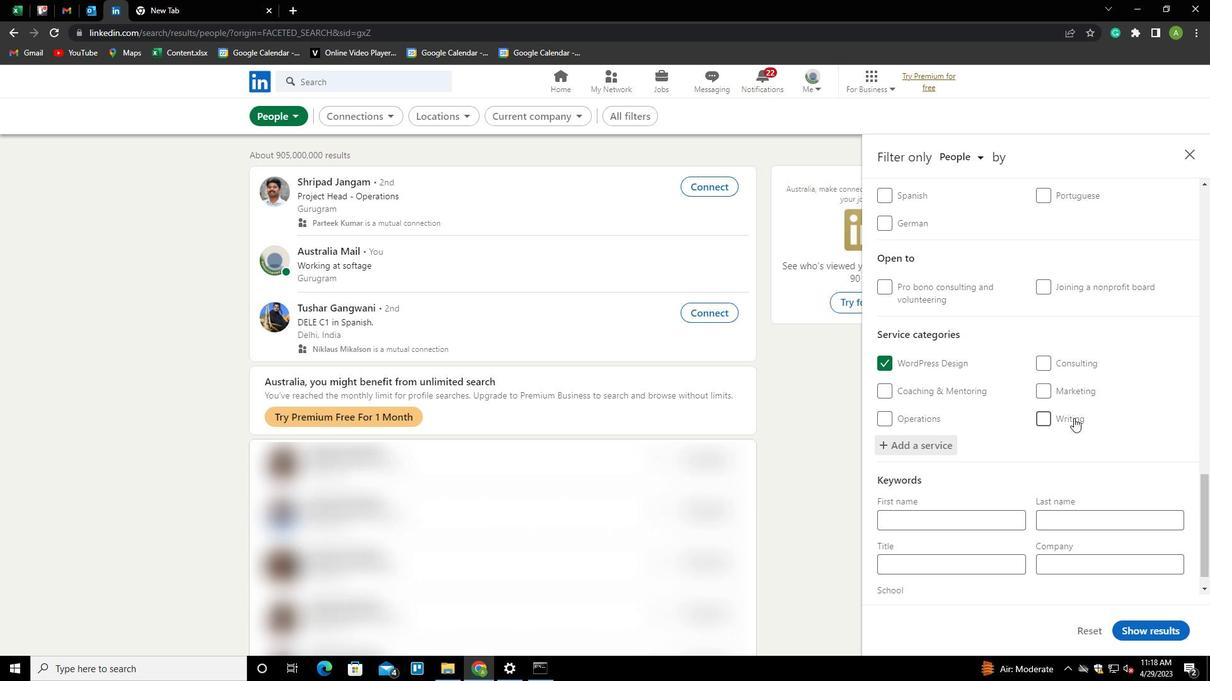 
Action: Mouse scrolled (1074, 417) with delta (0, 0)
Screenshot: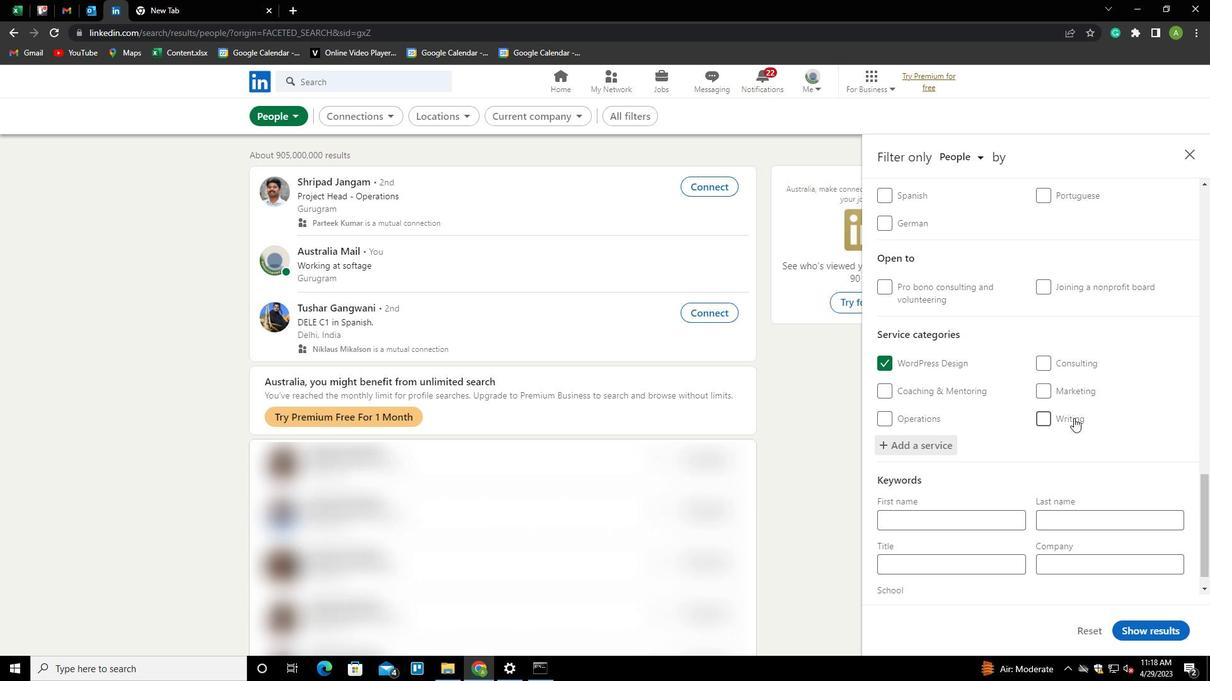 
Action: Mouse scrolled (1074, 417) with delta (0, 0)
Screenshot: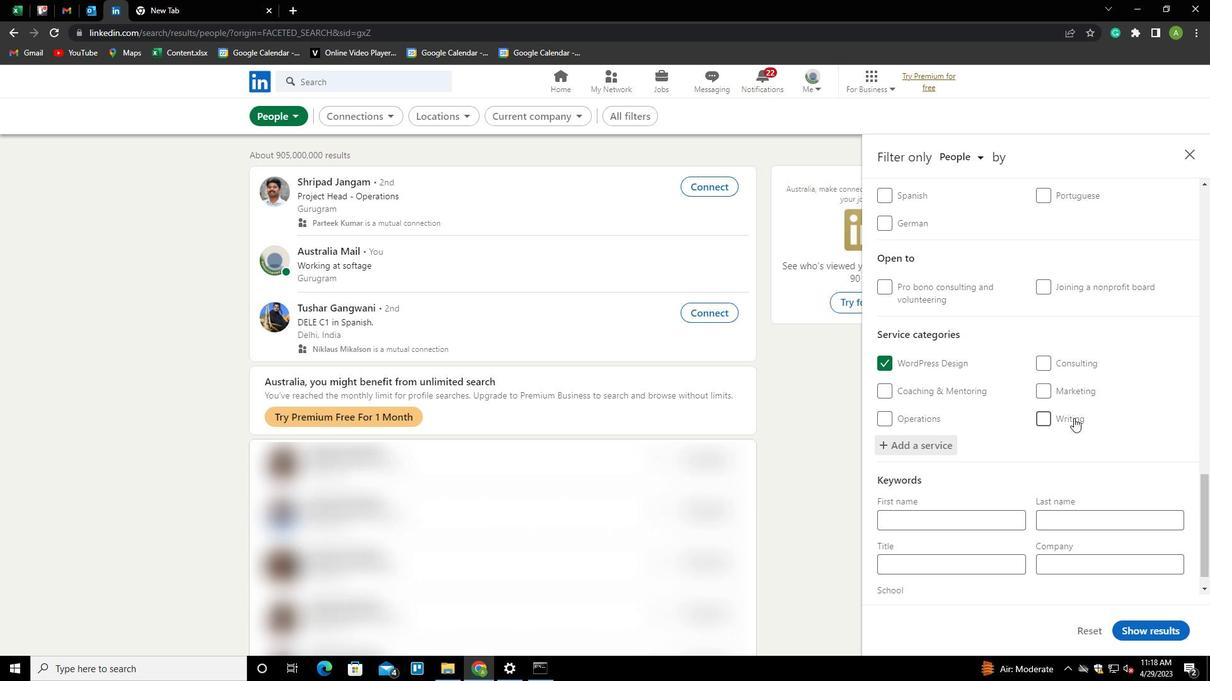 
Action: Mouse scrolled (1074, 417) with delta (0, 0)
Screenshot: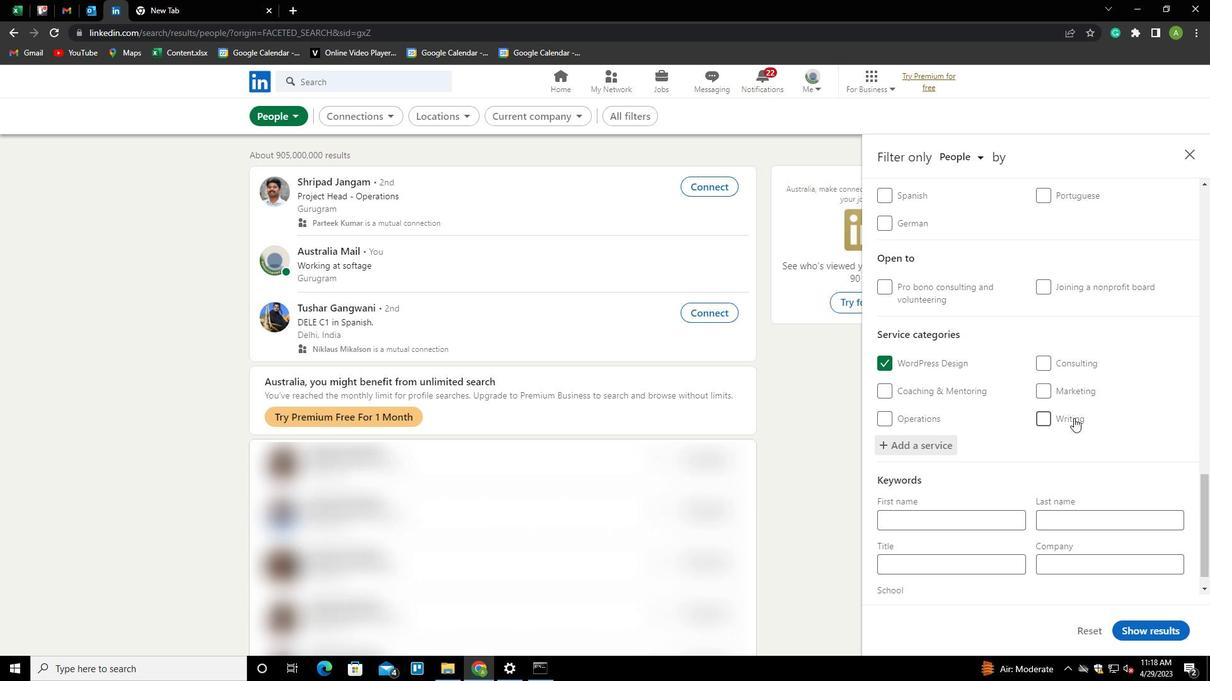 
Action: Mouse scrolled (1074, 417) with delta (0, 0)
Screenshot: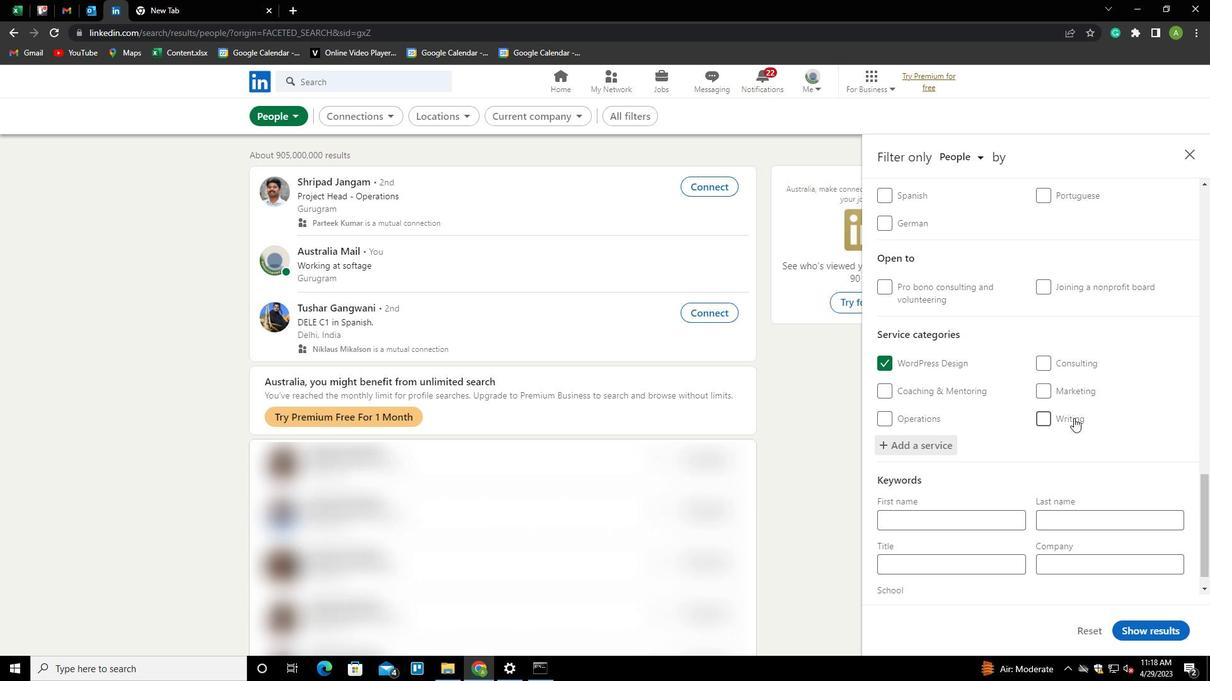 
Action: Mouse moved to (992, 537)
Screenshot: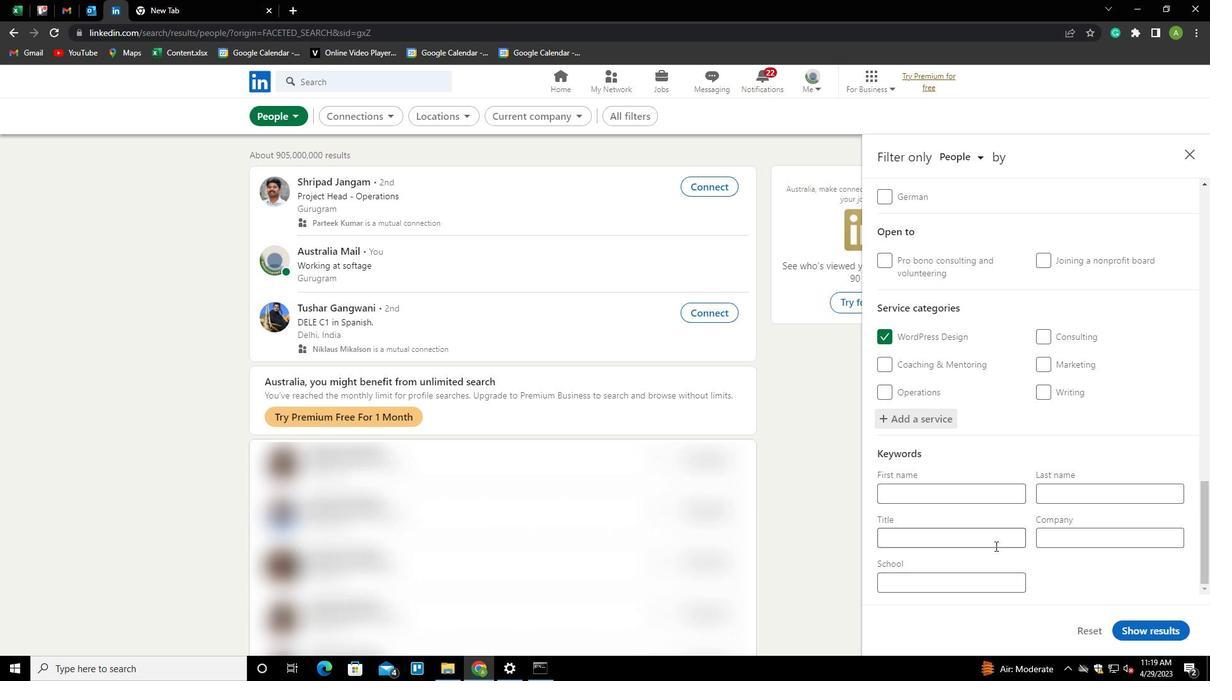 
Action: Mouse pressed left at (992, 537)
Screenshot: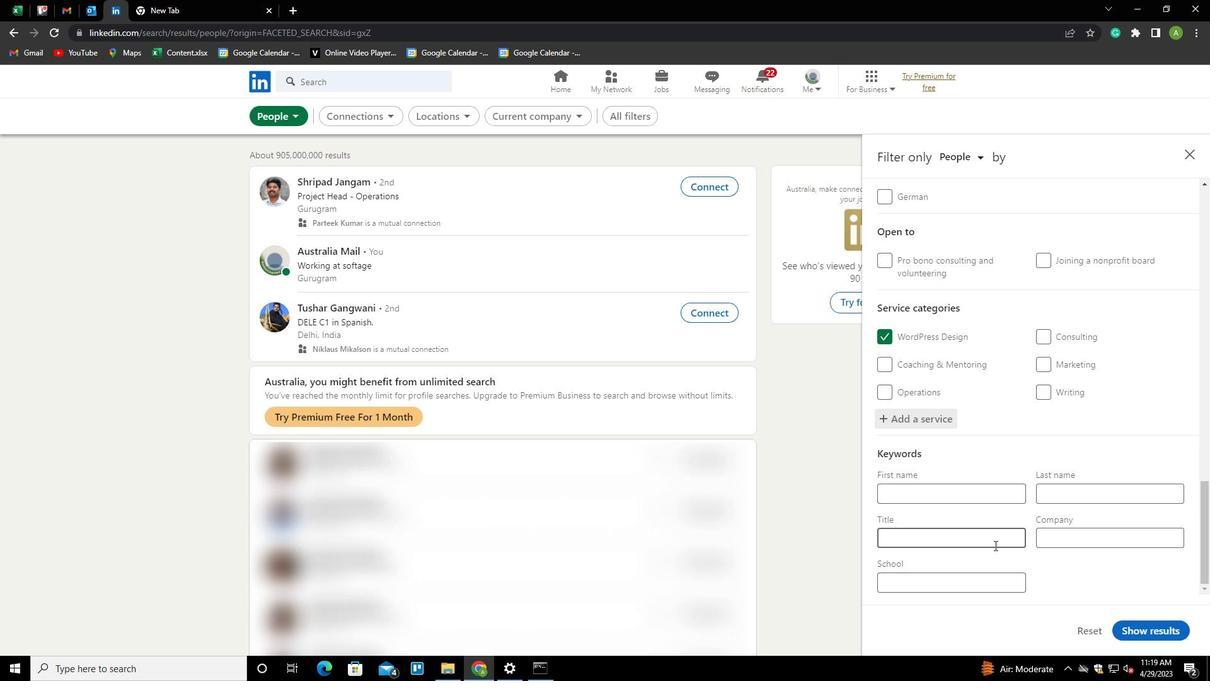 
Action: Key pressed <Key.shift>SALES<Key.space><Key.shift>ASSOCIATE
Screenshot: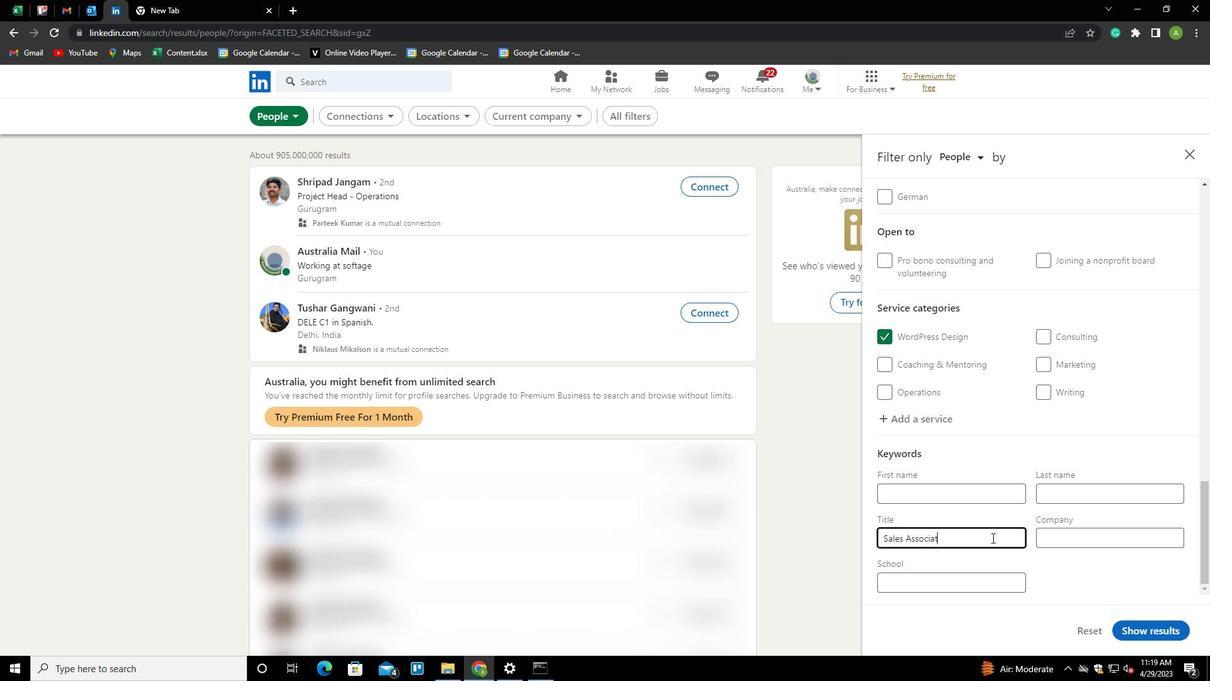 
Action: Mouse moved to (1082, 580)
Screenshot: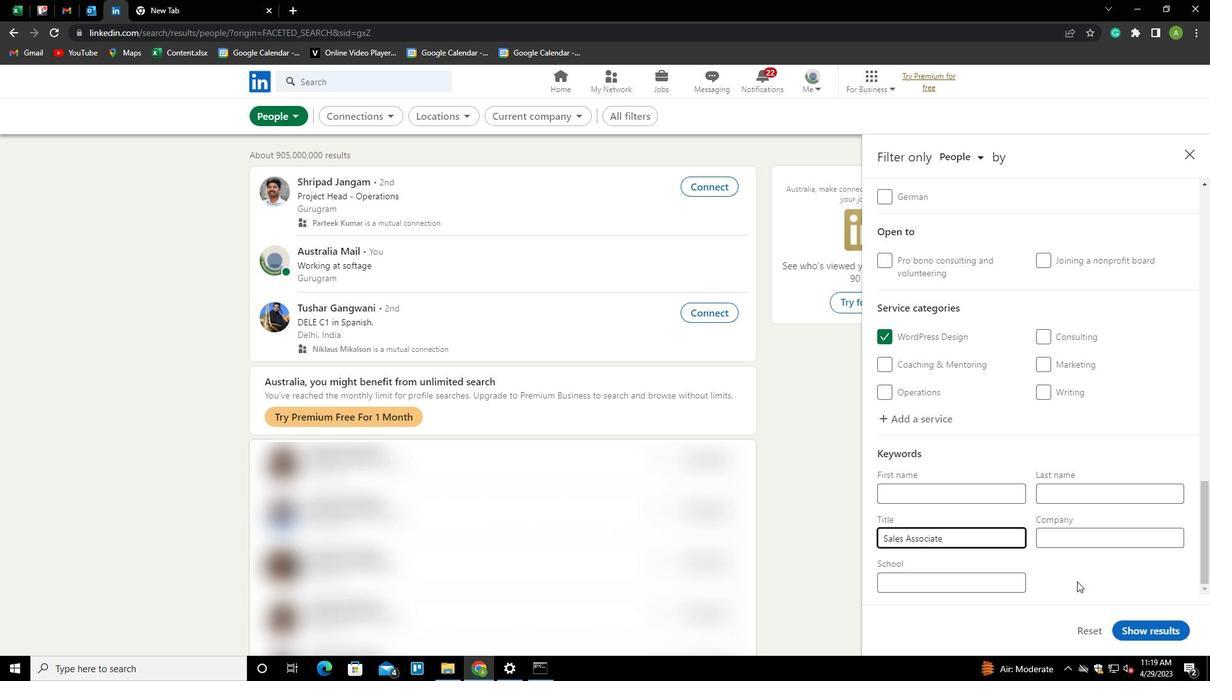 
Action: Mouse pressed left at (1082, 580)
Screenshot: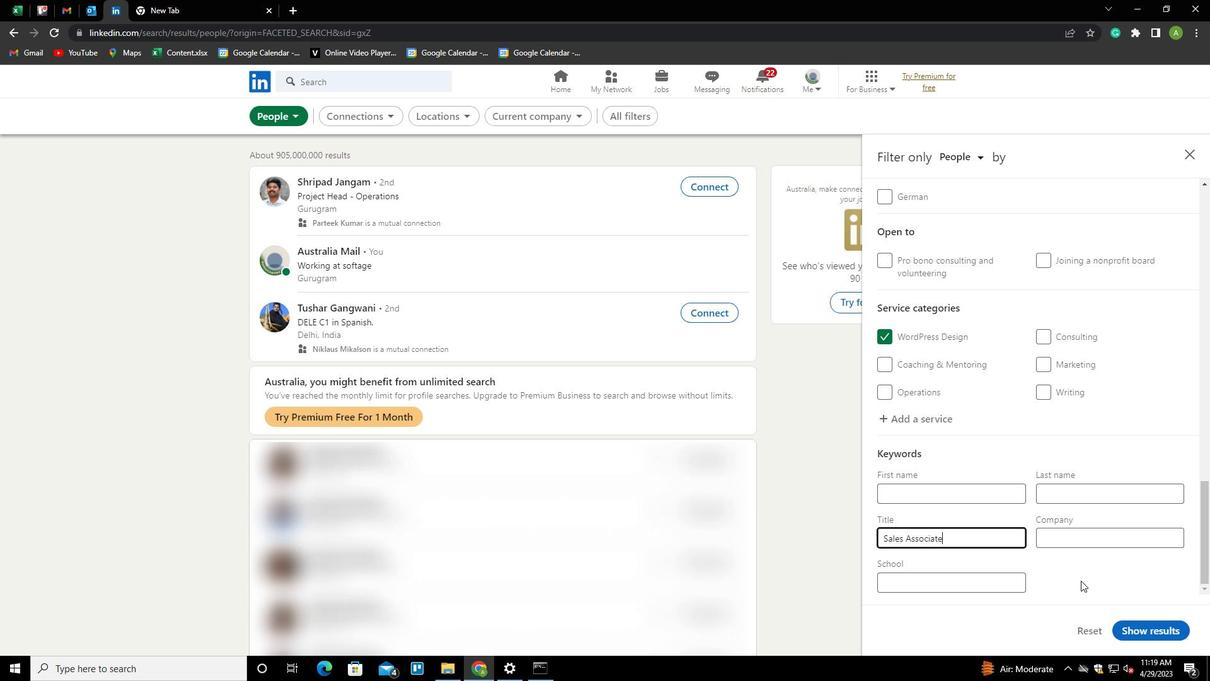 
Action: Mouse moved to (1130, 626)
Screenshot: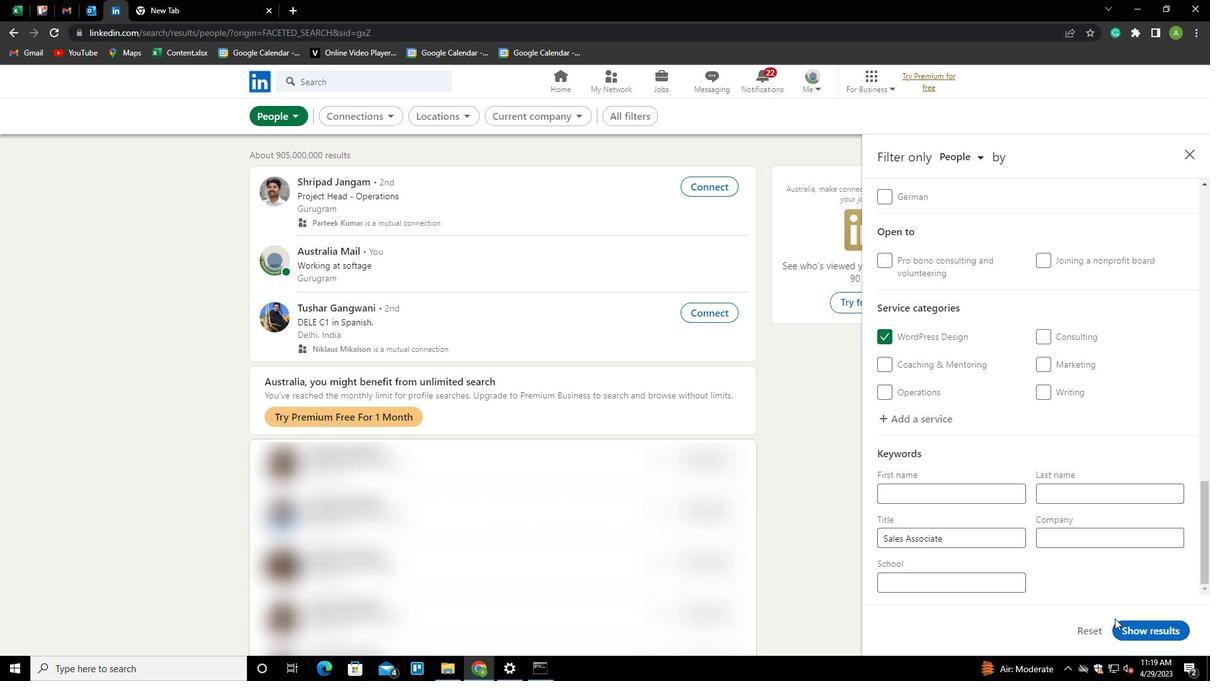 
Action: Mouse pressed left at (1130, 626)
Screenshot: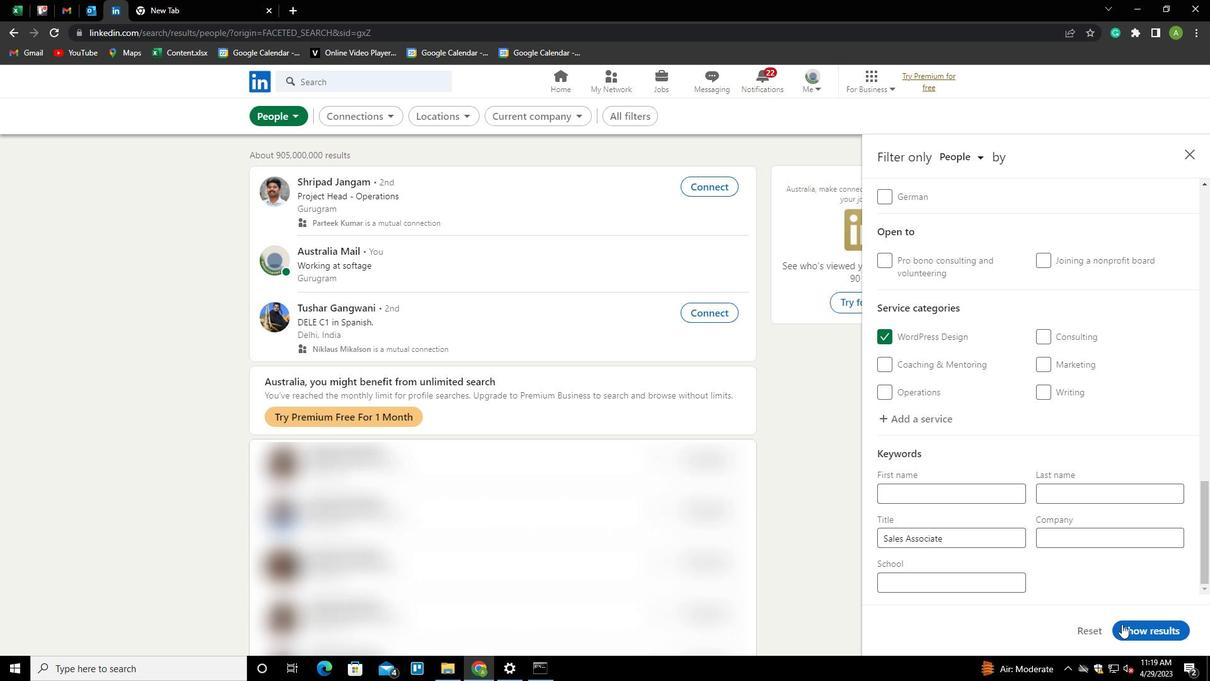 
Action: Mouse moved to (1130, 626)
Screenshot: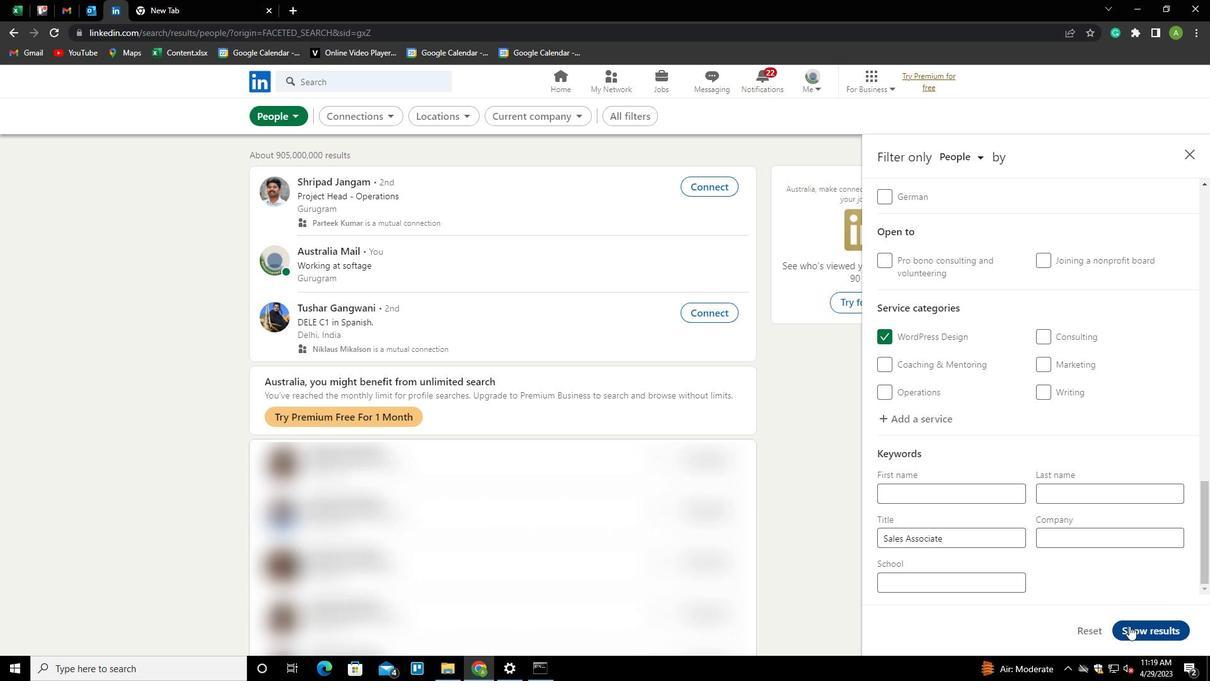 
